 Task: Create a due date automation trigger when advanced on, on the wednesday before a card is due add fields without custom field "Resume" set to a number lower or equal to 1 and lower than 10 at 11:00 AM.
Action: Mouse moved to (1130, 352)
Screenshot: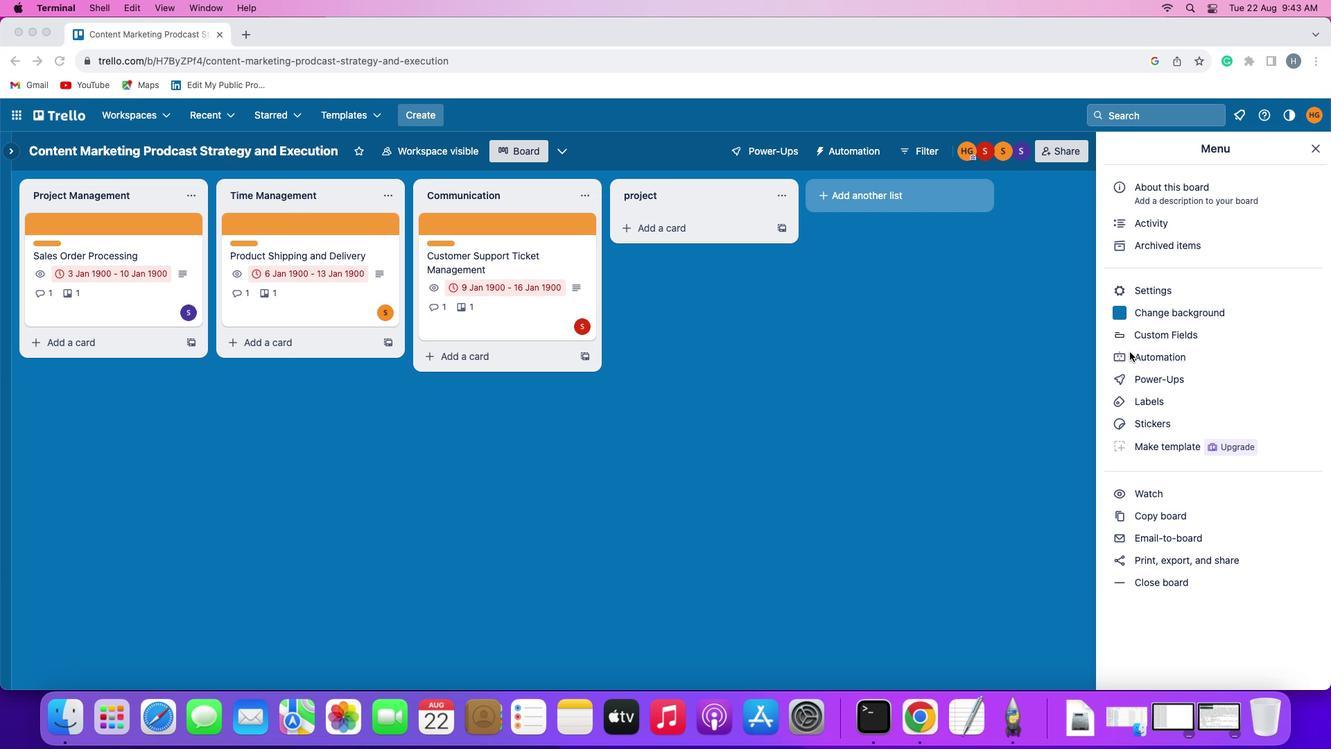 
Action: Mouse pressed left at (1130, 352)
Screenshot: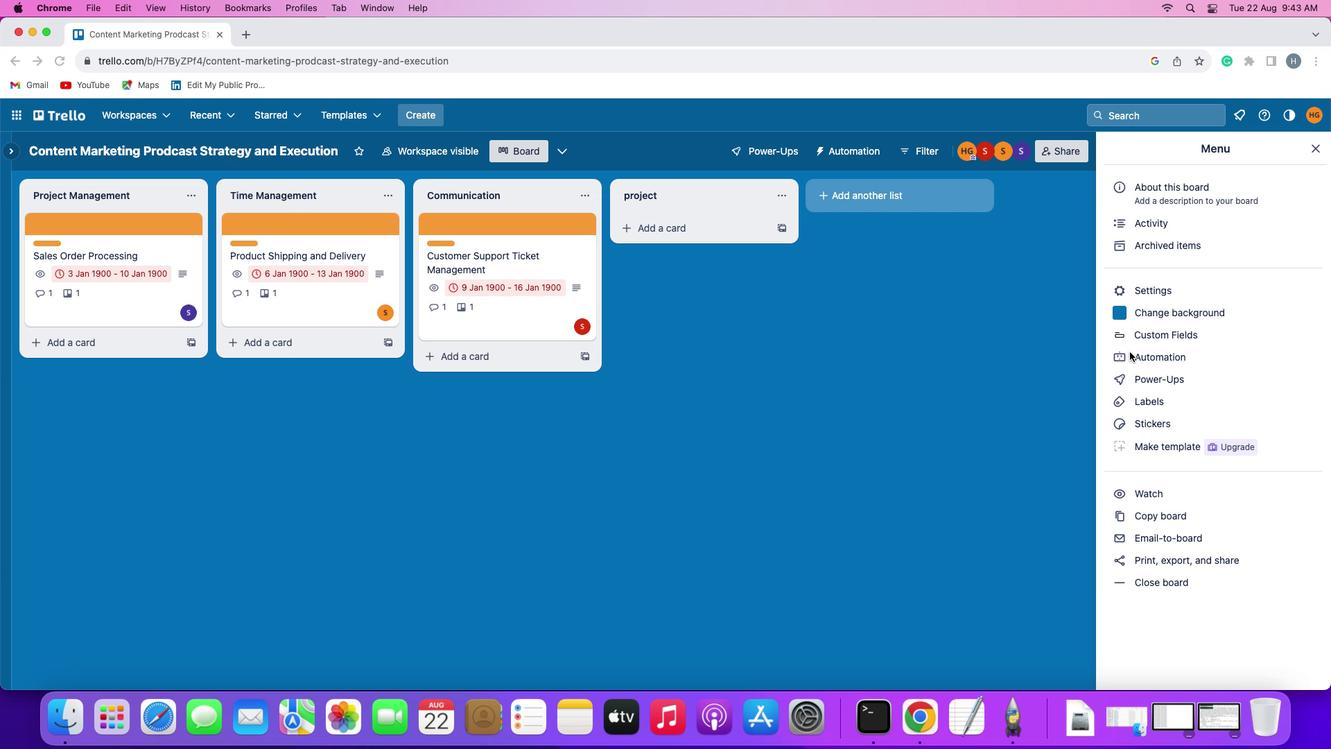 
Action: Mouse pressed left at (1130, 352)
Screenshot: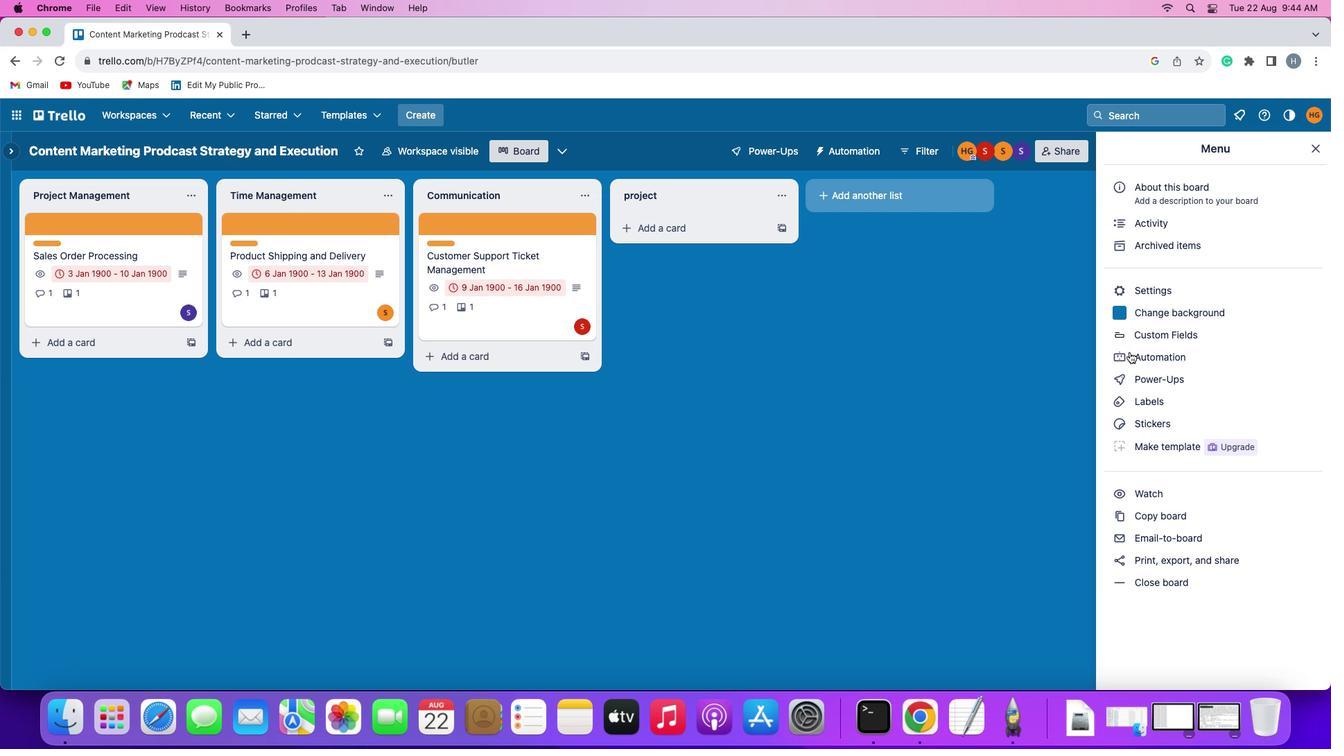 
Action: Mouse moved to (104, 328)
Screenshot: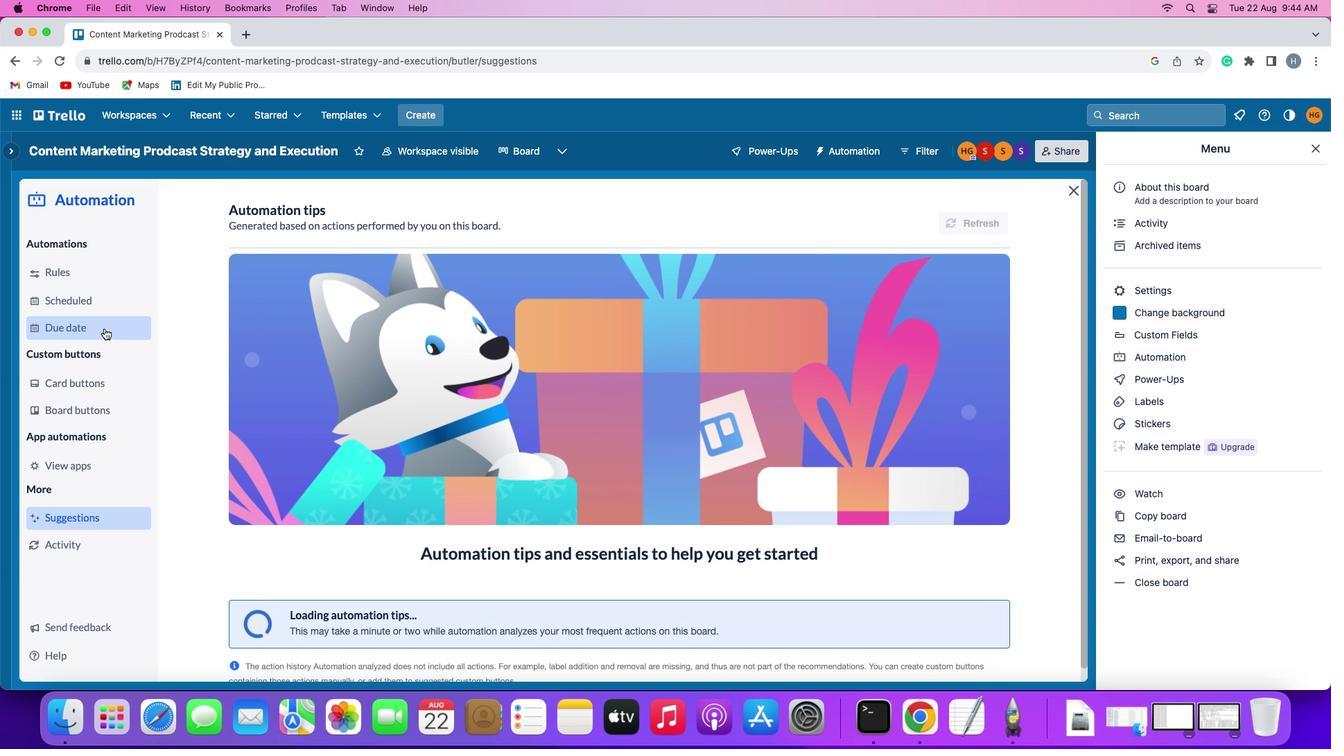 
Action: Mouse pressed left at (104, 328)
Screenshot: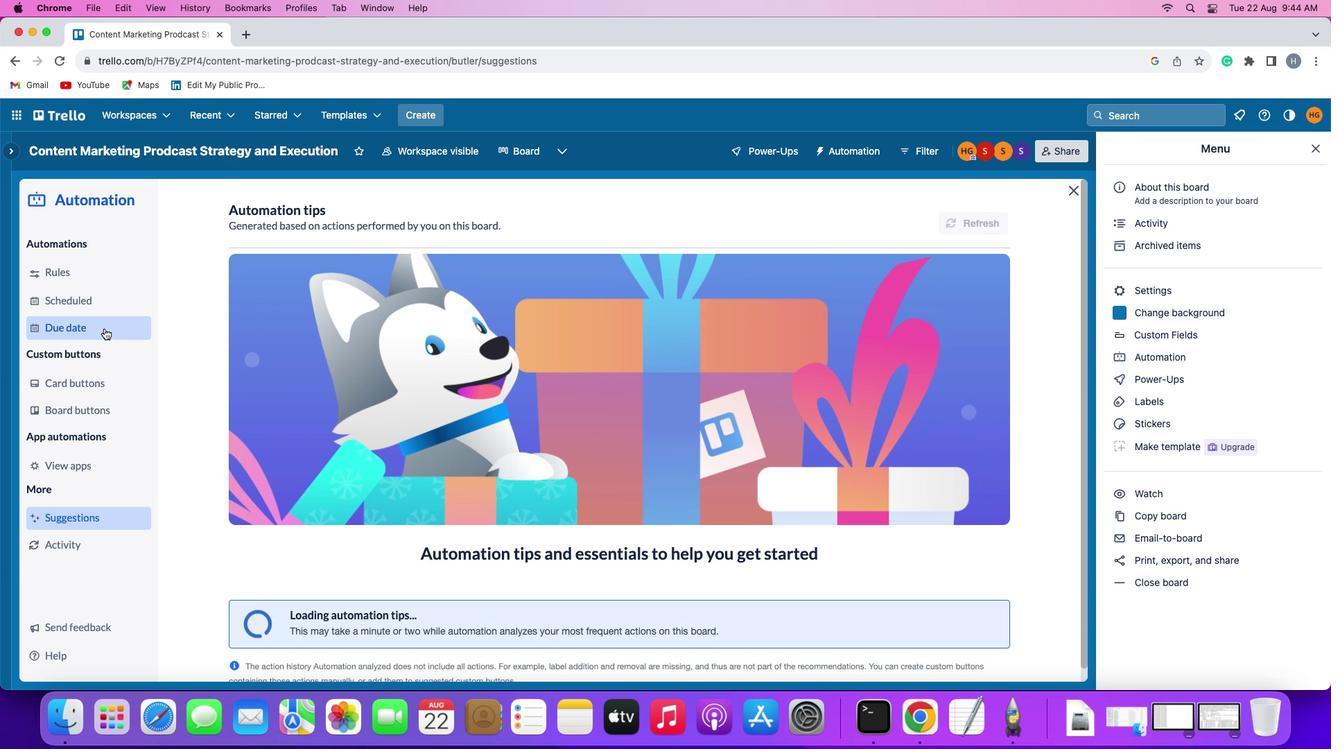 
Action: Mouse moved to (924, 212)
Screenshot: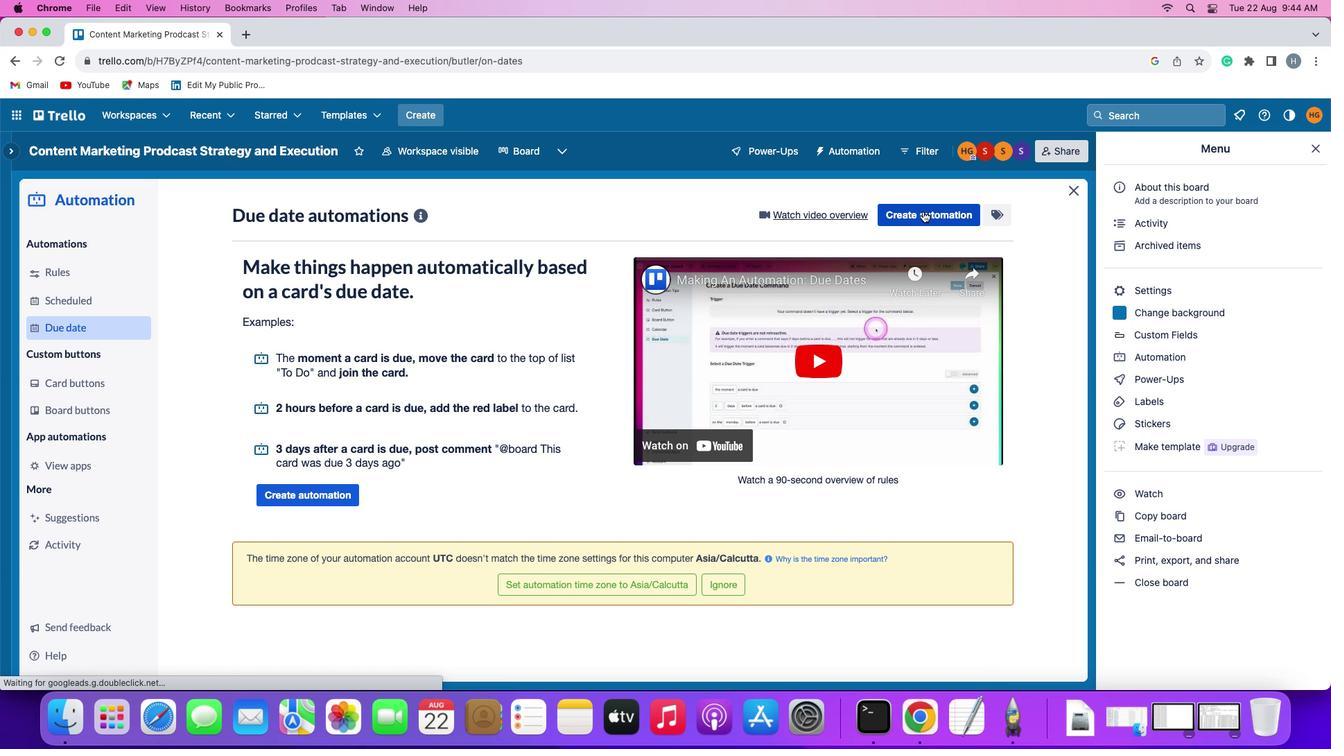 
Action: Mouse pressed left at (924, 212)
Screenshot: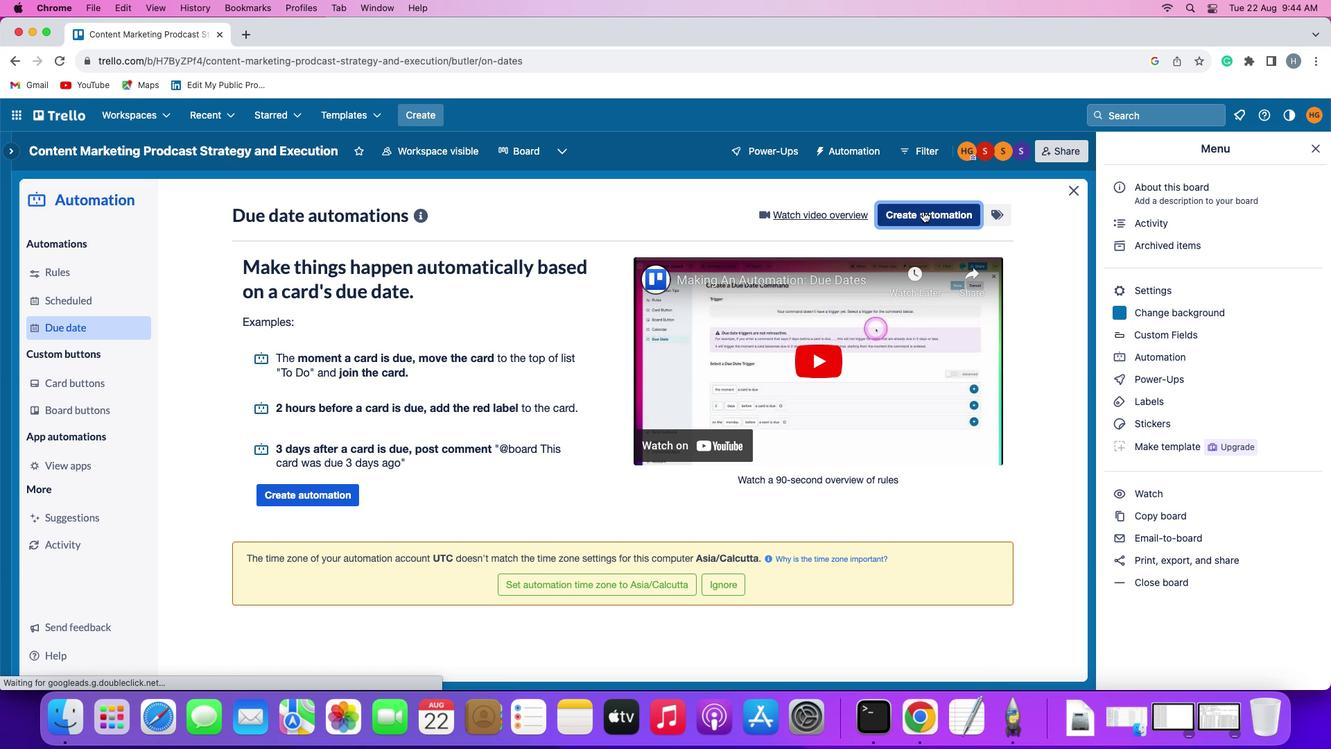 
Action: Mouse moved to (277, 345)
Screenshot: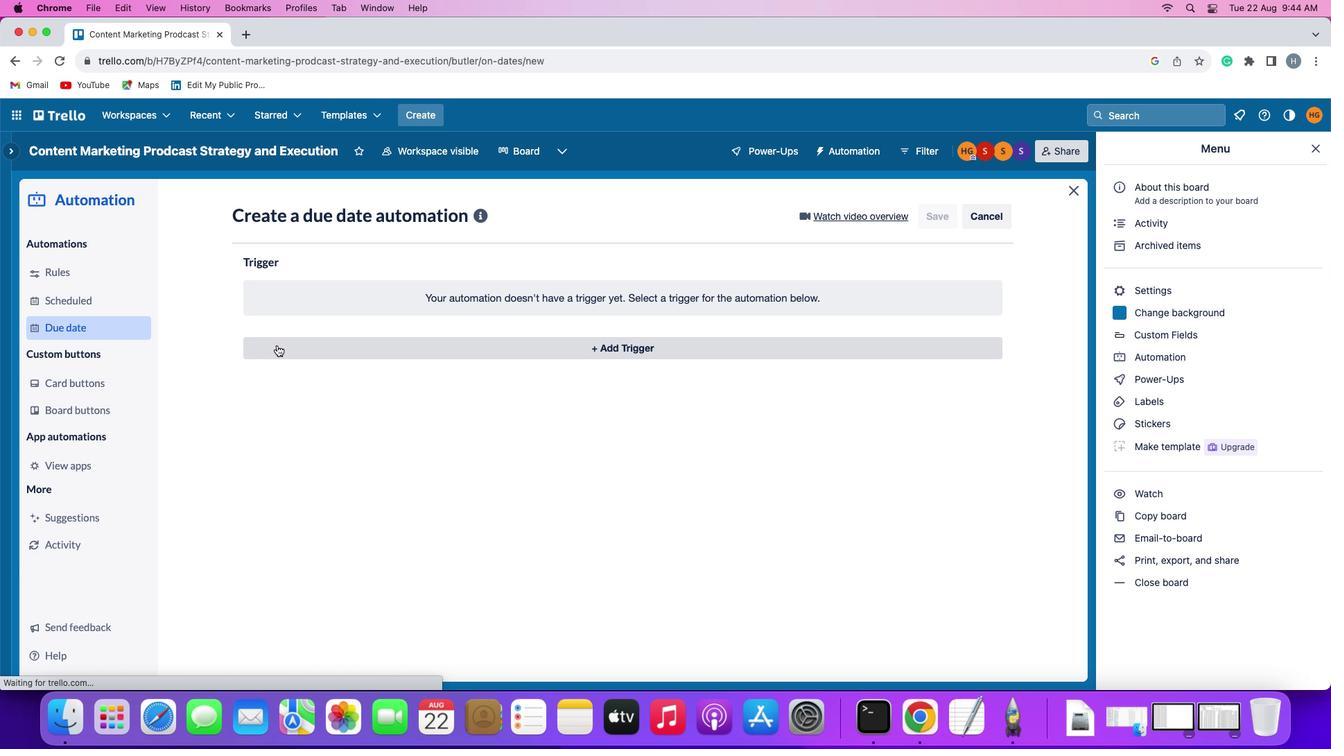 
Action: Mouse pressed left at (277, 345)
Screenshot: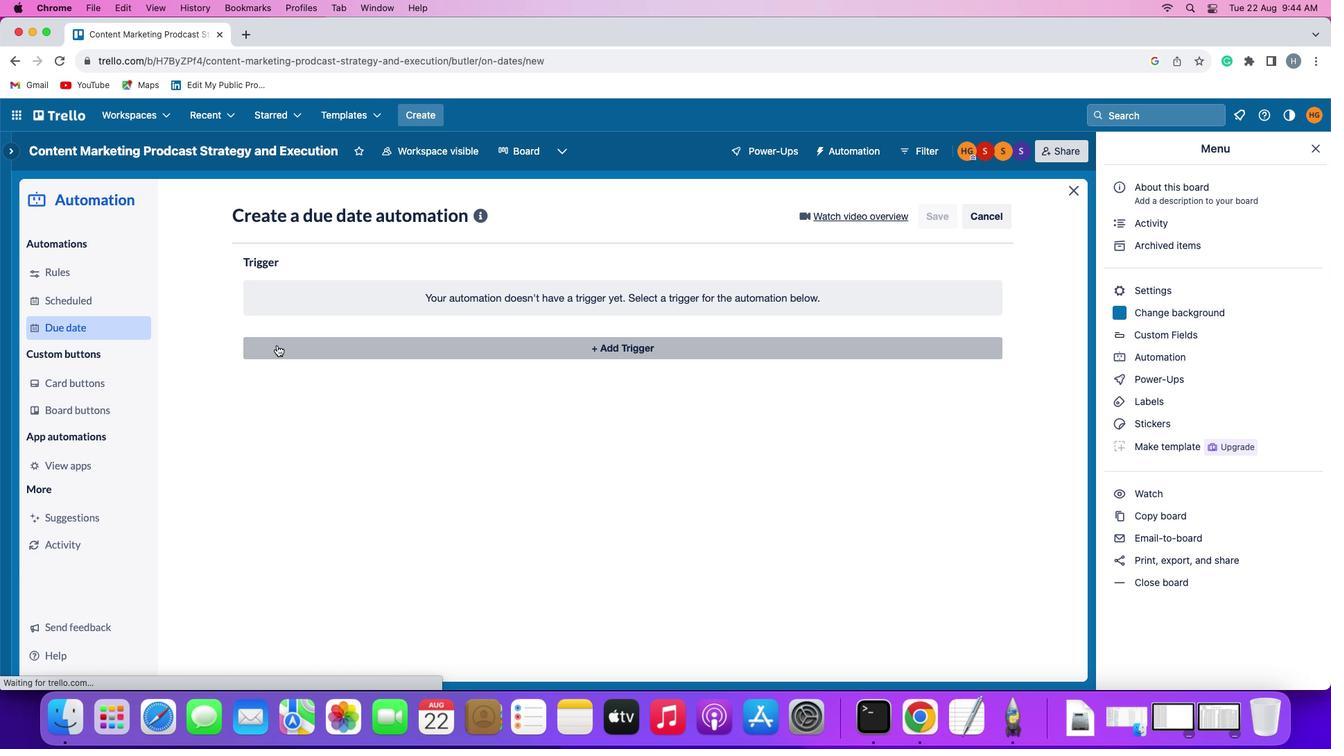 
Action: Mouse moved to (297, 593)
Screenshot: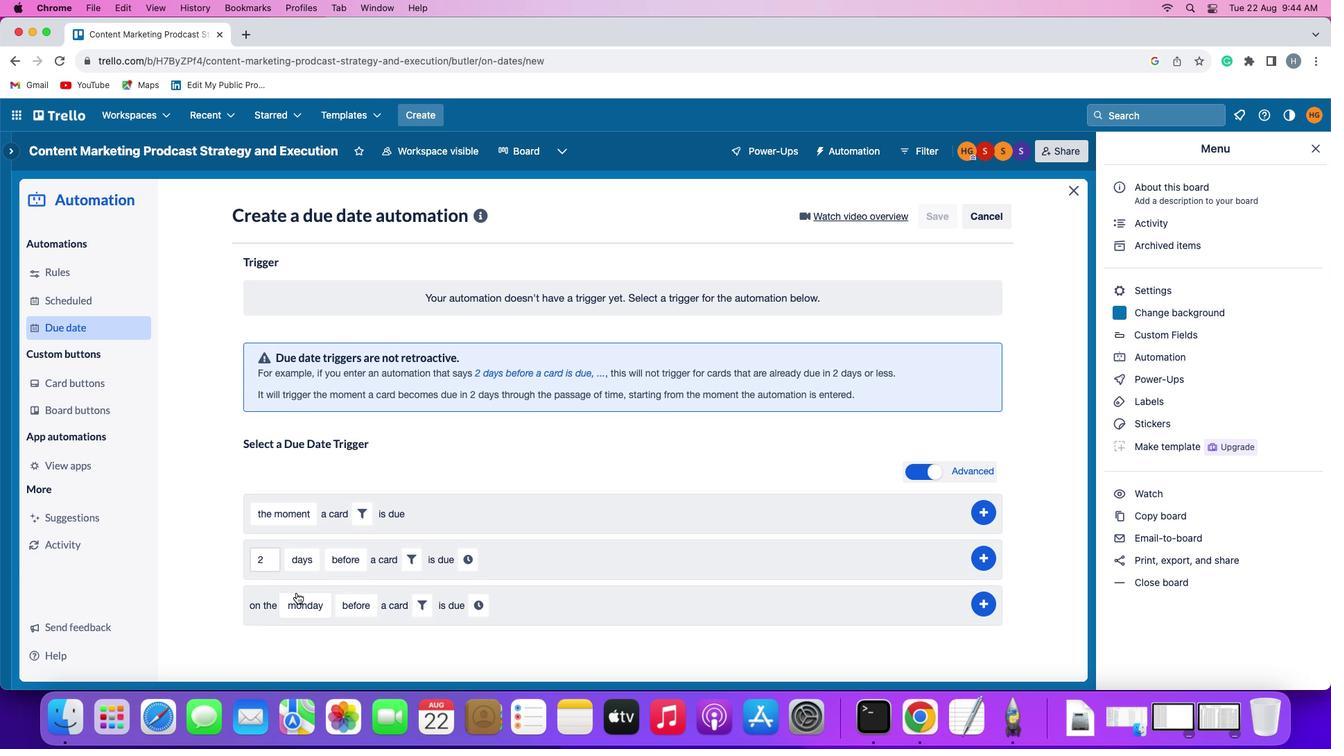 
Action: Mouse pressed left at (297, 593)
Screenshot: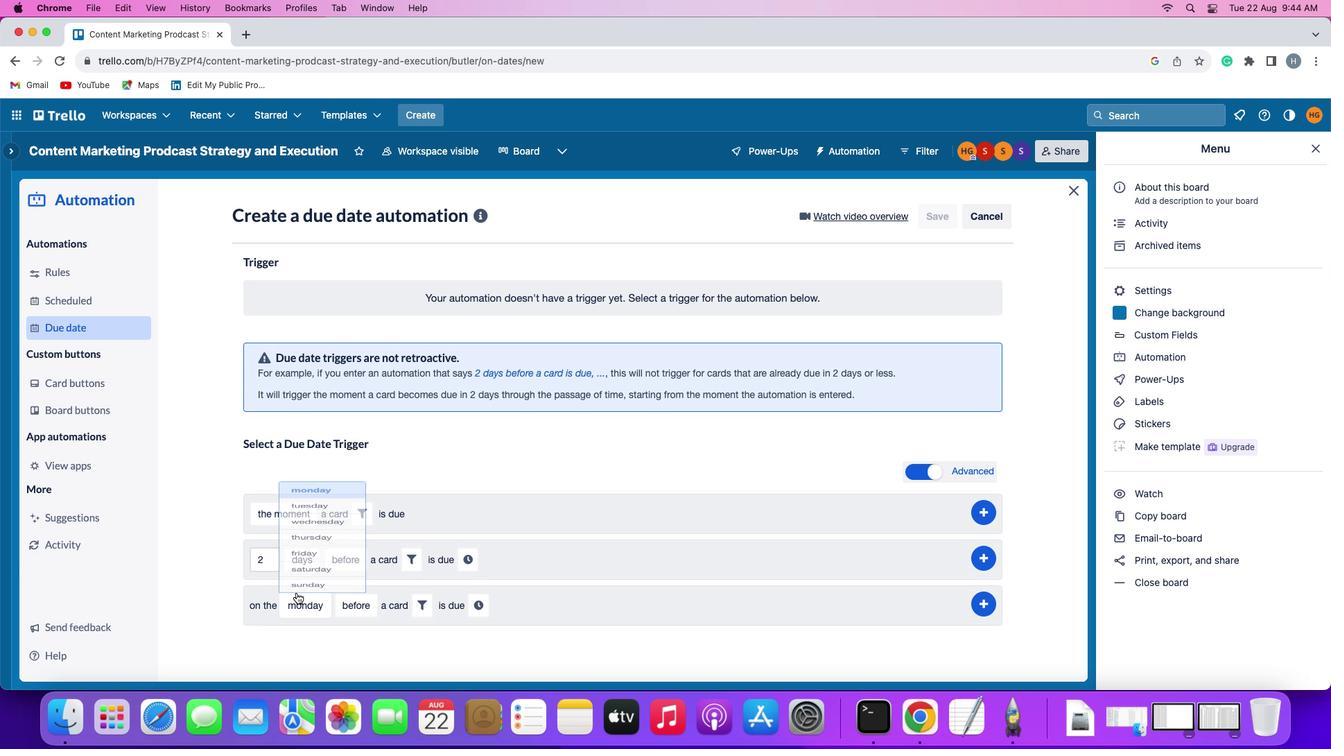 
Action: Mouse moved to (326, 466)
Screenshot: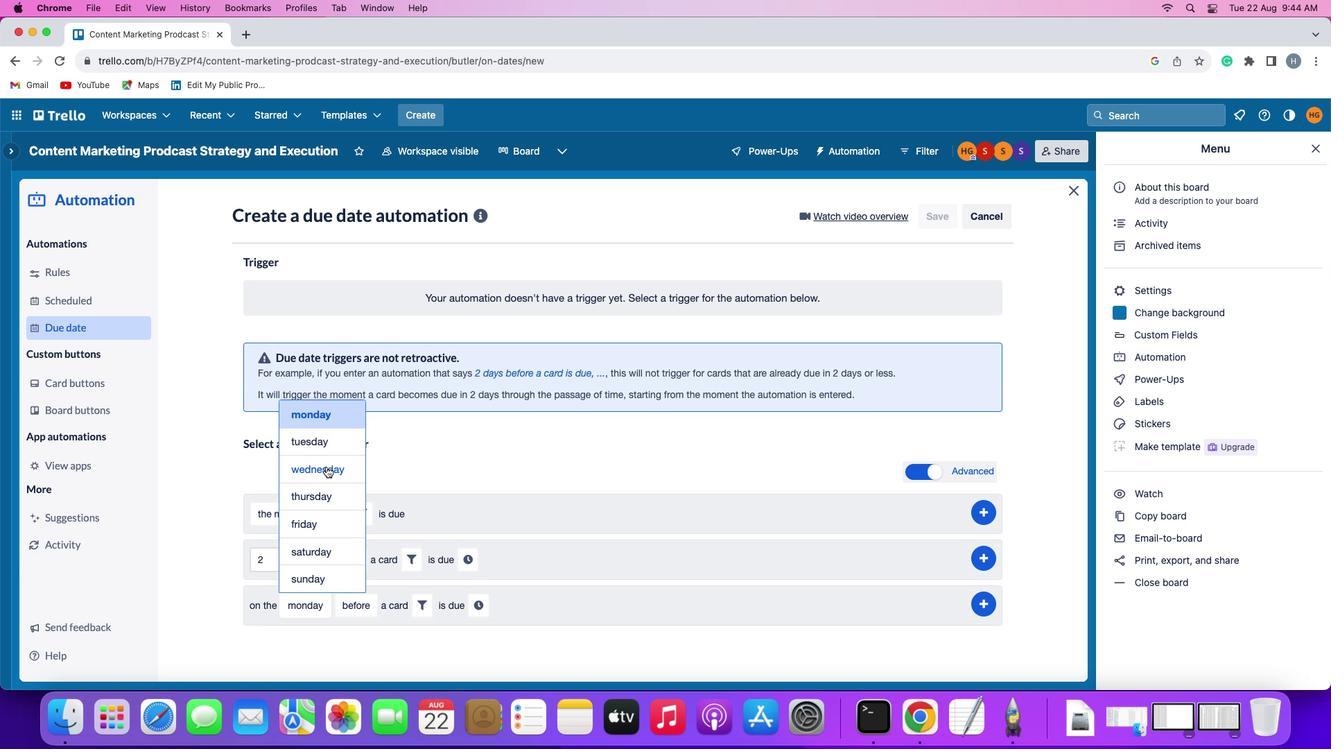 
Action: Mouse pressed left at (326, 466)
Screenshot: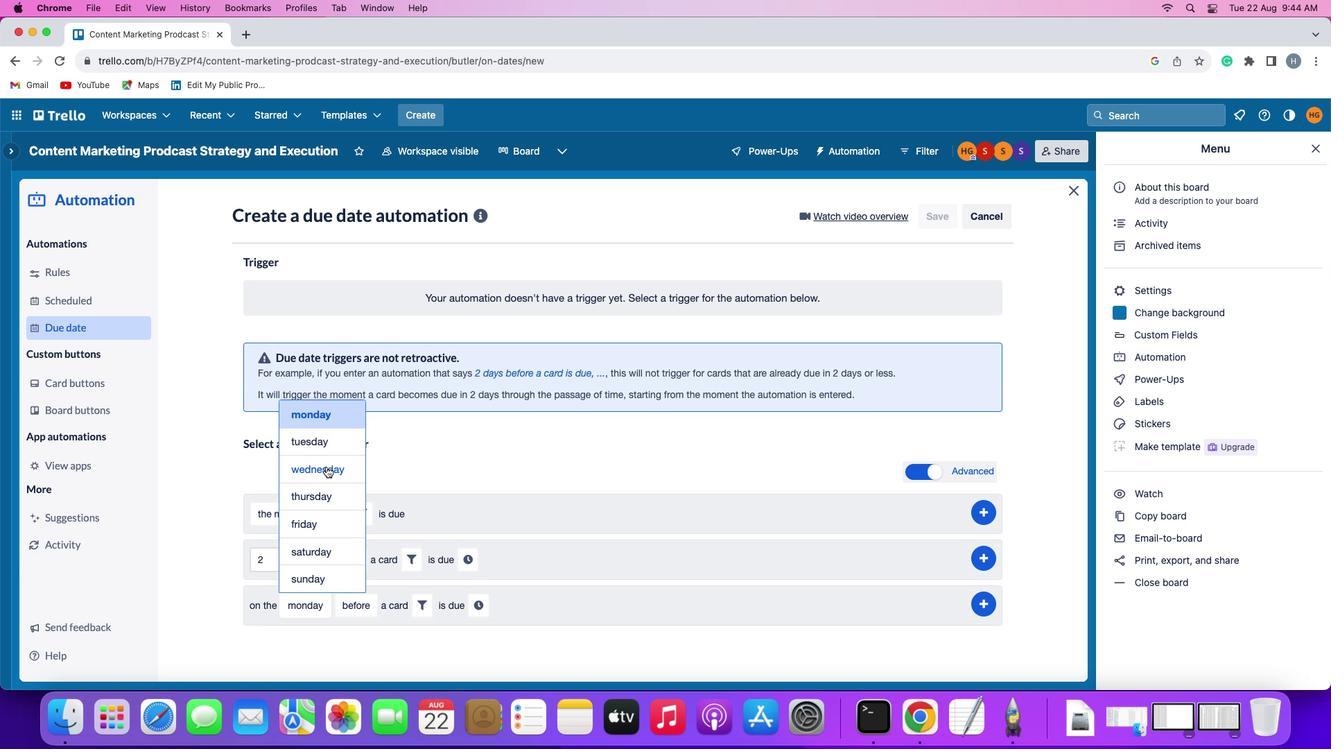 
Action: Mouse moved to (446, 606)
Screenshot: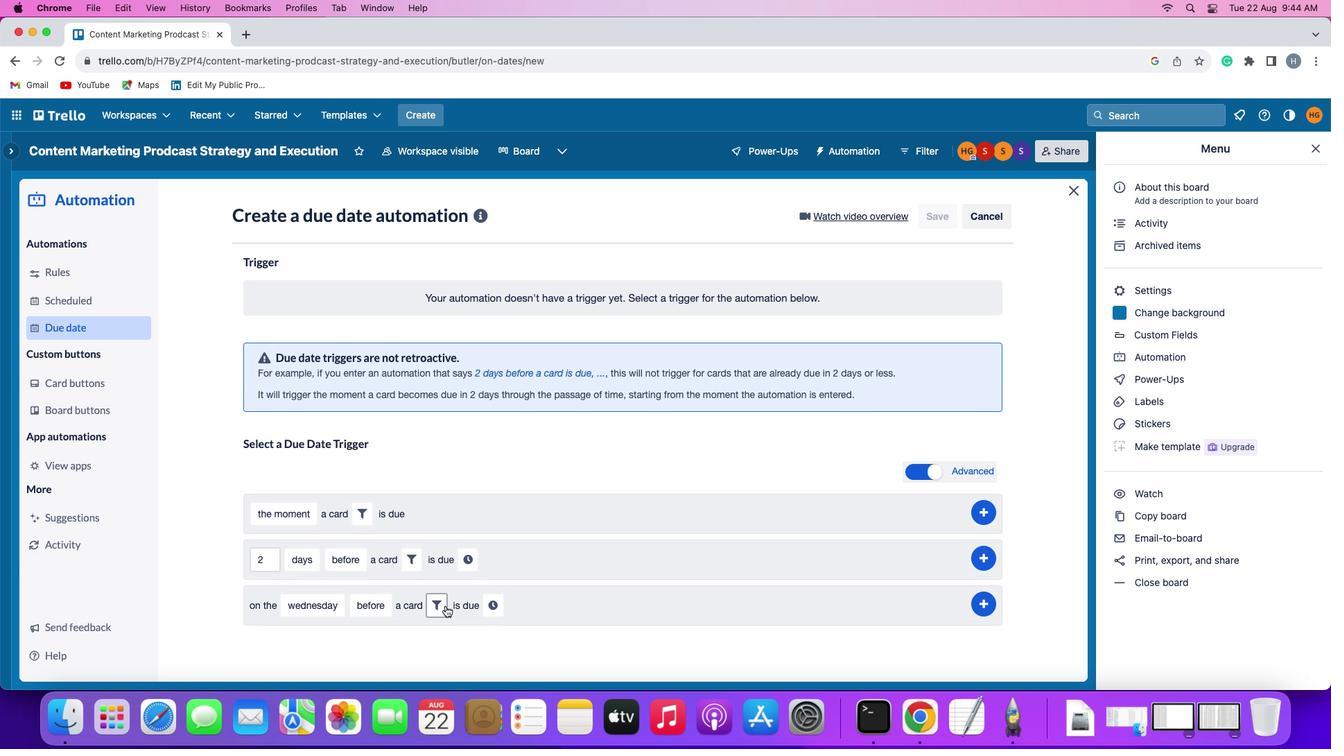
Action: Mouse pressed left at (446, 606)
Screenshot: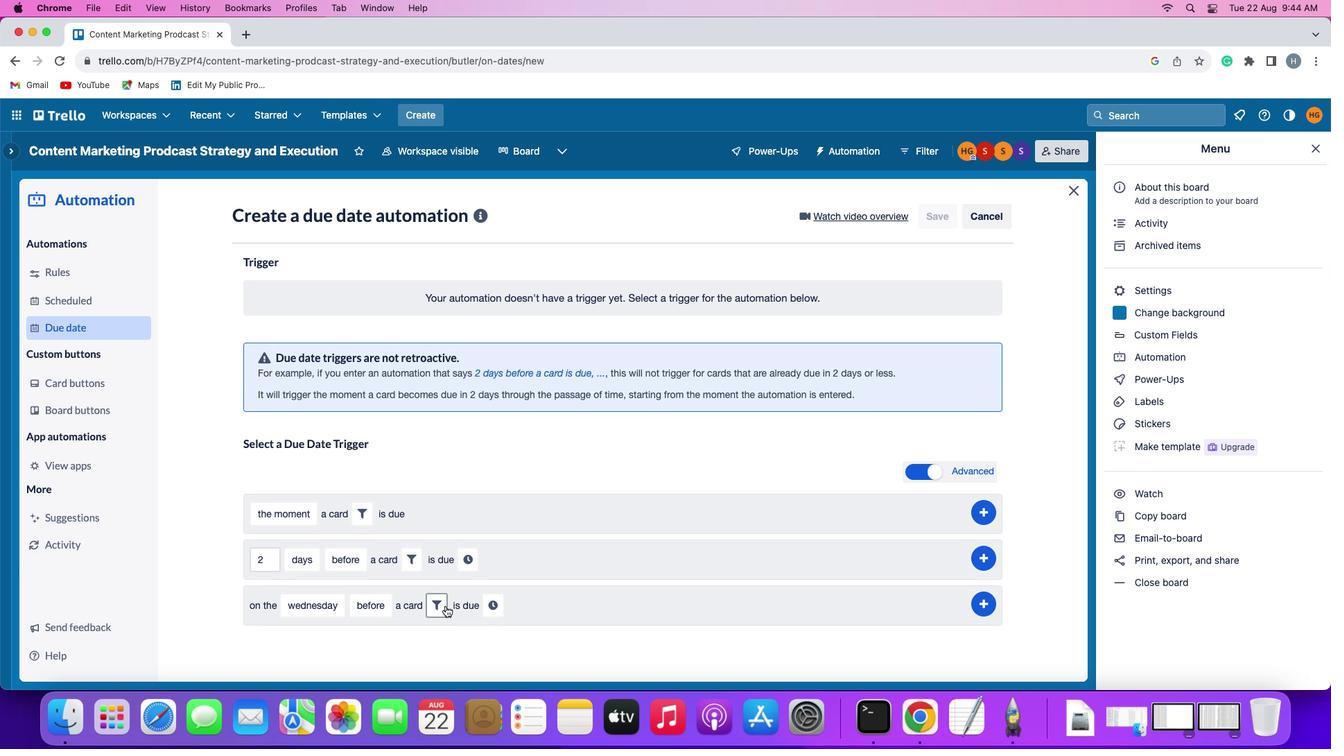 
Action: Mouse moved to (414, 629)
Screenshot: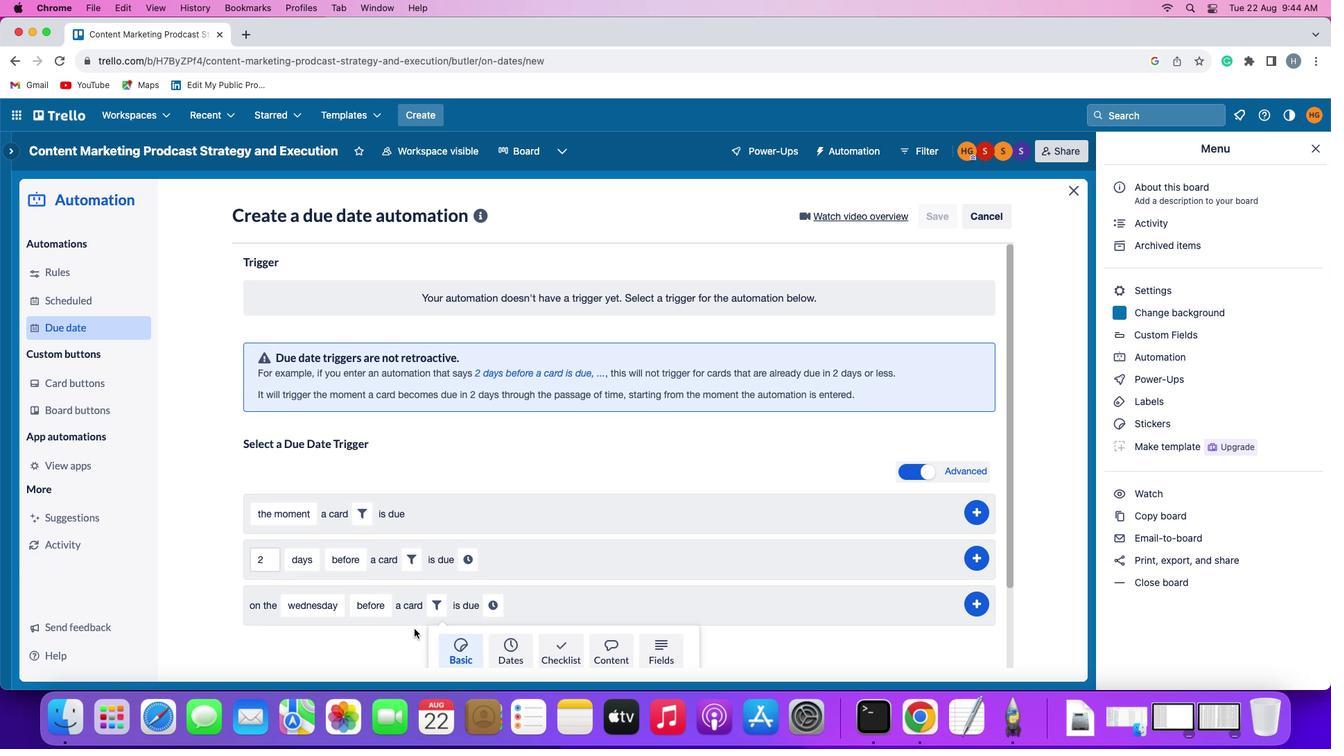 
Action: Mouse scrolled (414, 629) with delta (0, 0)
Screenshot: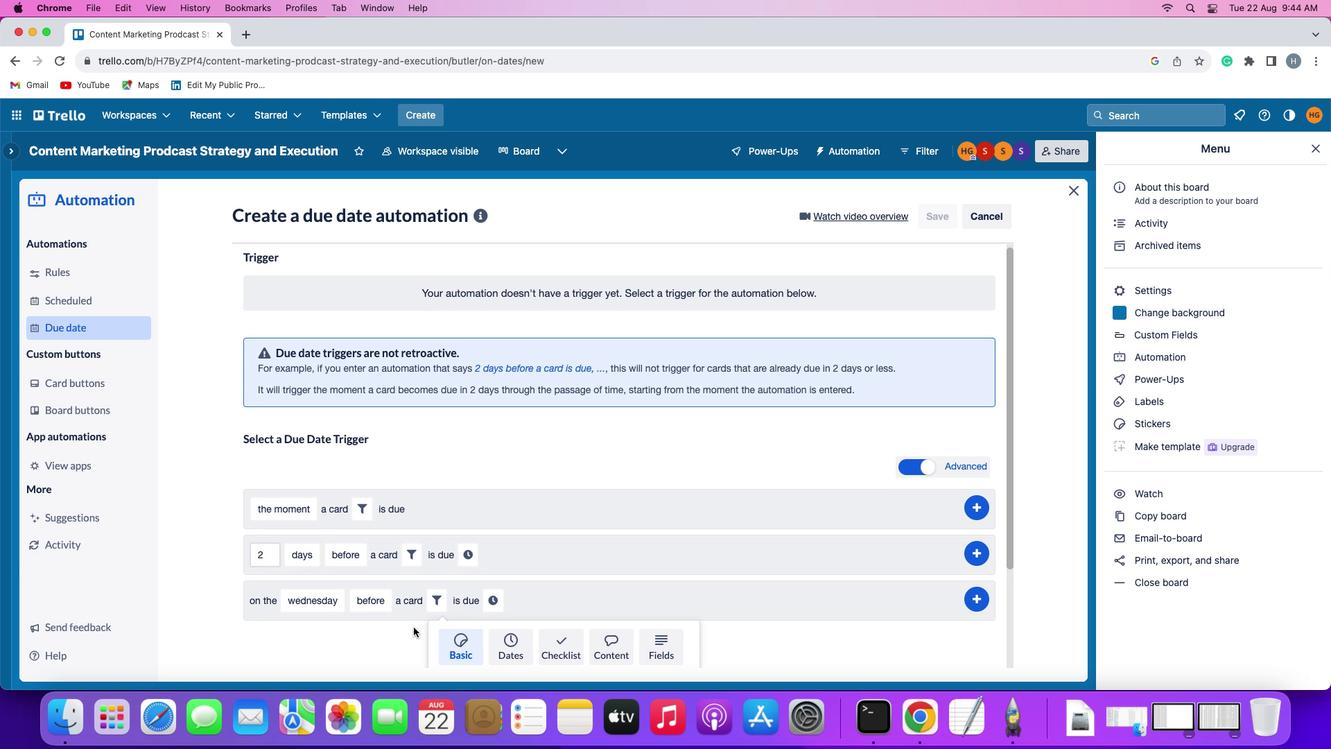 
Action: Mouse scrolled (414, 629) with delta (0, 0)
Screenshot: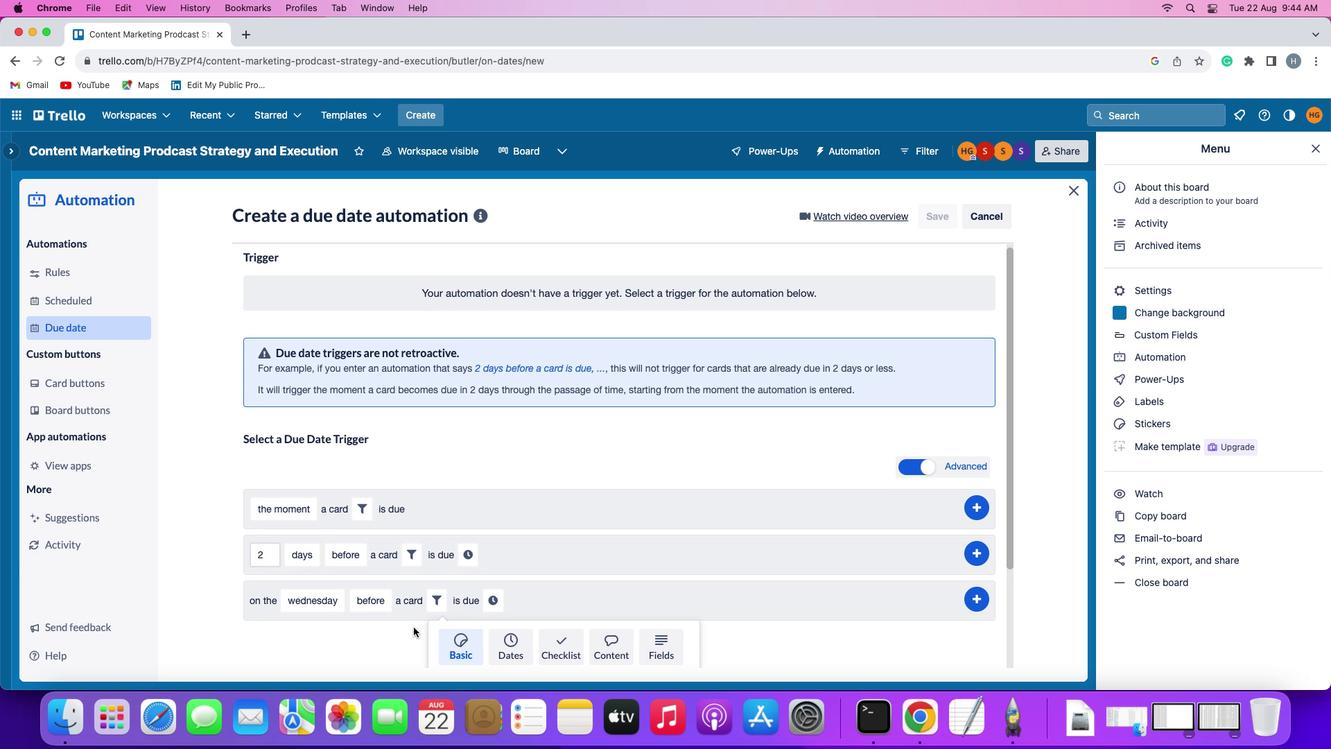
Action: Mouse scrolled (414, 629) with delta (0, -1)
Screenshot: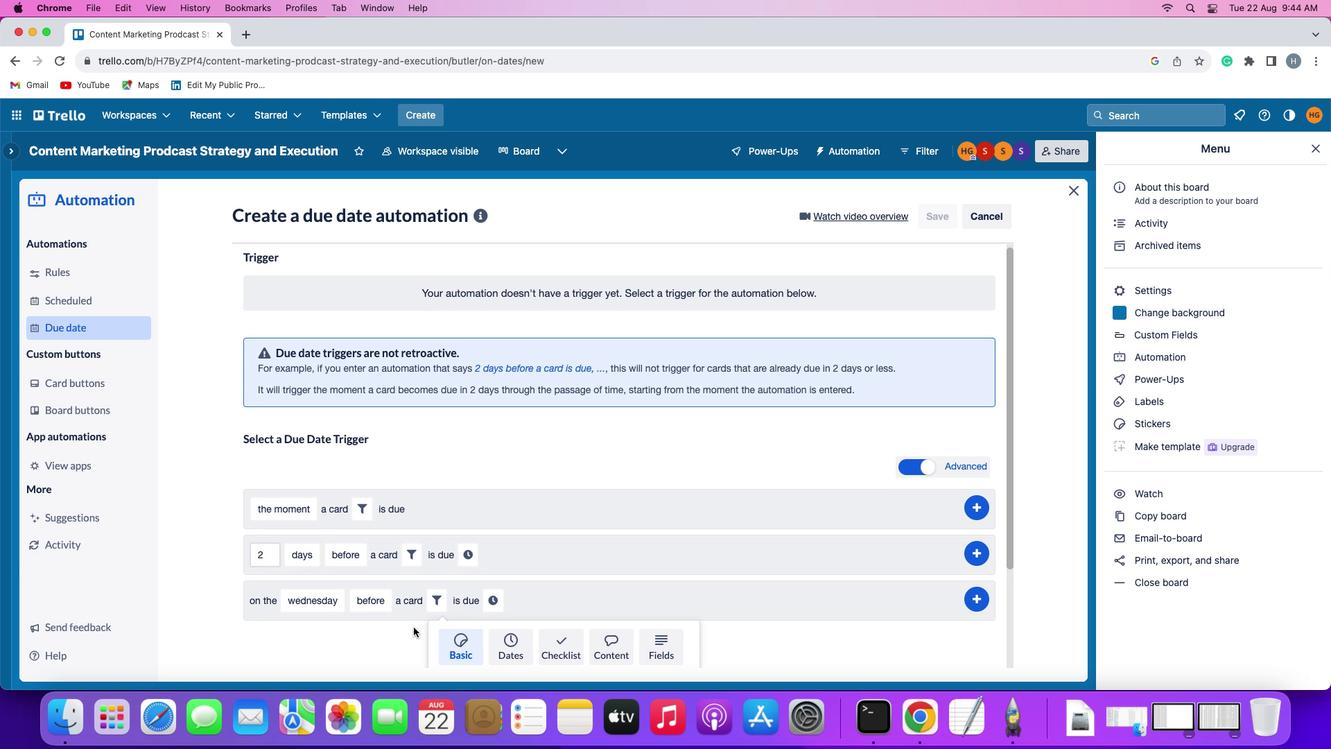 
Action: Mouse scrolled (414, 629) with delta (0, -2)
Screenshot: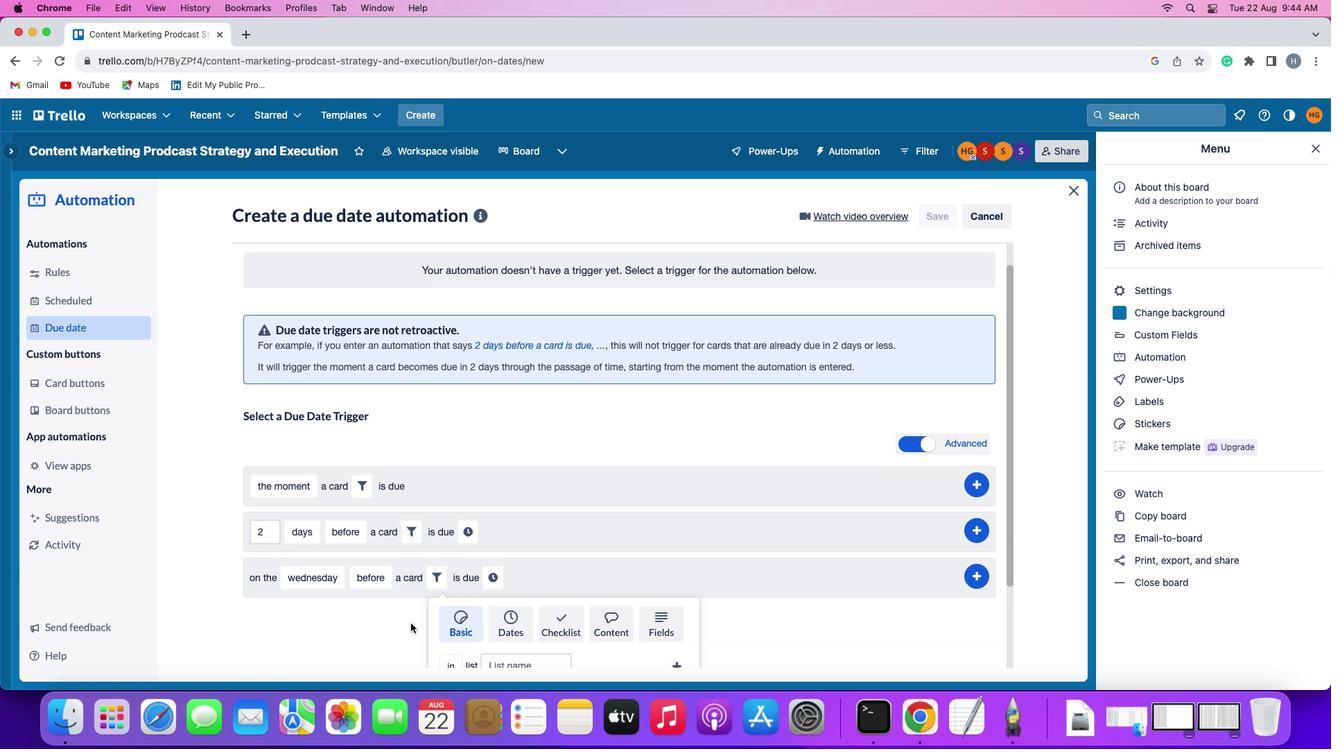 
Action: Mouse scrolled (414, 629) with delta (0, -2)
Screenshot: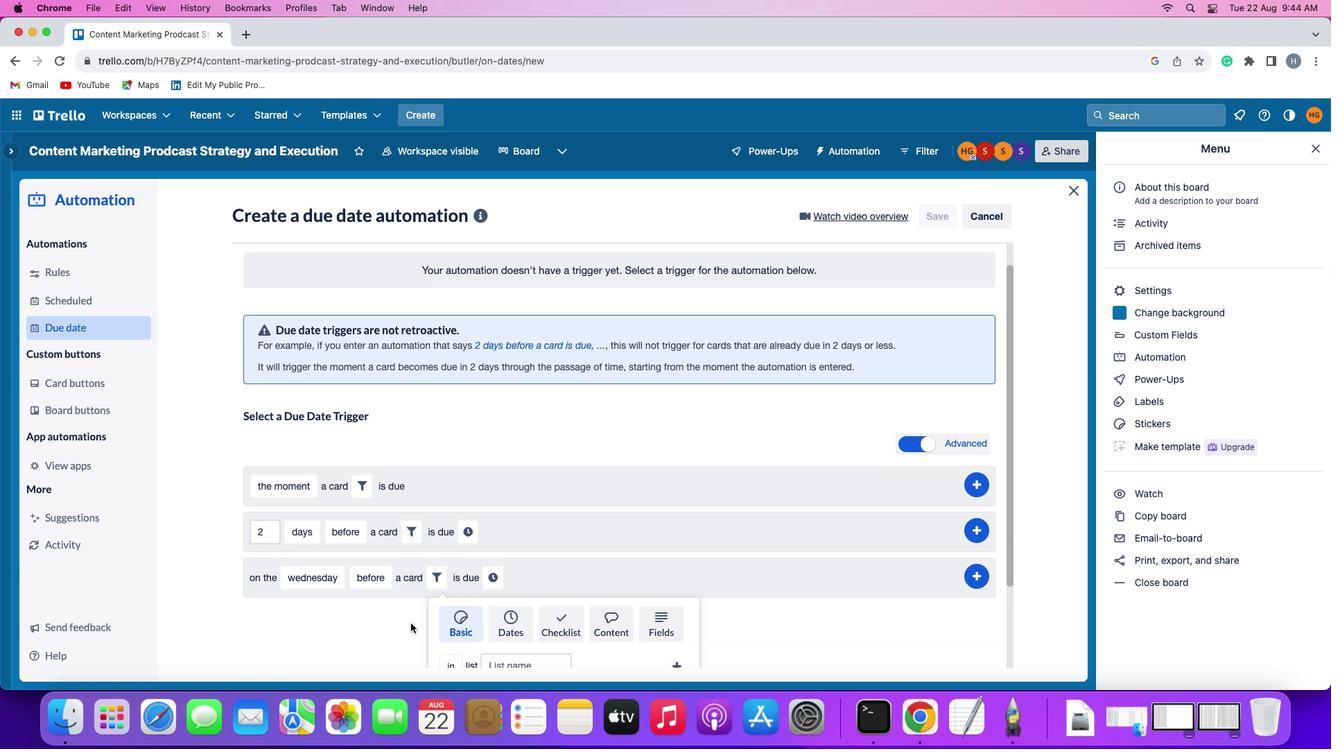 
Action: Mouse scrolled (414, 629) with delta (0, -3)
Screenshot: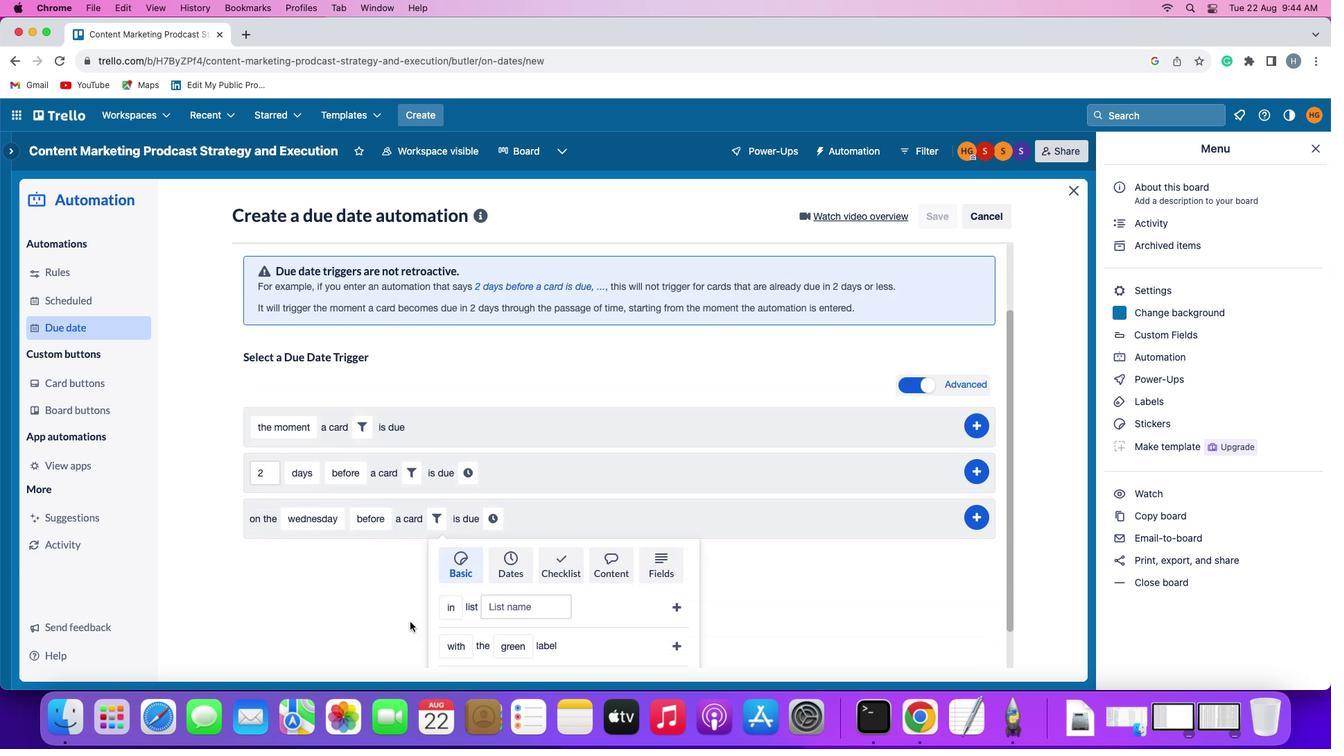 
Action: Mouse moved to (405, 613)
Screenshot: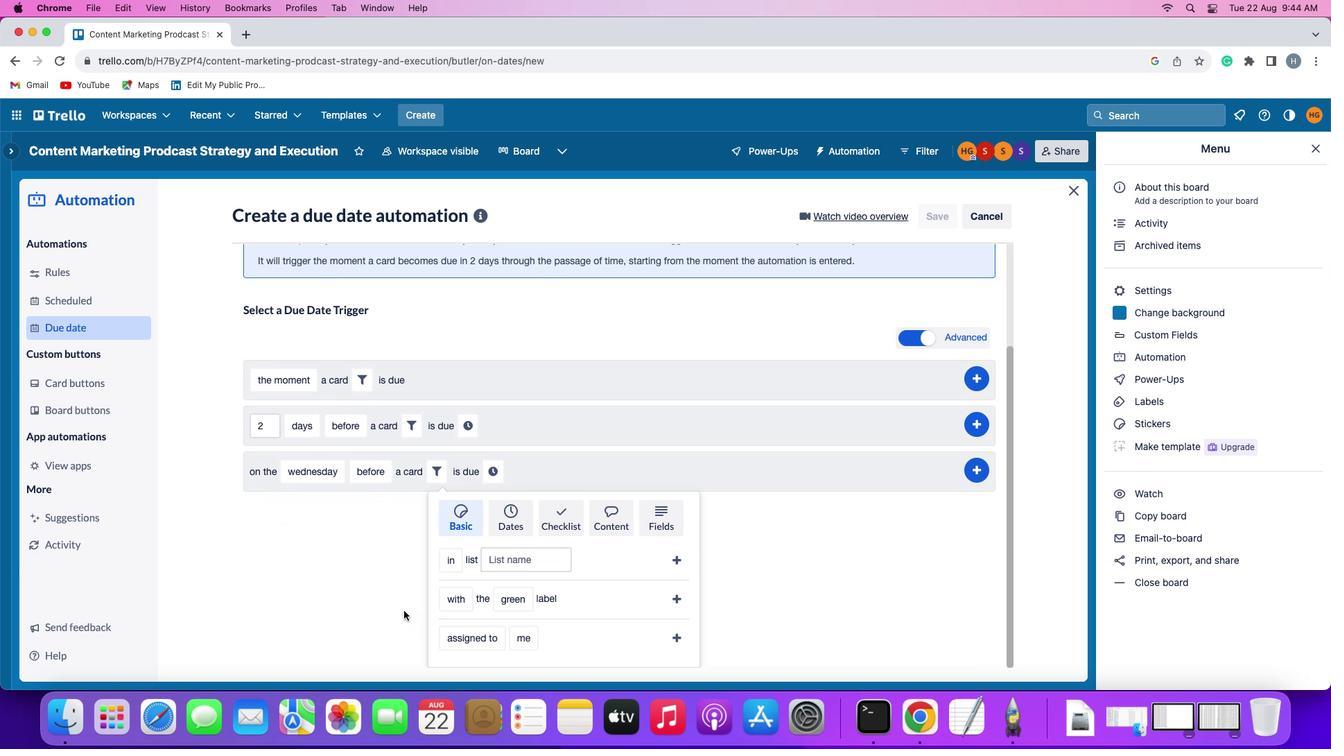 
Action: Mouse scrolled (405, 613) with delta (0, 0)
Screenshot: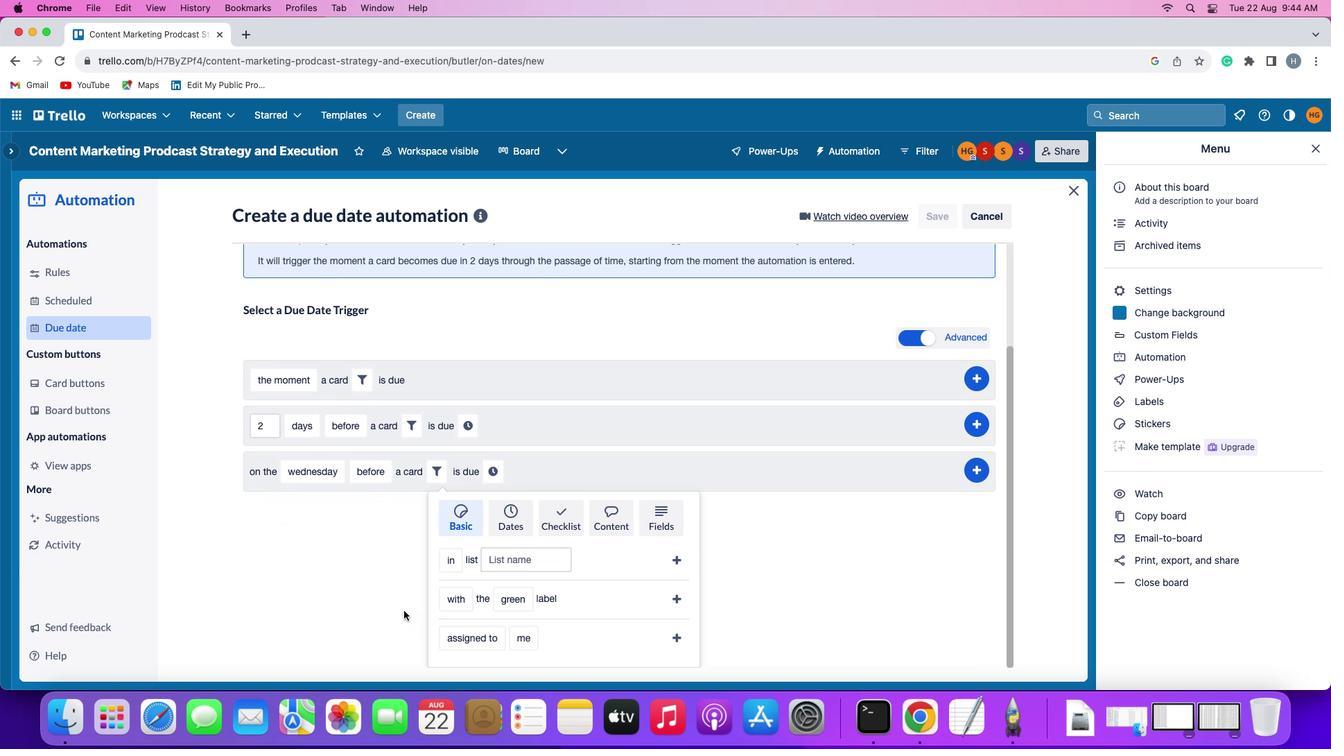 
Action: Mouse moved to (405, 613)
Screenshot: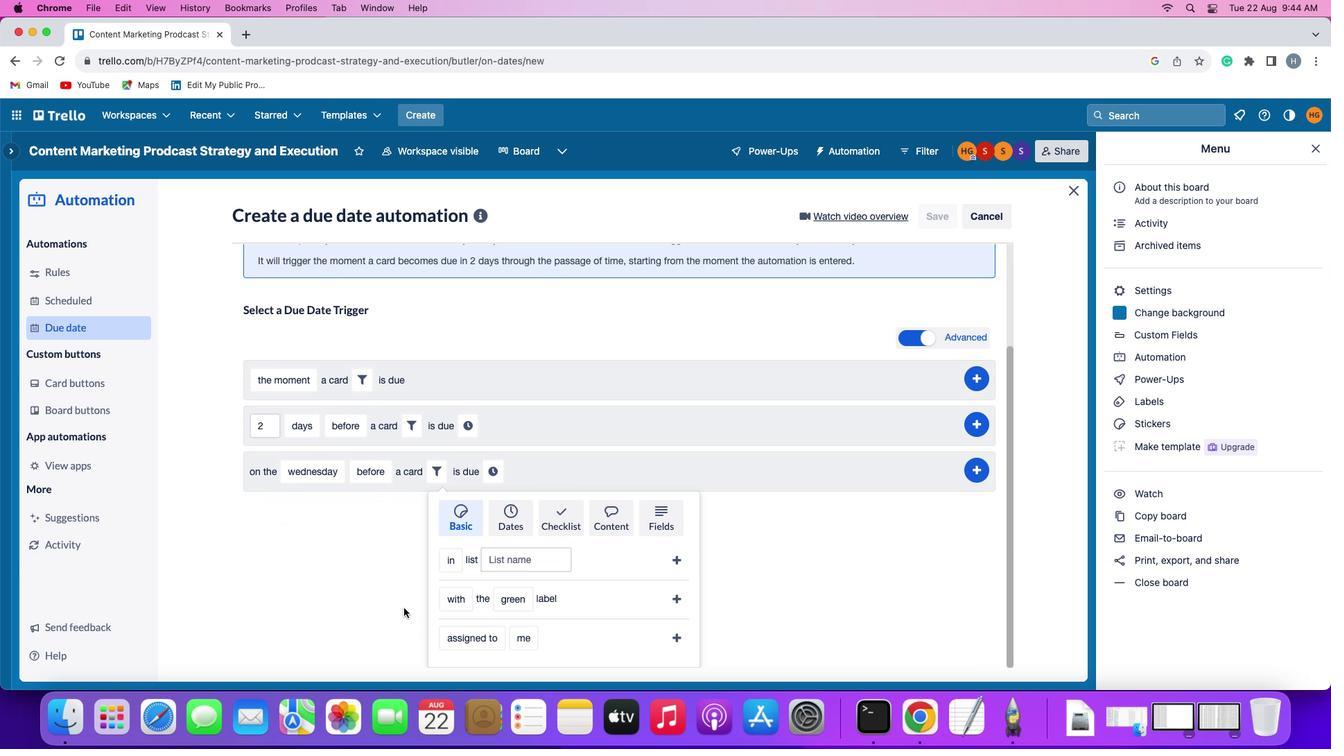 
Action: Mouse scrolled (405, 613) with delta (0, 0)
Screenshot: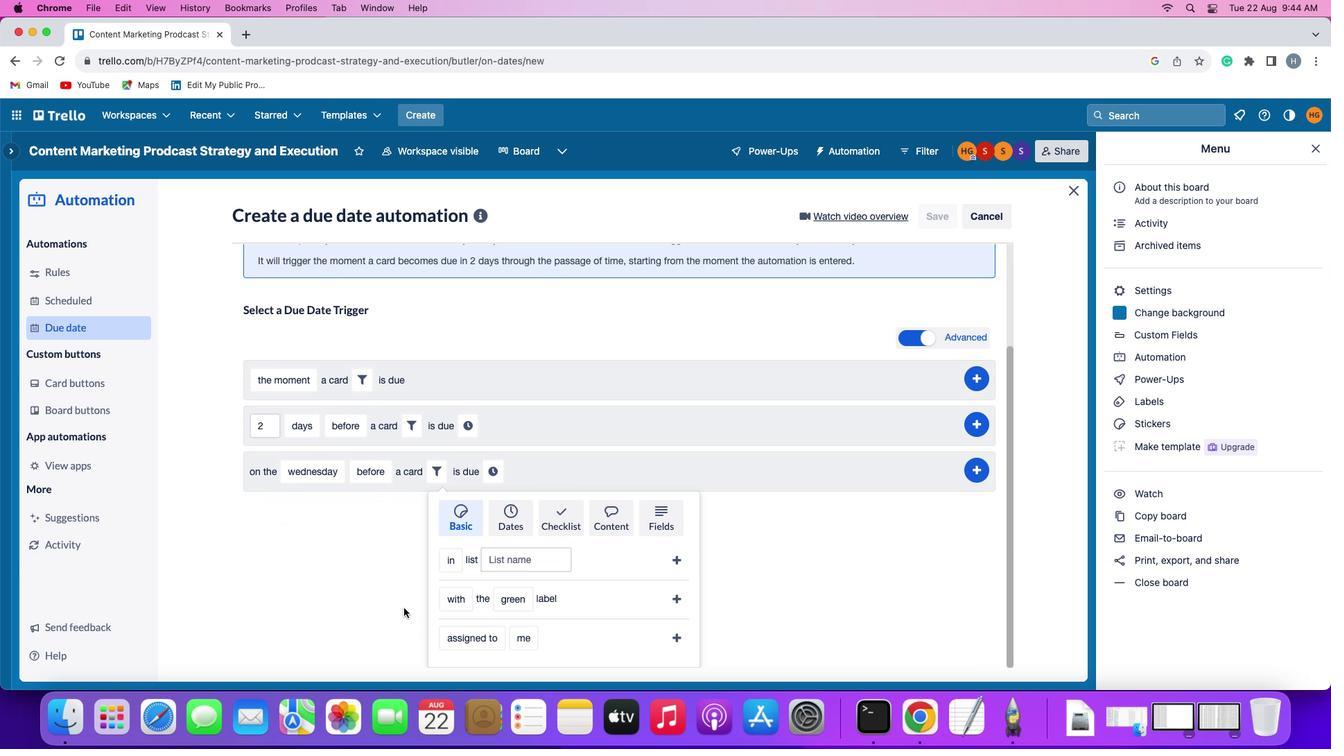 
Action: Mouse moved to (405, 611)
Screenshot: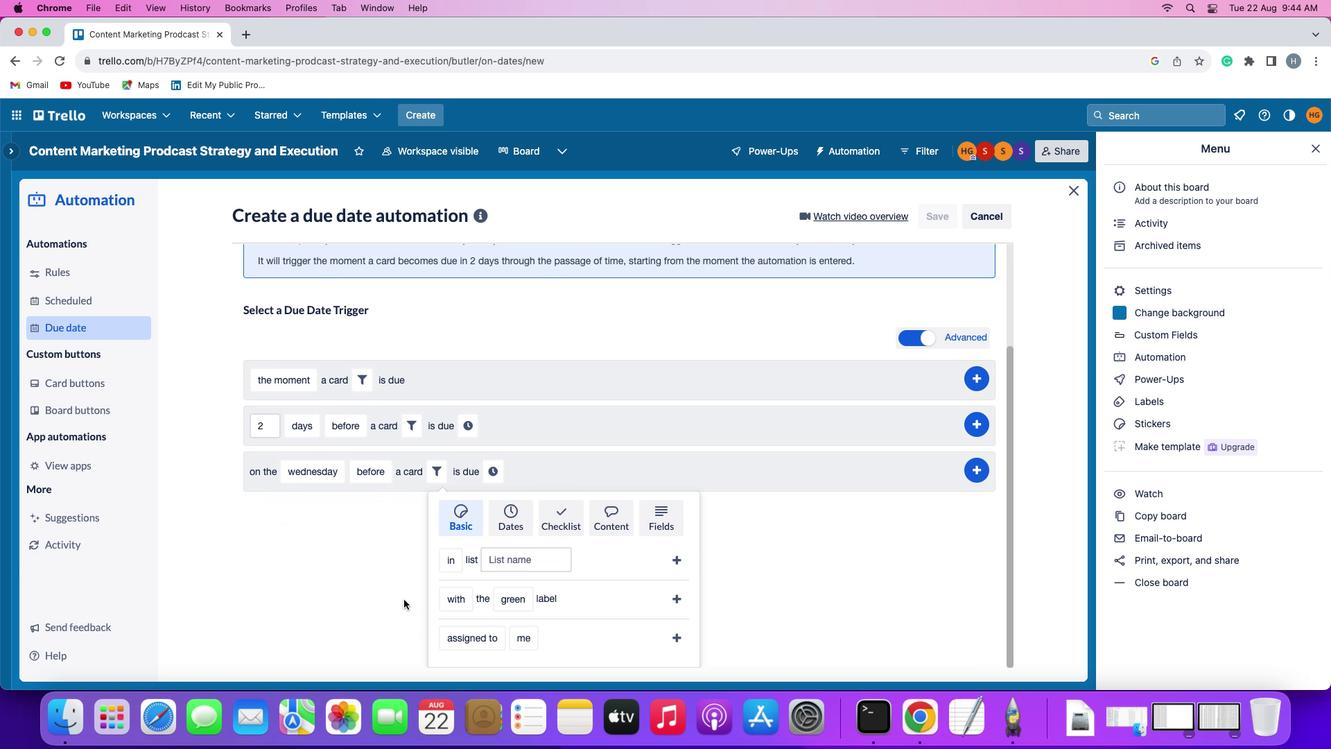 
Action: Mouse scrolled (405, 611) with delta (0, 0)
Screenshot: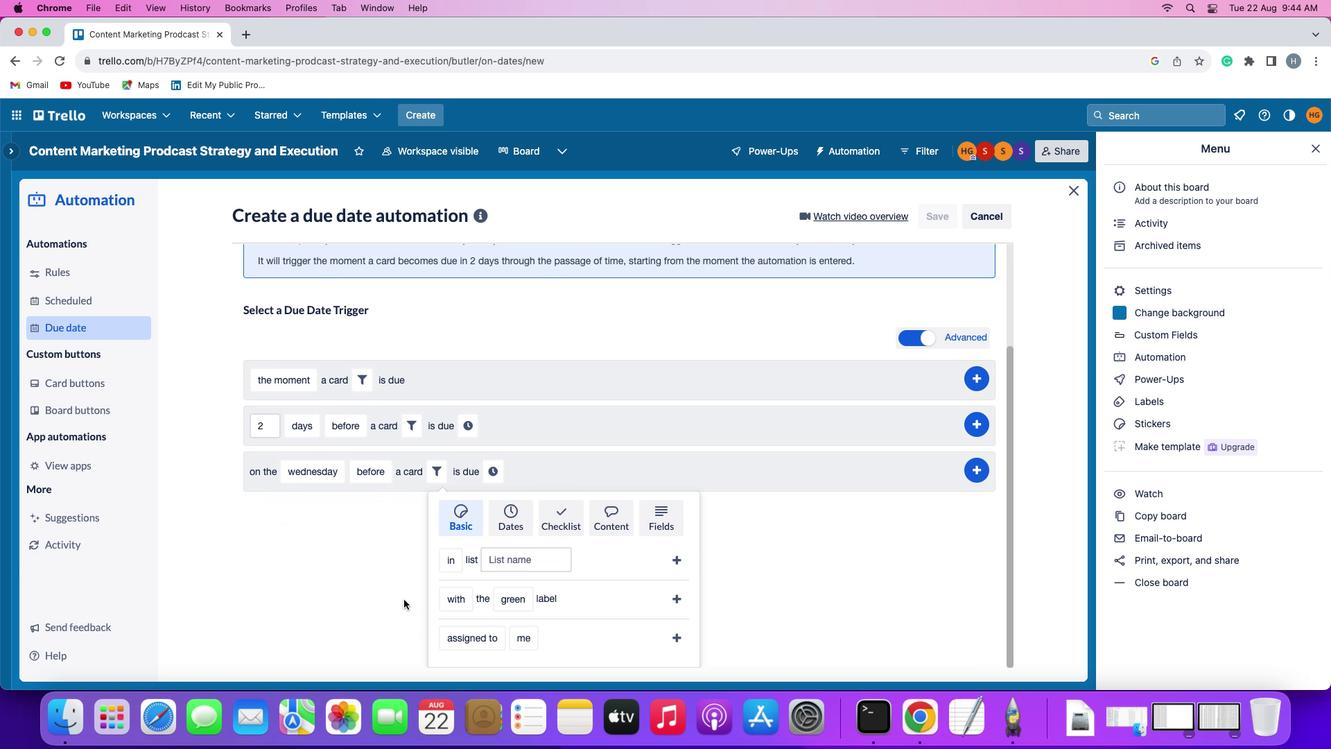 
Action: Mouse moved to (405, 610)
Screenshot: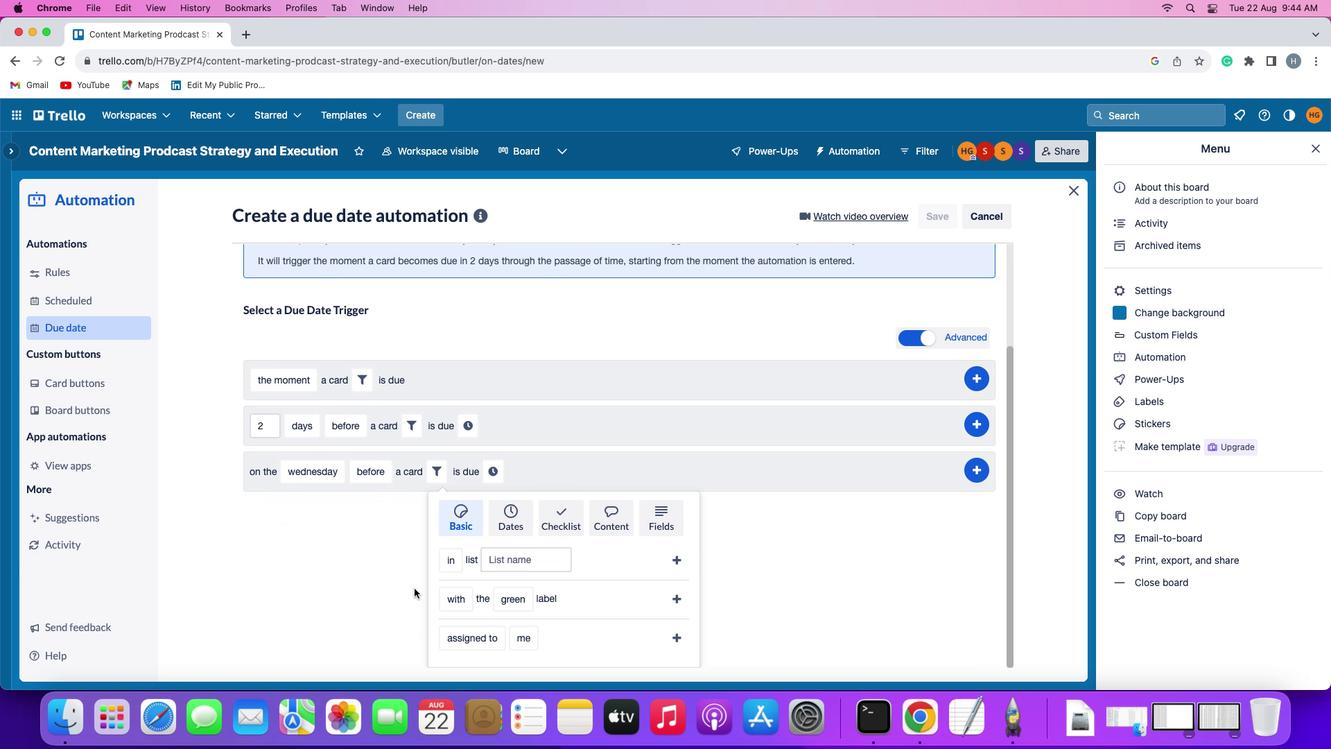 
Action: Mouse scrolled (405, 610) with delta (0, -2)
Screenshot: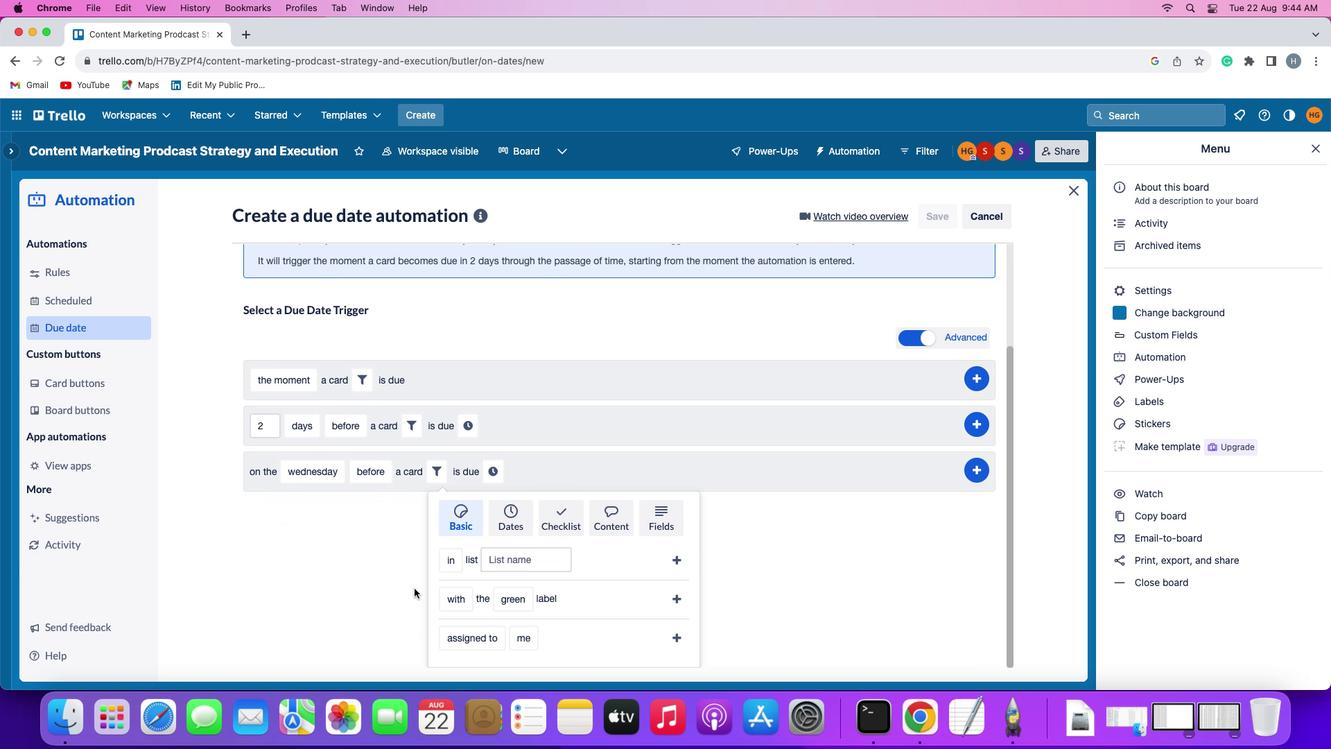 
Action: Mouse moved to (660, 518)
Screenshot: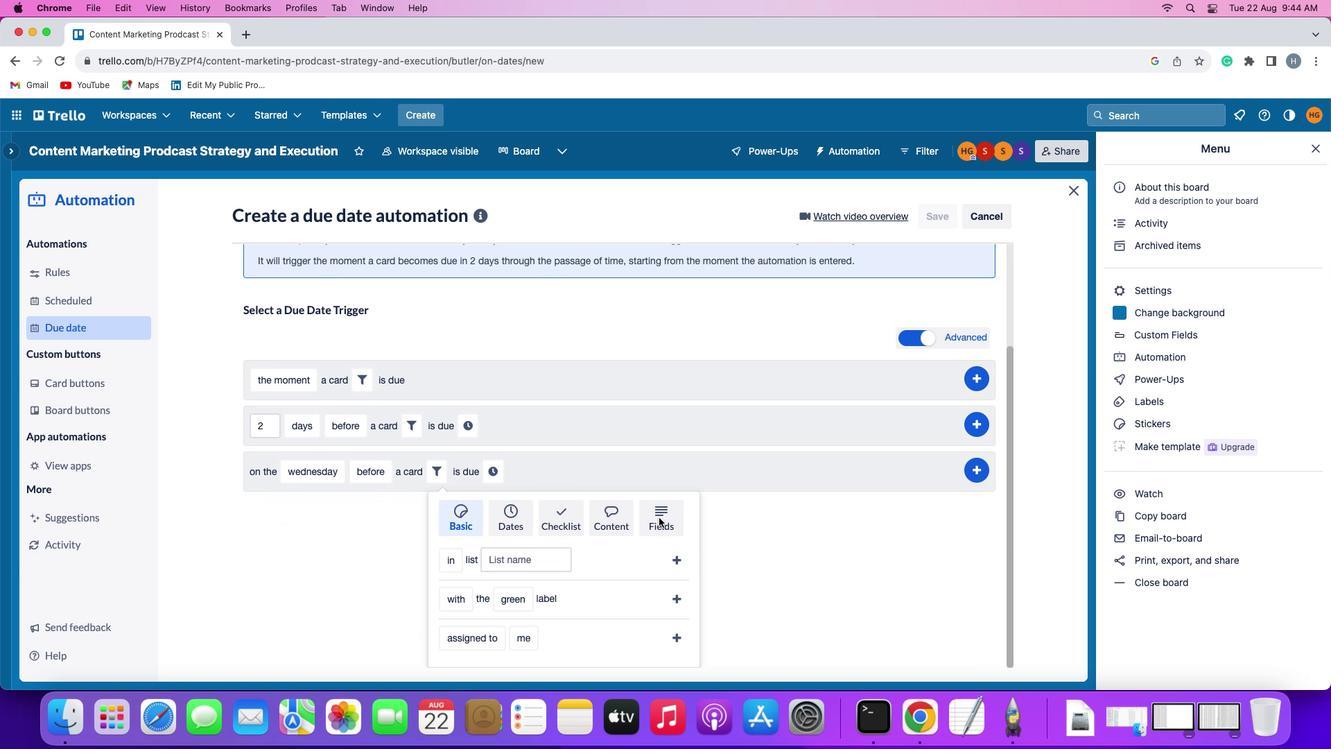 
Action: Mouse pressed left at (660, 518)
Screenshot: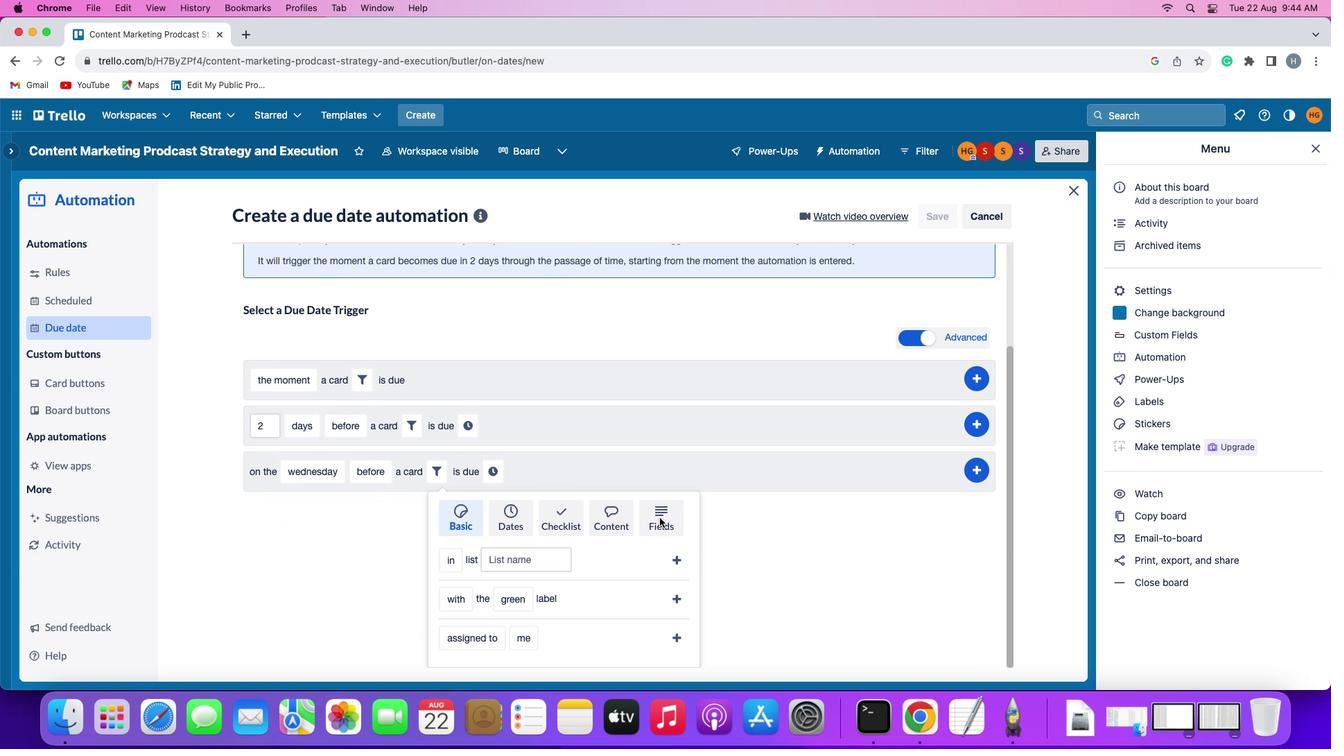 
Action: Mouse moved to (317, 591)
Screenshot: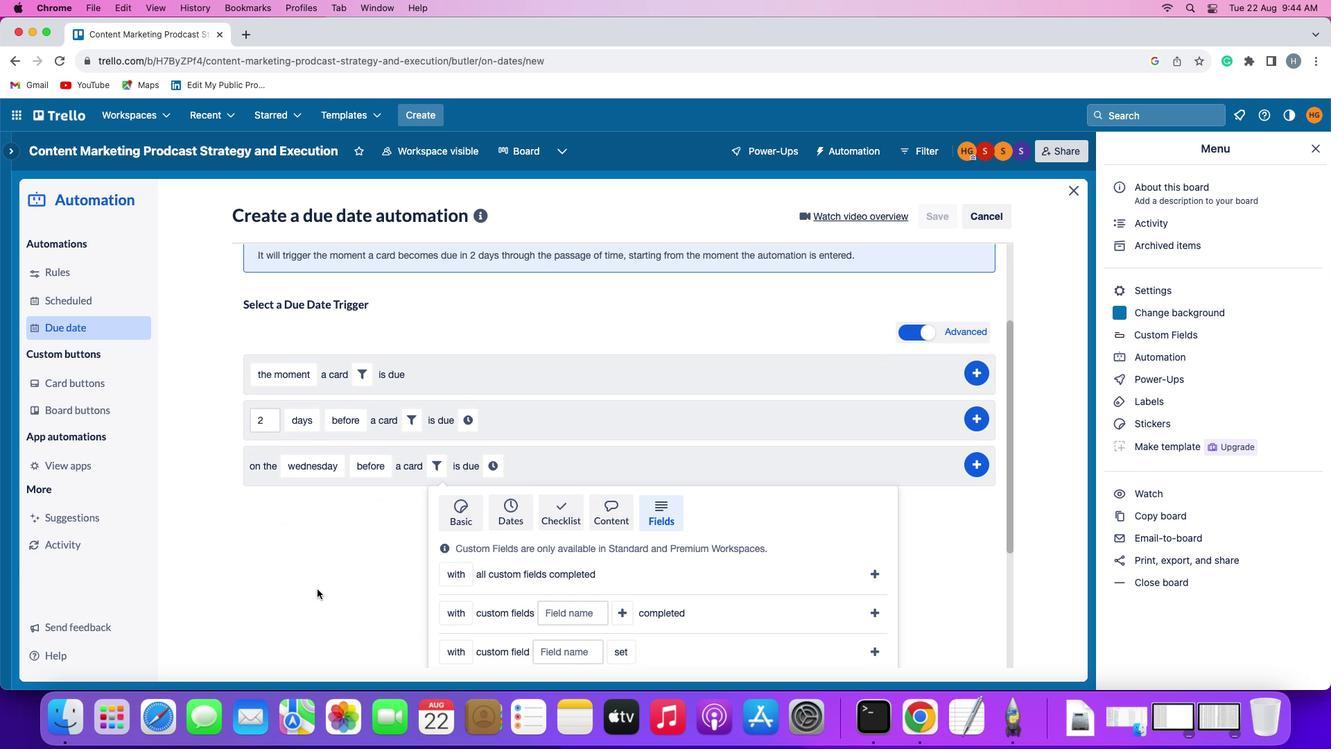 
Action: Mouse scrolled (317, 591) with delta (0, 0)
Screenshot: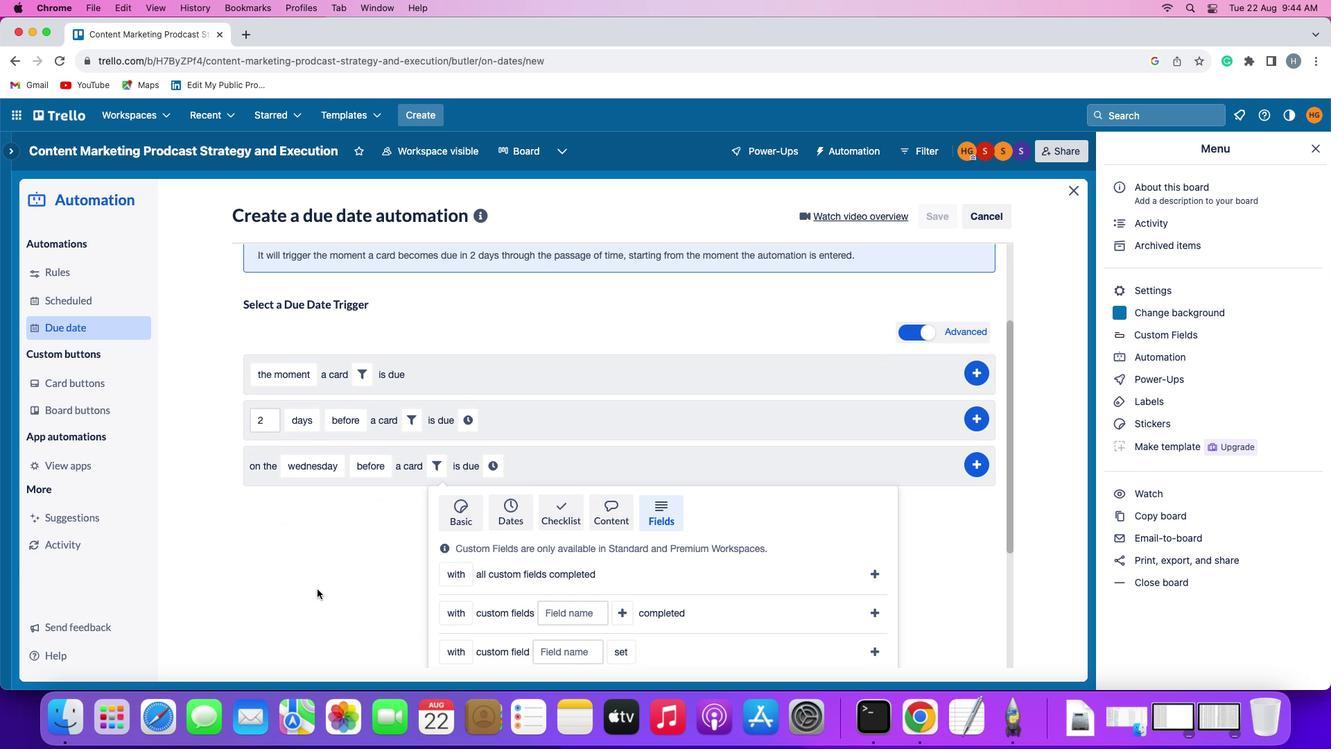 
Action: Mouse moved to (317, 591)
Screenshot: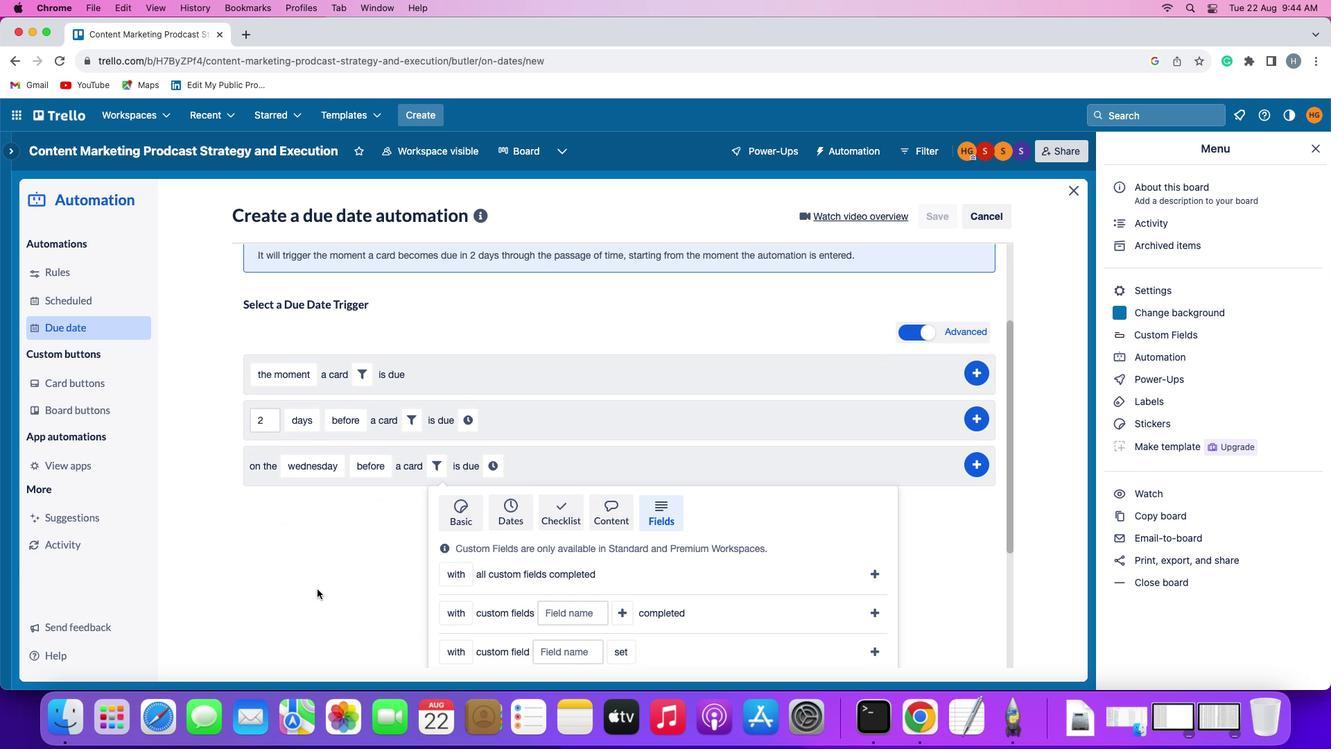 
Action: Mouse scrolled (317, 591) with delta (0, 0)
Screenshot: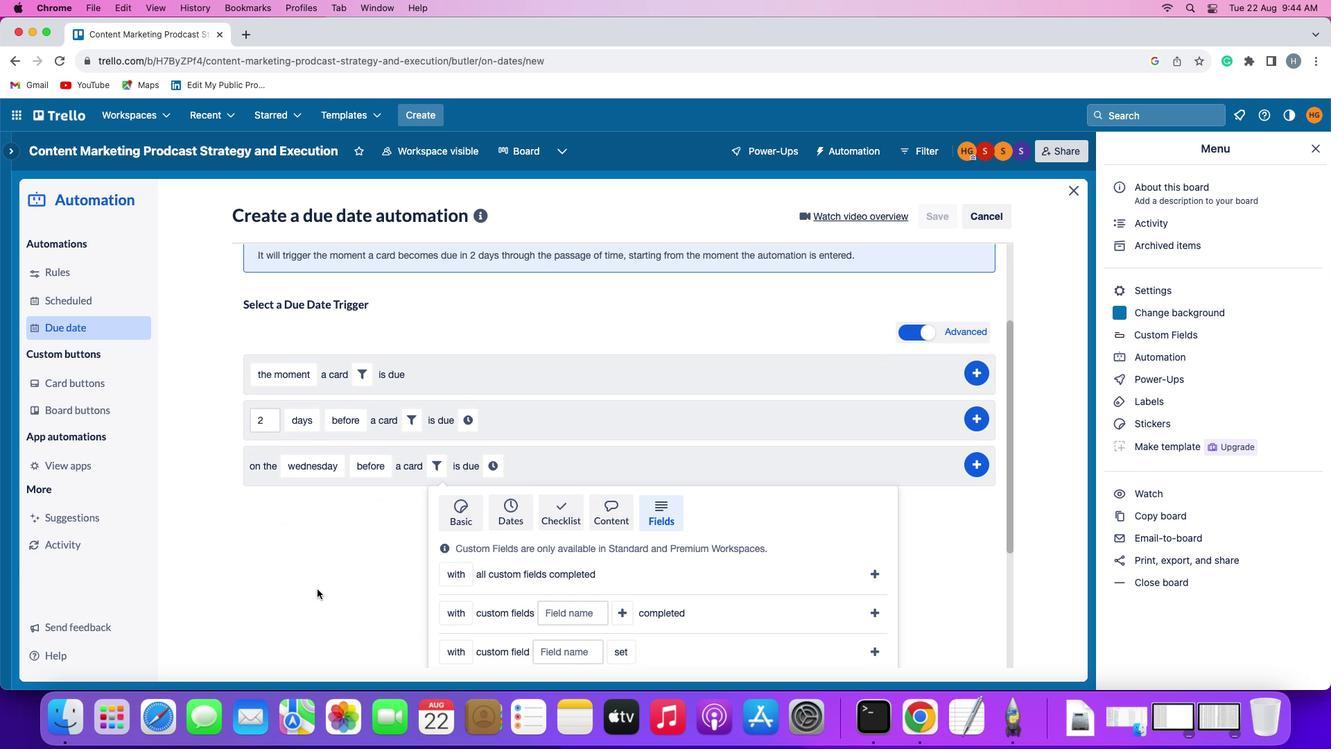 
Action: Mouse moved to (317, 591)
Screenshot: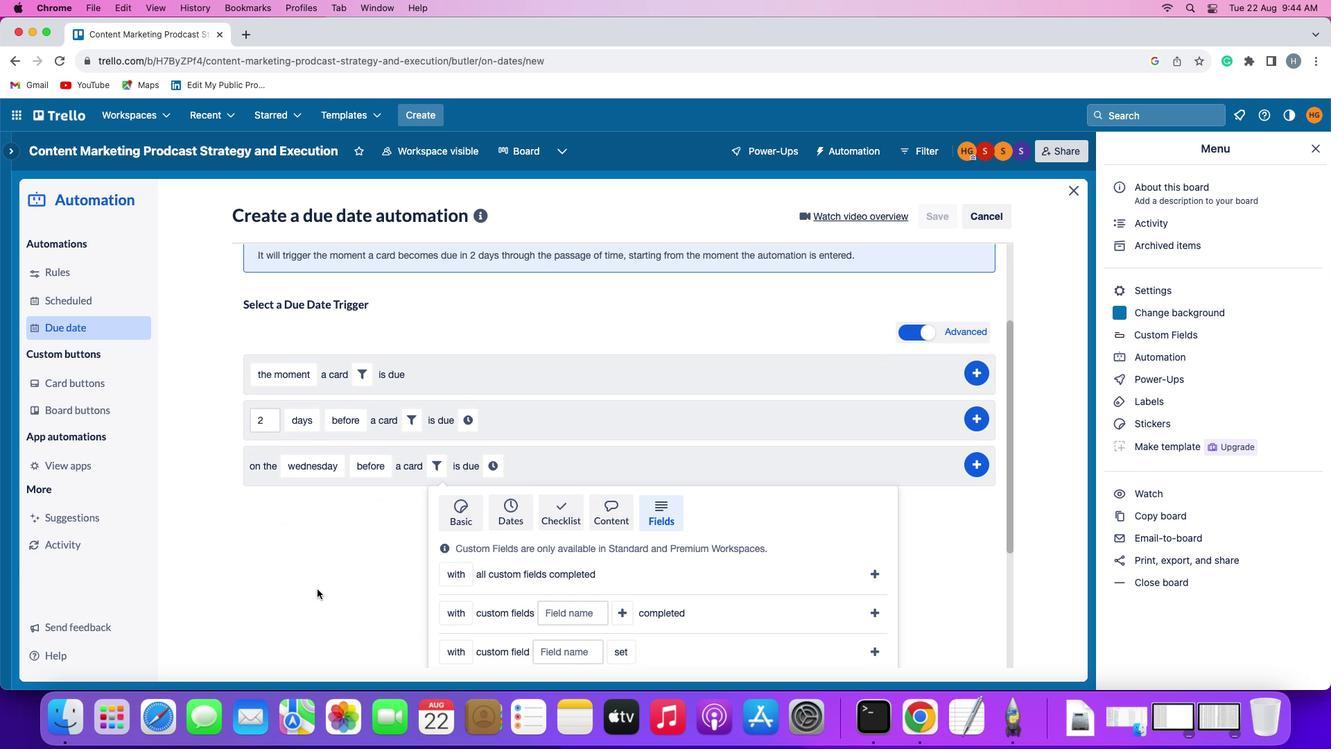 
Action: Mouse scrolled (317, 591) with delta (0, -1)
Screenshot: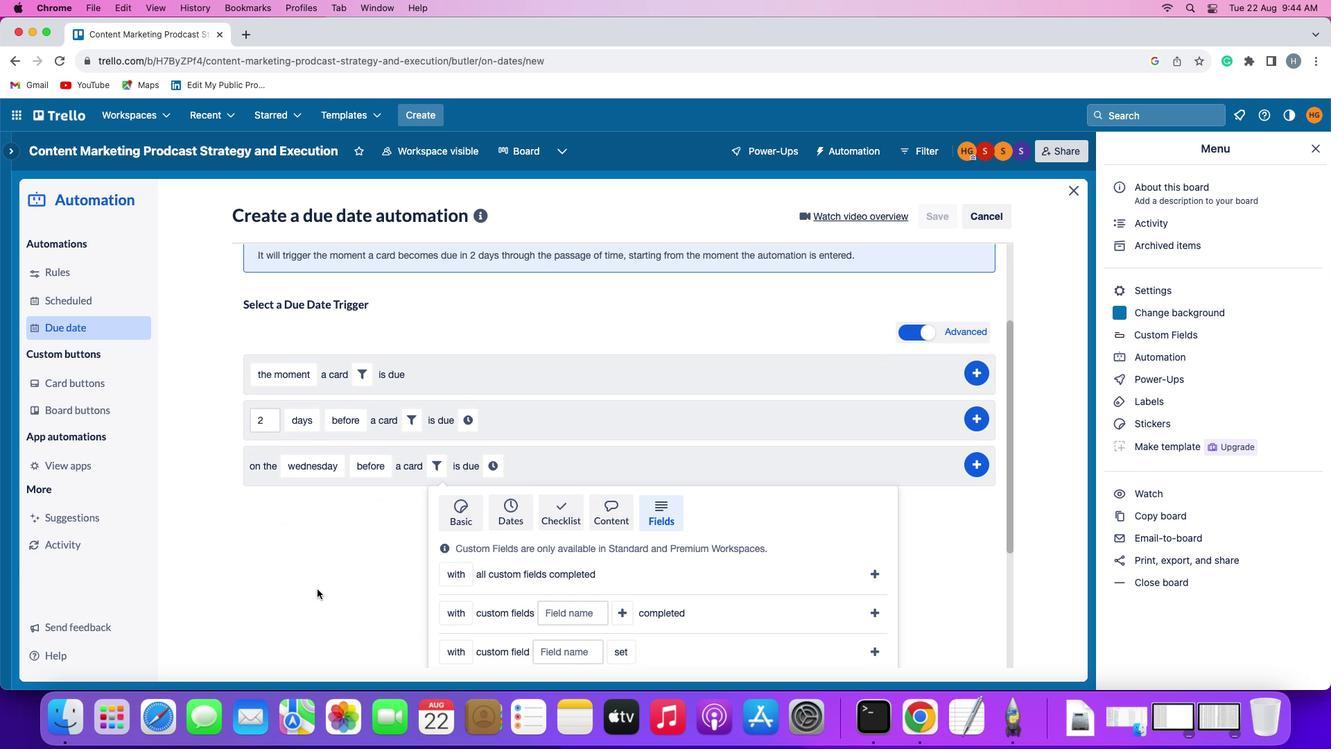 
Action: Mouse moved to (317, 591)
Screenshot: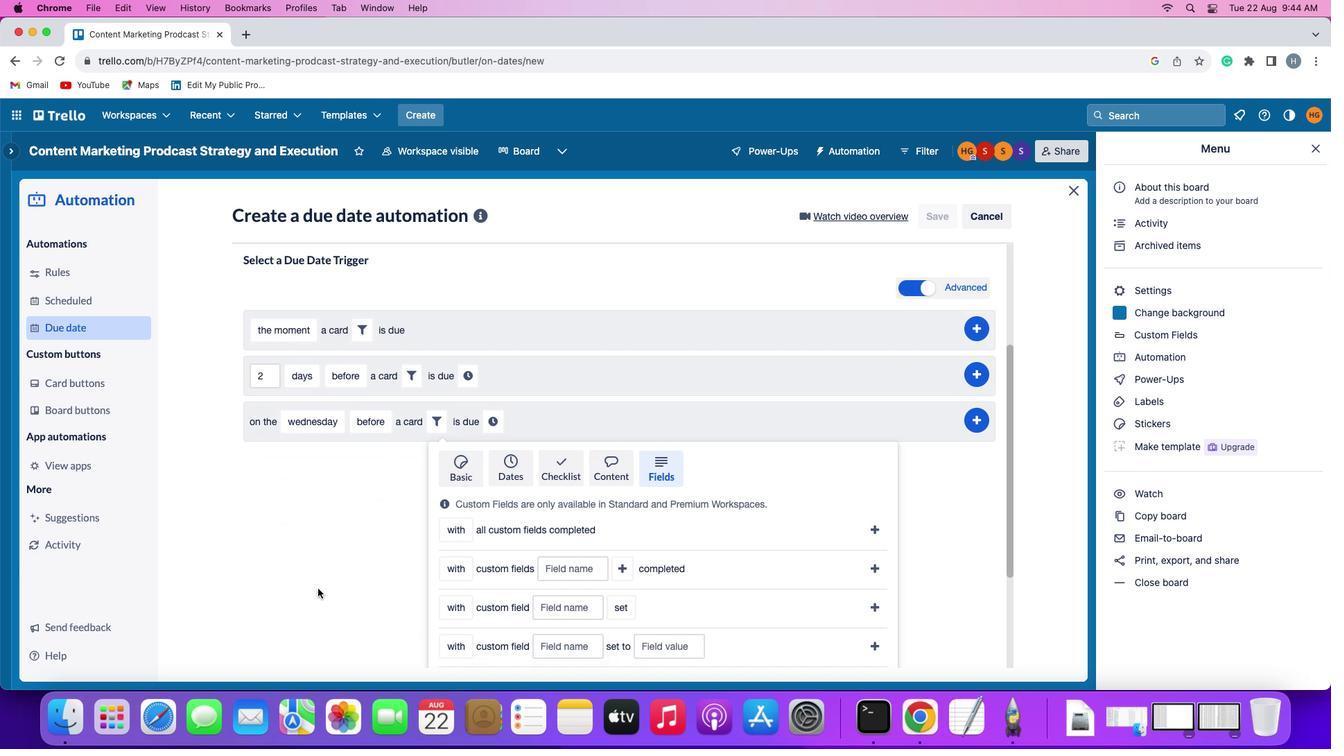 
Action: Mouse scrolled (317, 591) with delta (0, -2)
Screenshot: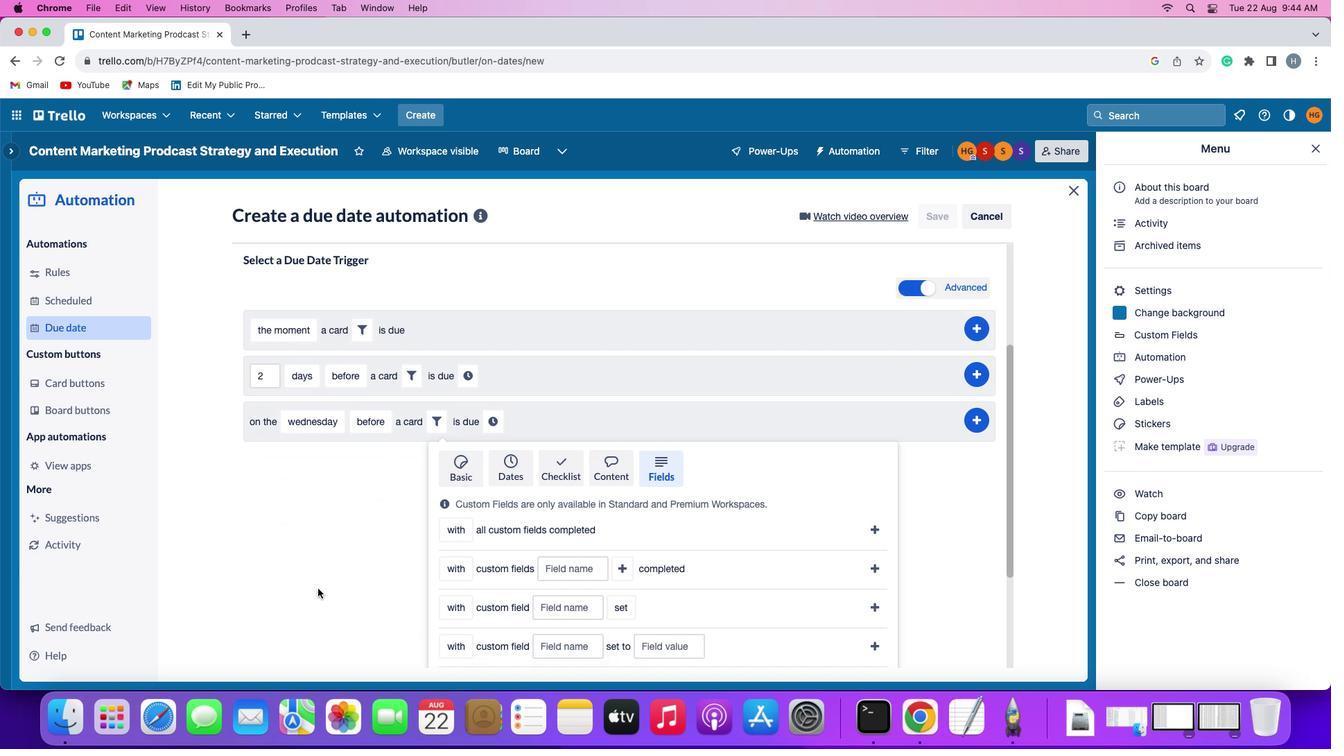 
Action: Mouse moved to (317, 590)
Screenshot: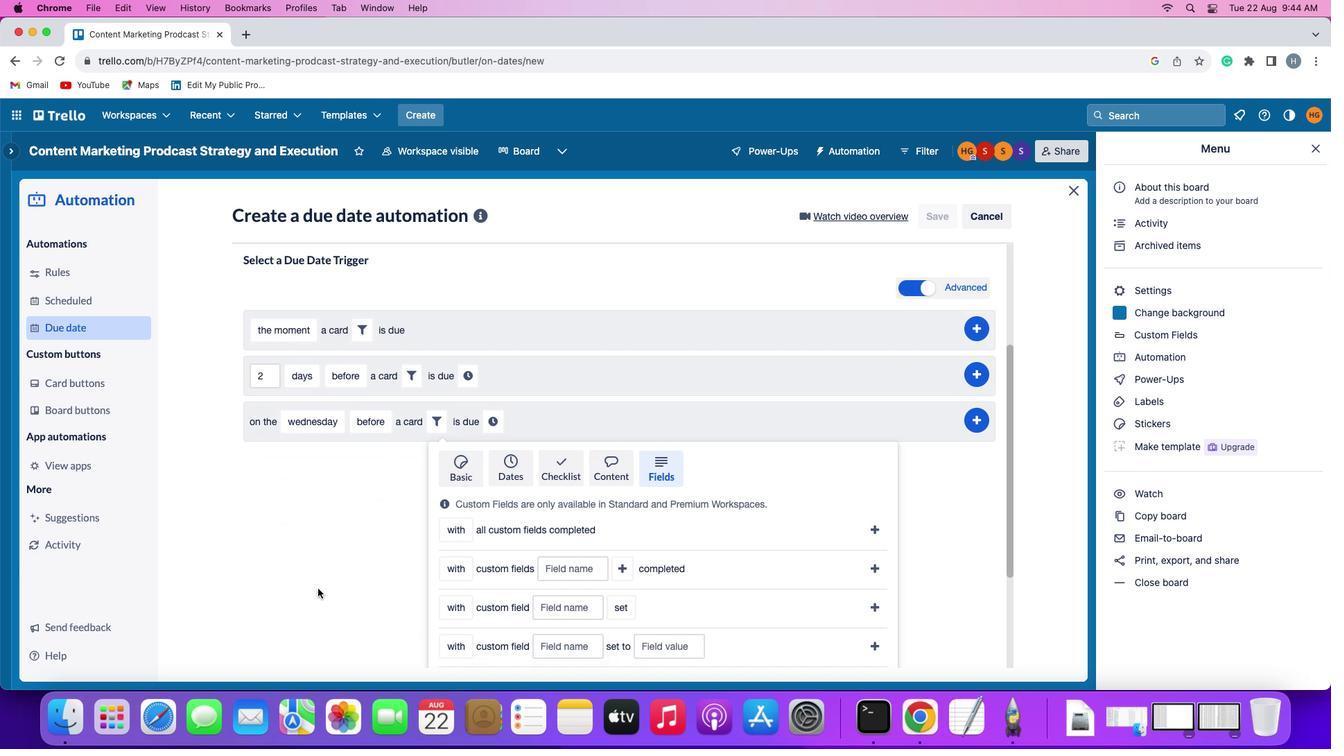 
Action: Mouse scrolled (317, 590) with delta (0, -2)
Screenshot: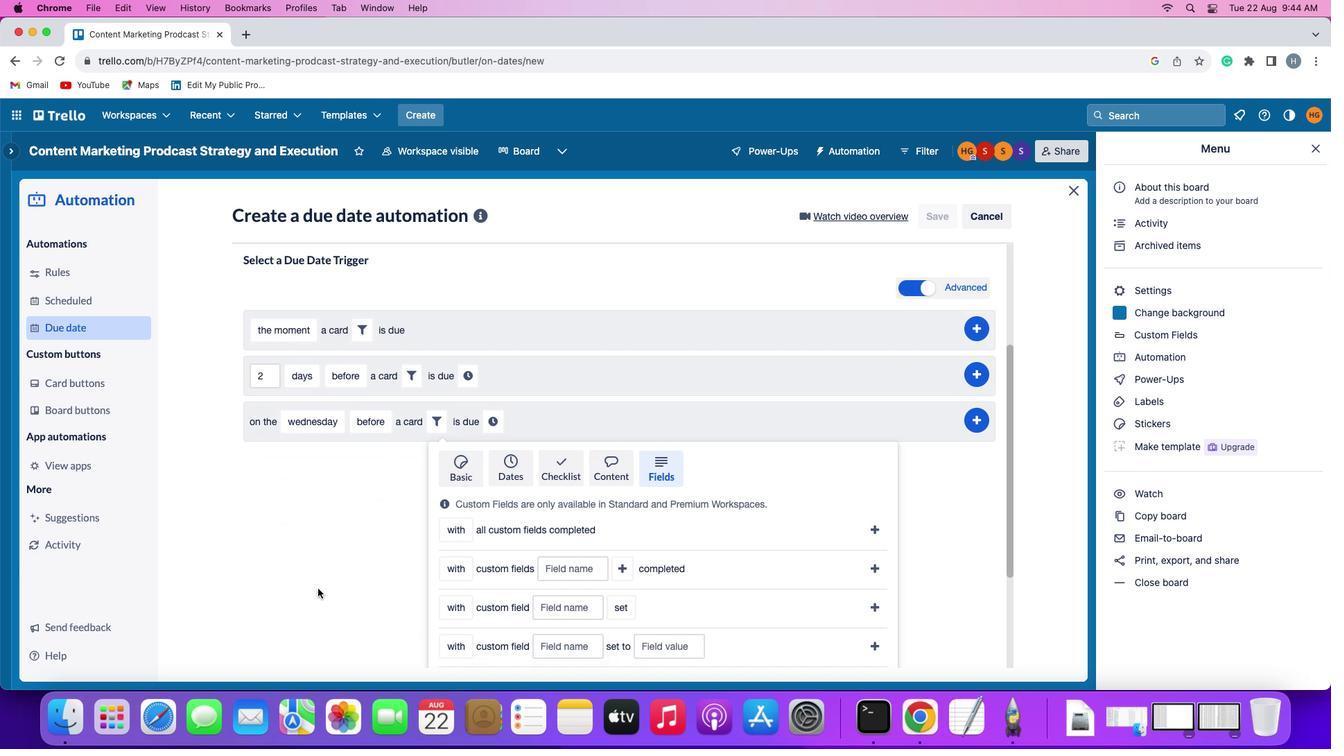 
Action: Mouse moved to (318, 589)
Screenshot: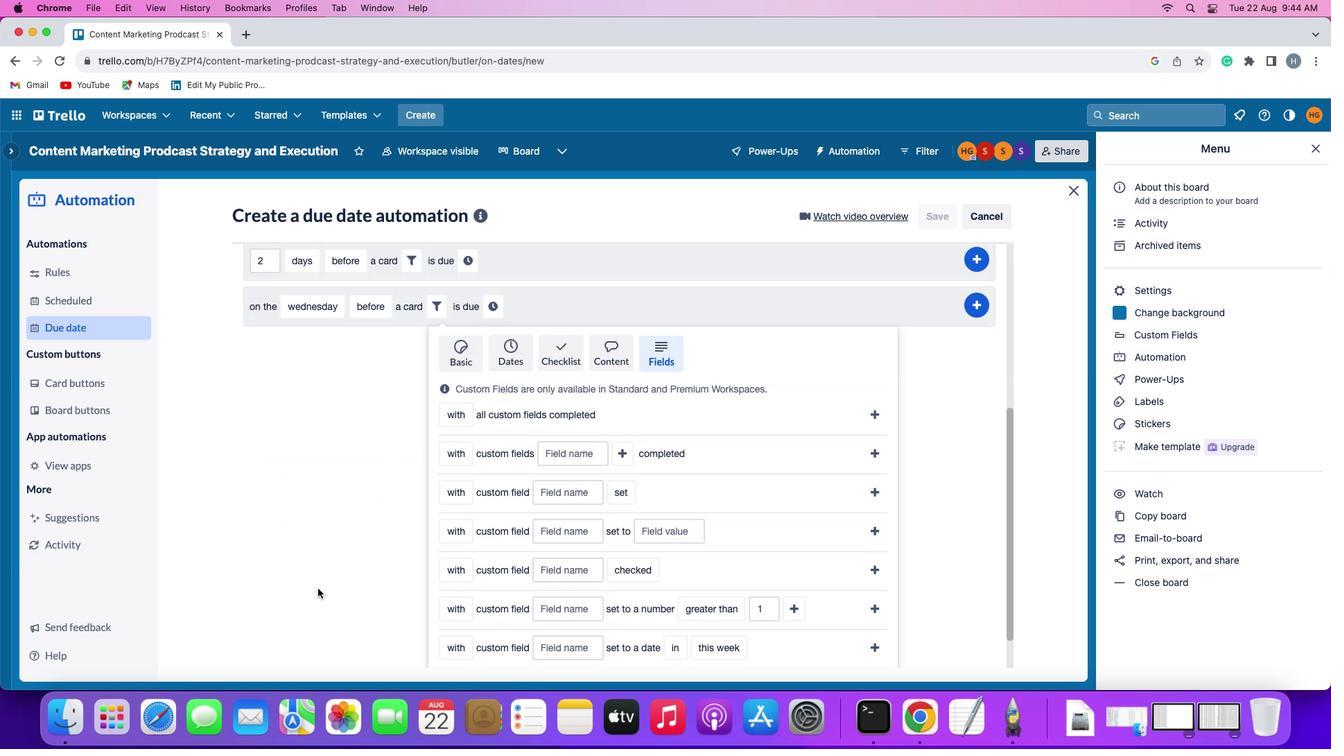 
Action: Mouse scrolled (318, 589) with delta (0, -3)
Screenshot: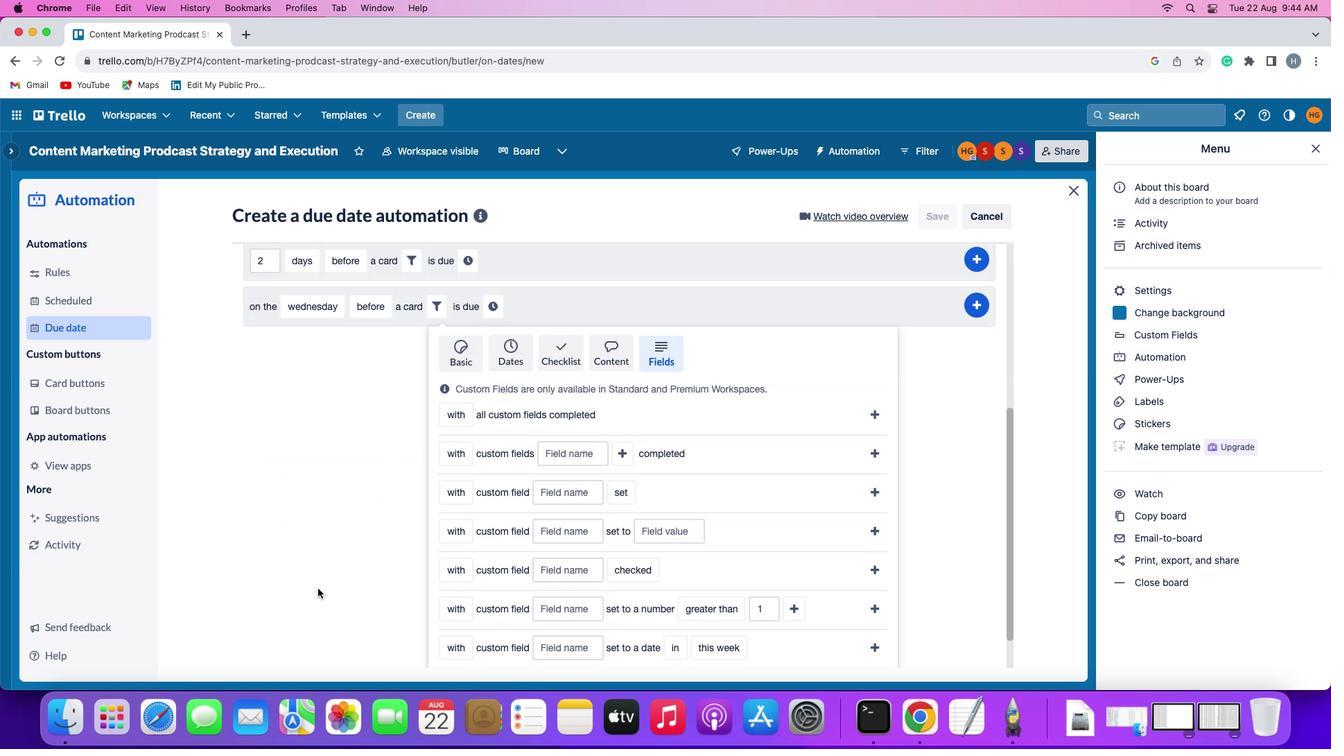 
Action: Mouse moved to (342, 581)
Screenshot: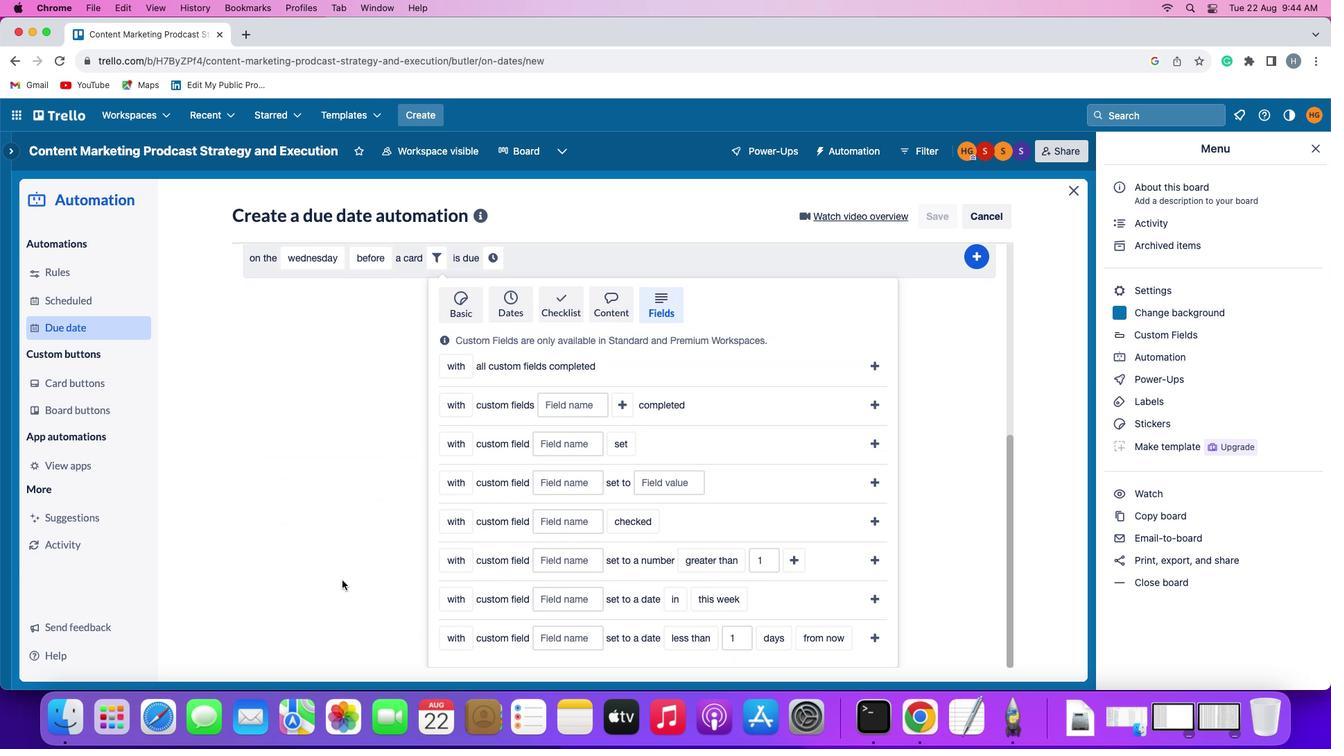 
Action: Mouse scrolled (342, 581) with delta (0, 0)
Screenshot: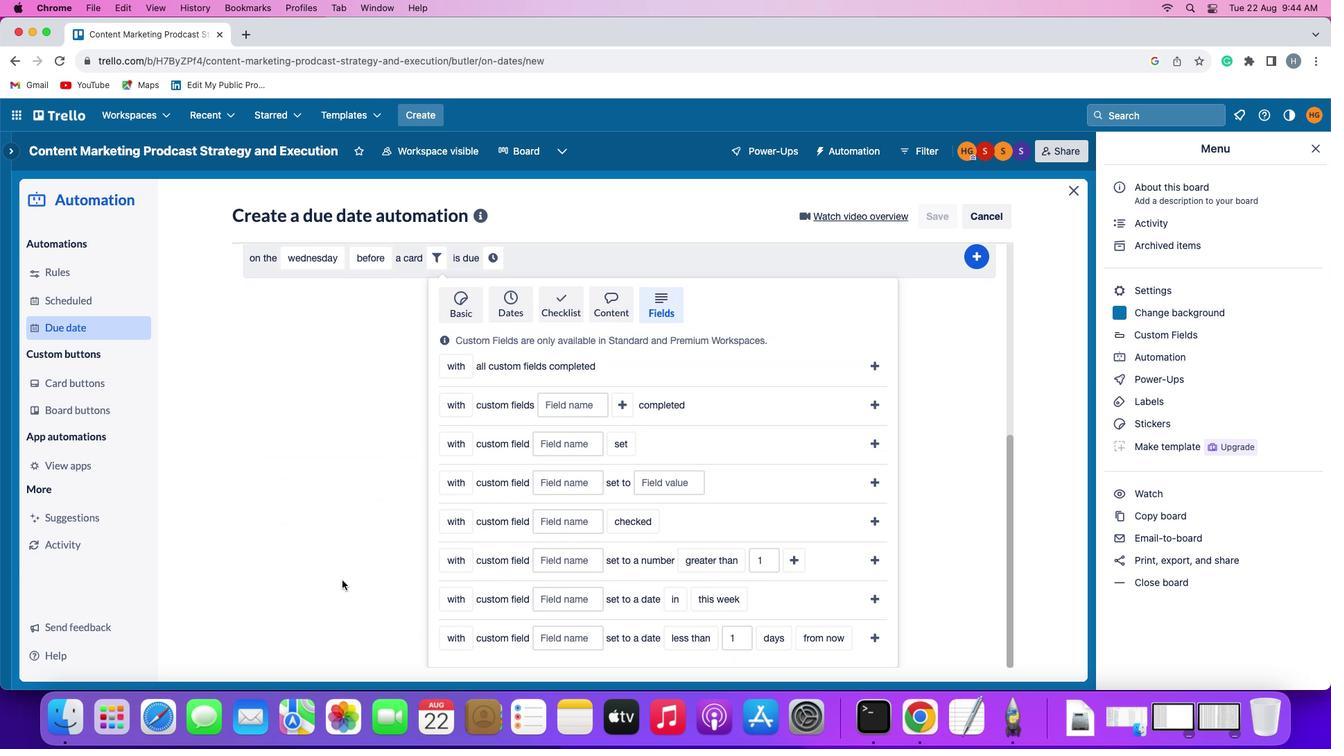 
Action: Mouse scrolled (342, 581) with delta (0, 0)
Screenshot: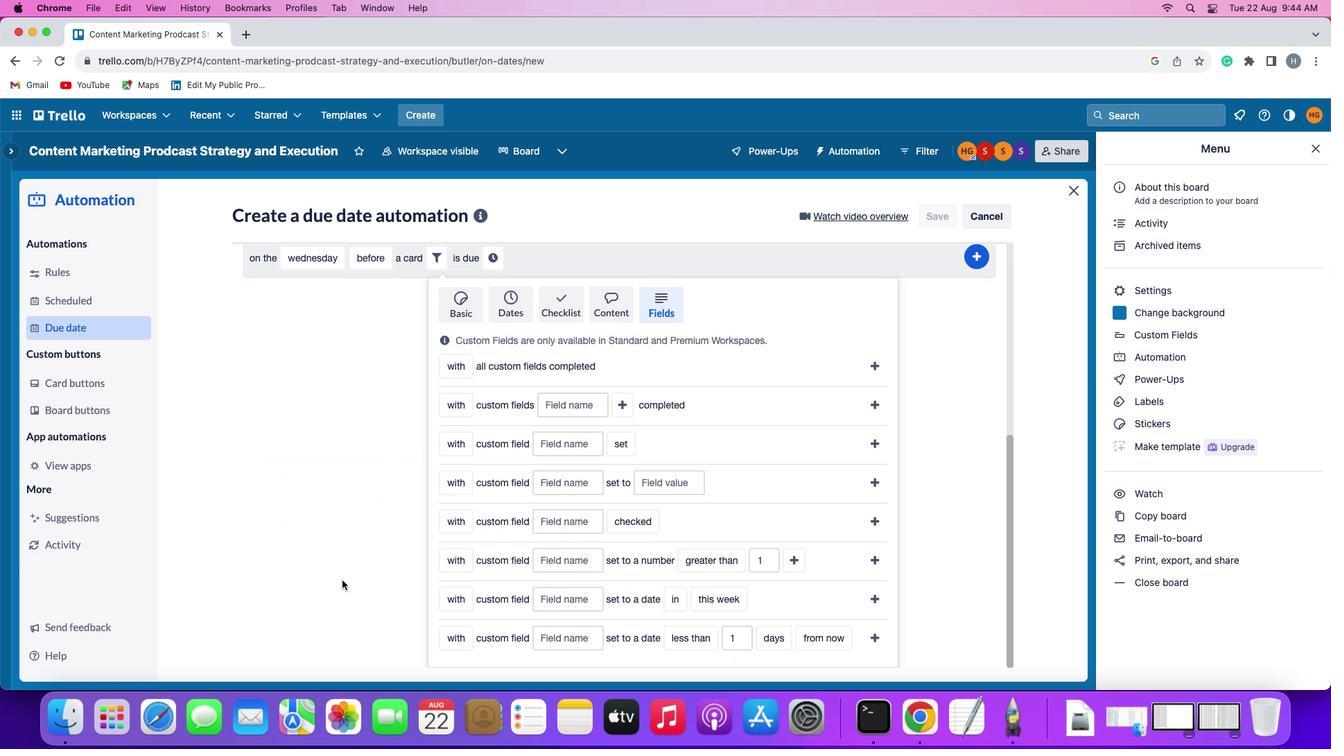 
Action: Mouse scrolled (342, 581) with delta (0, -1)
Screenshot: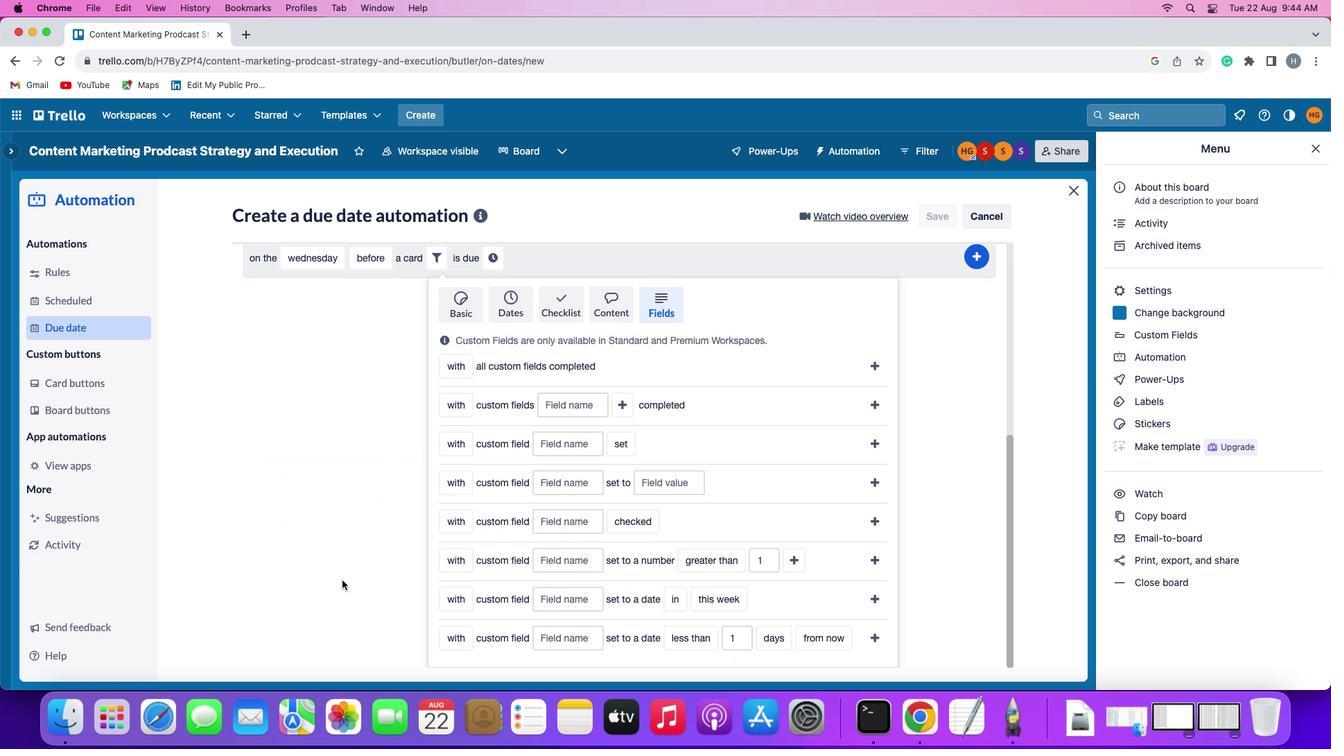 
Action: Mouse scrolled (342, 581) with delta (0, -2)
Screenshot: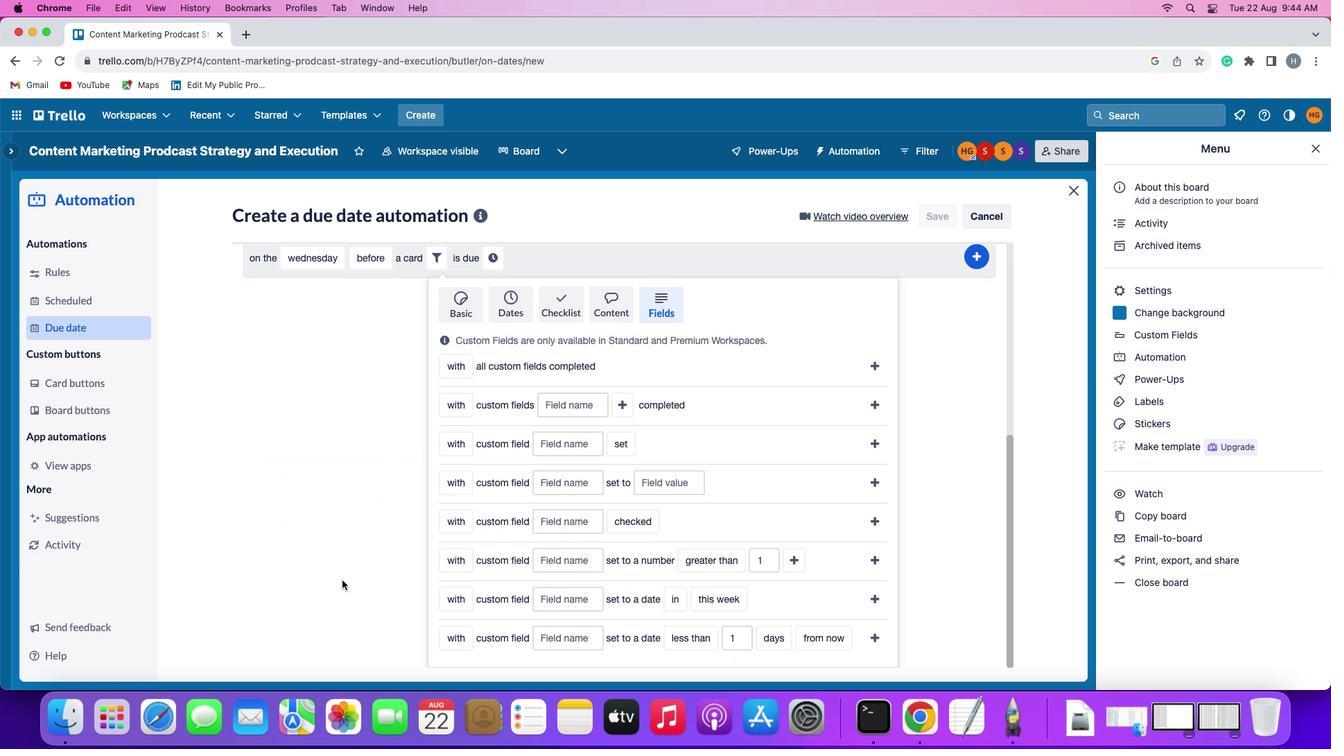 
Action: Mouse scrolled (342, 581) with delta (0, -2)
Screenshot: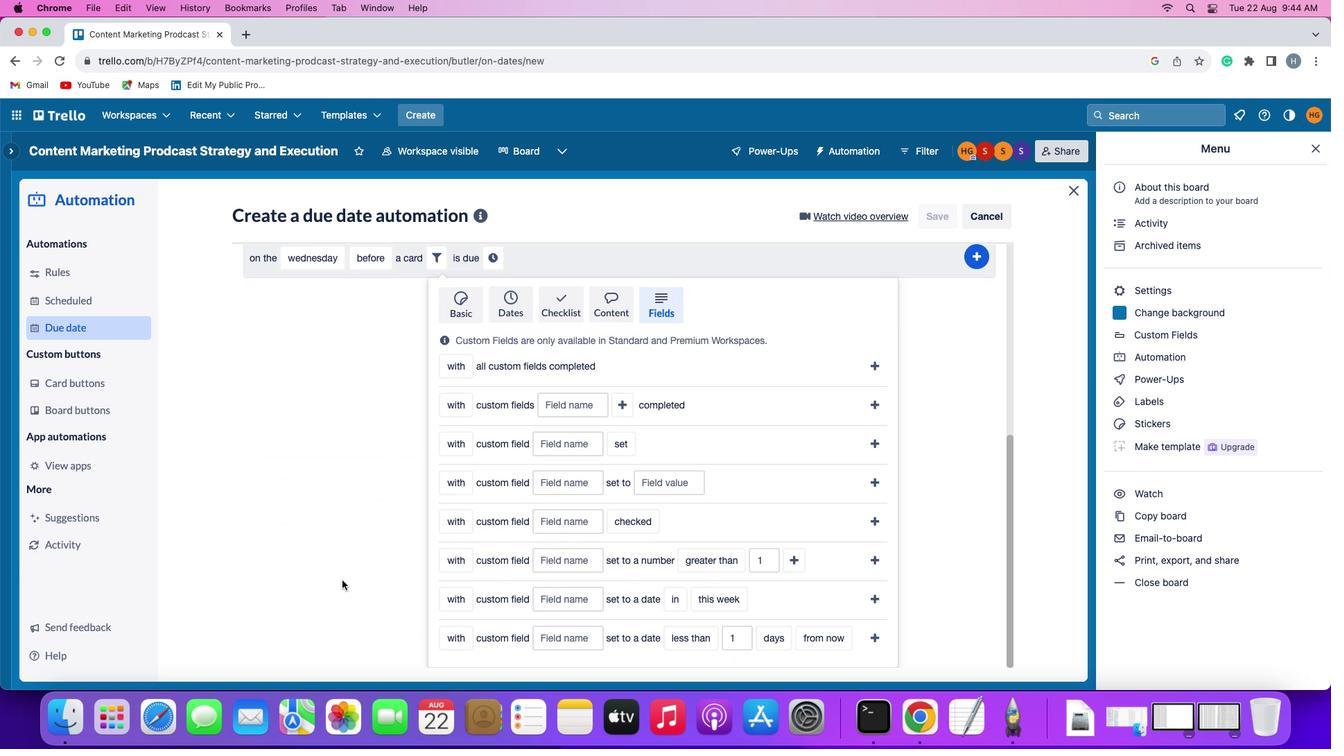 
Action: Mouse moved to (449, 556)
Screenshot: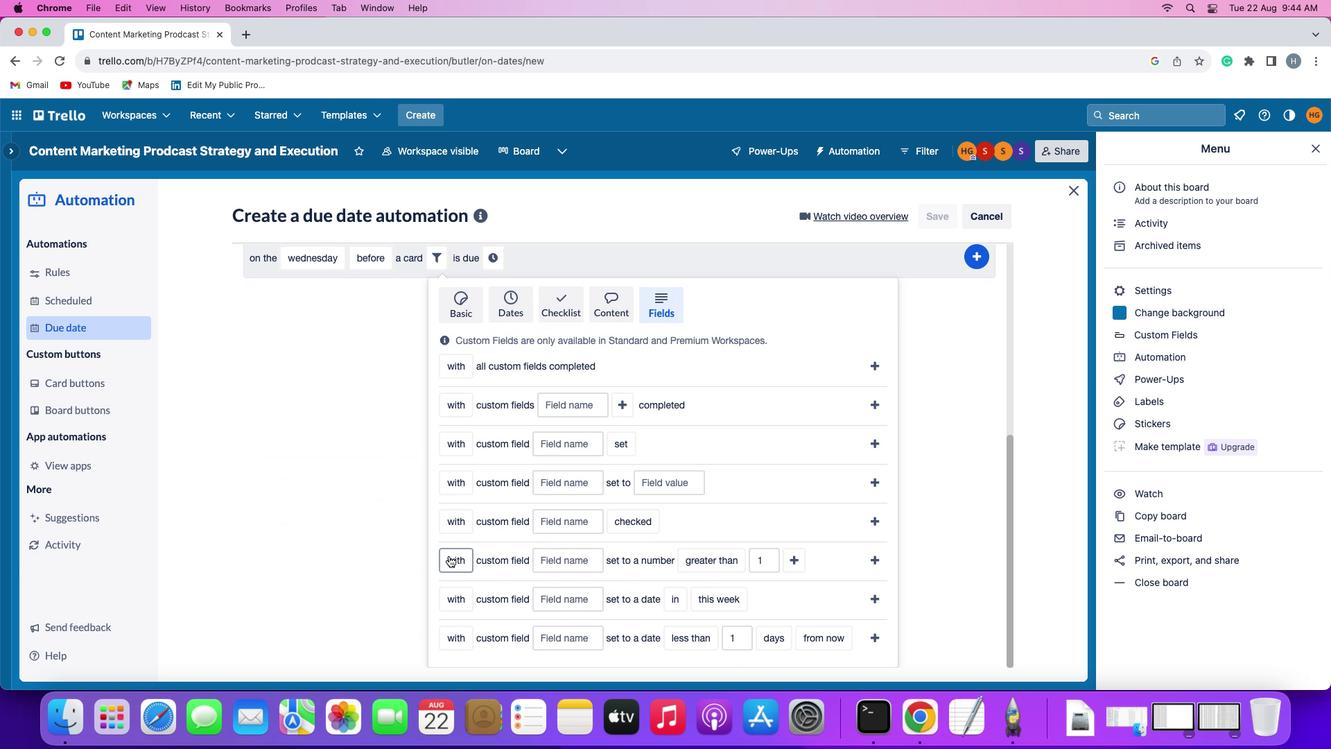 
Action: Mouse pressed left at (449, 556)
Screenshot: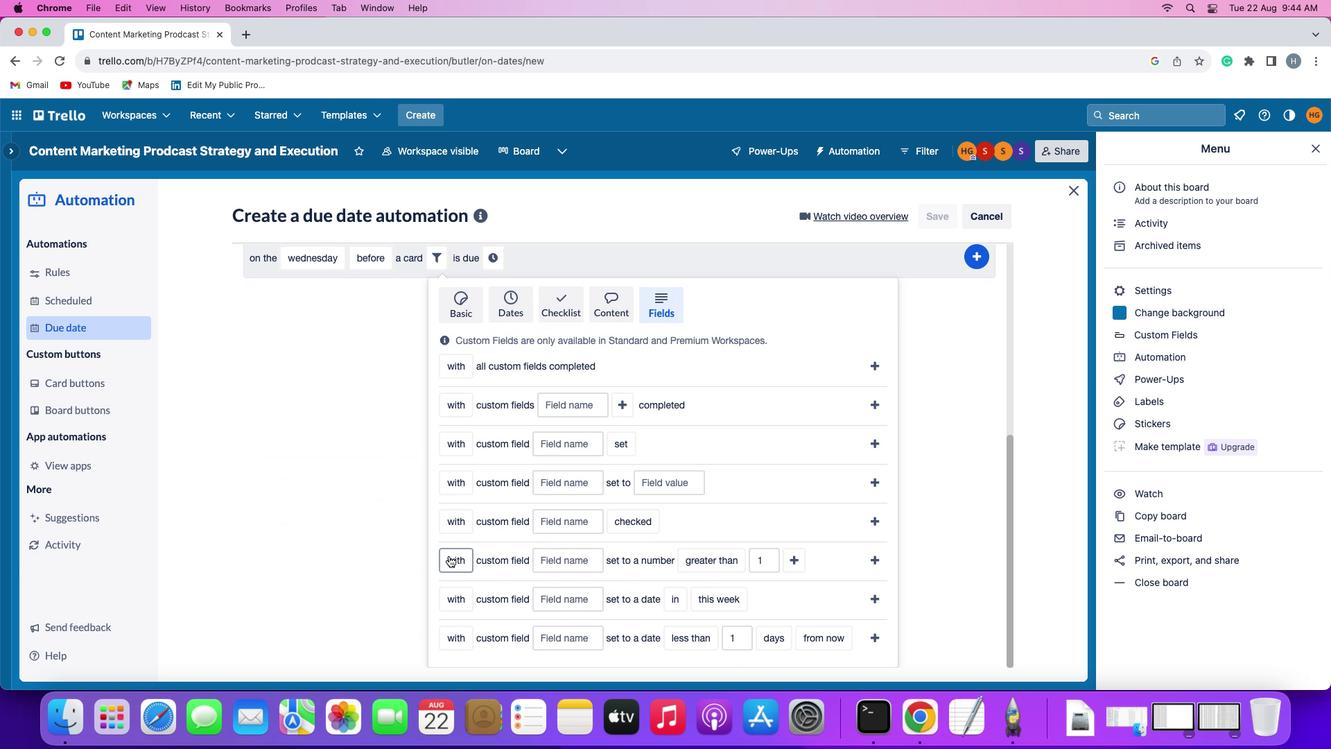 
Action: Mouse moved to (476, 613)
Screenshot: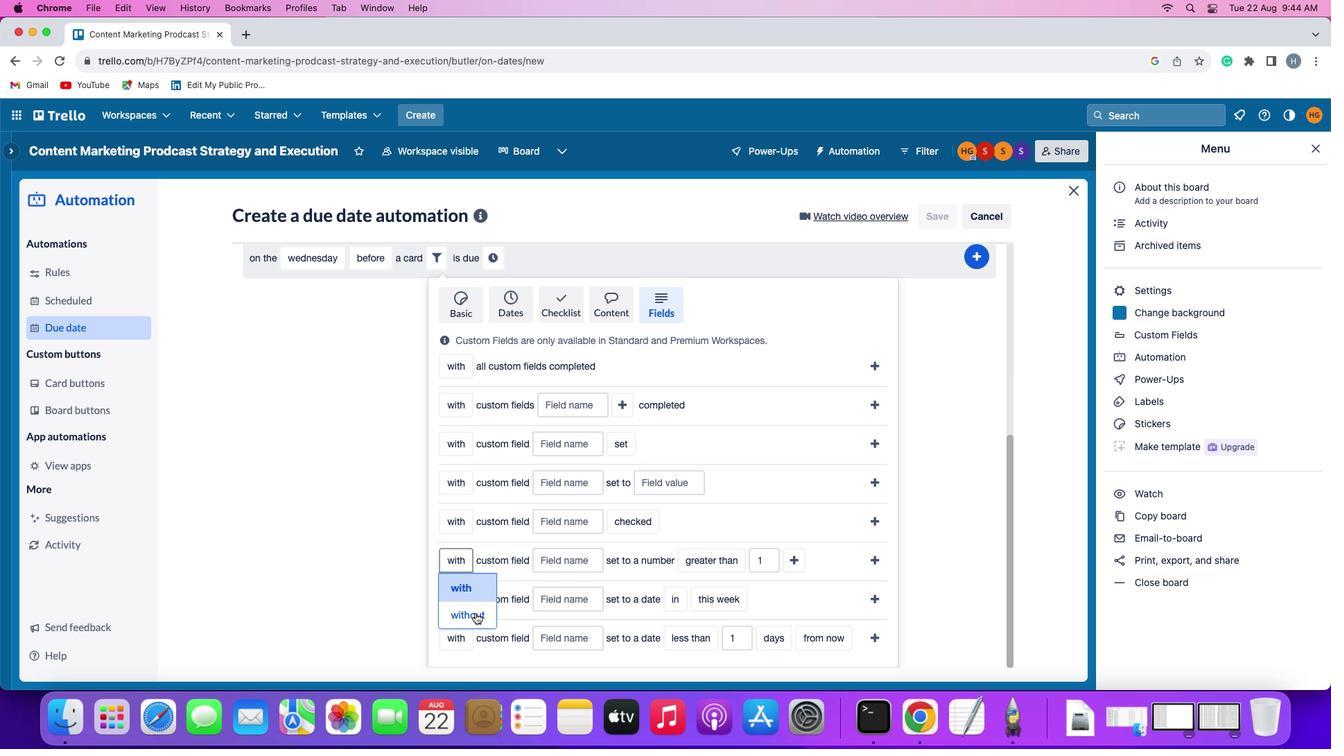 
Action: Mouse pressed left at (476, 613)
Screenshot: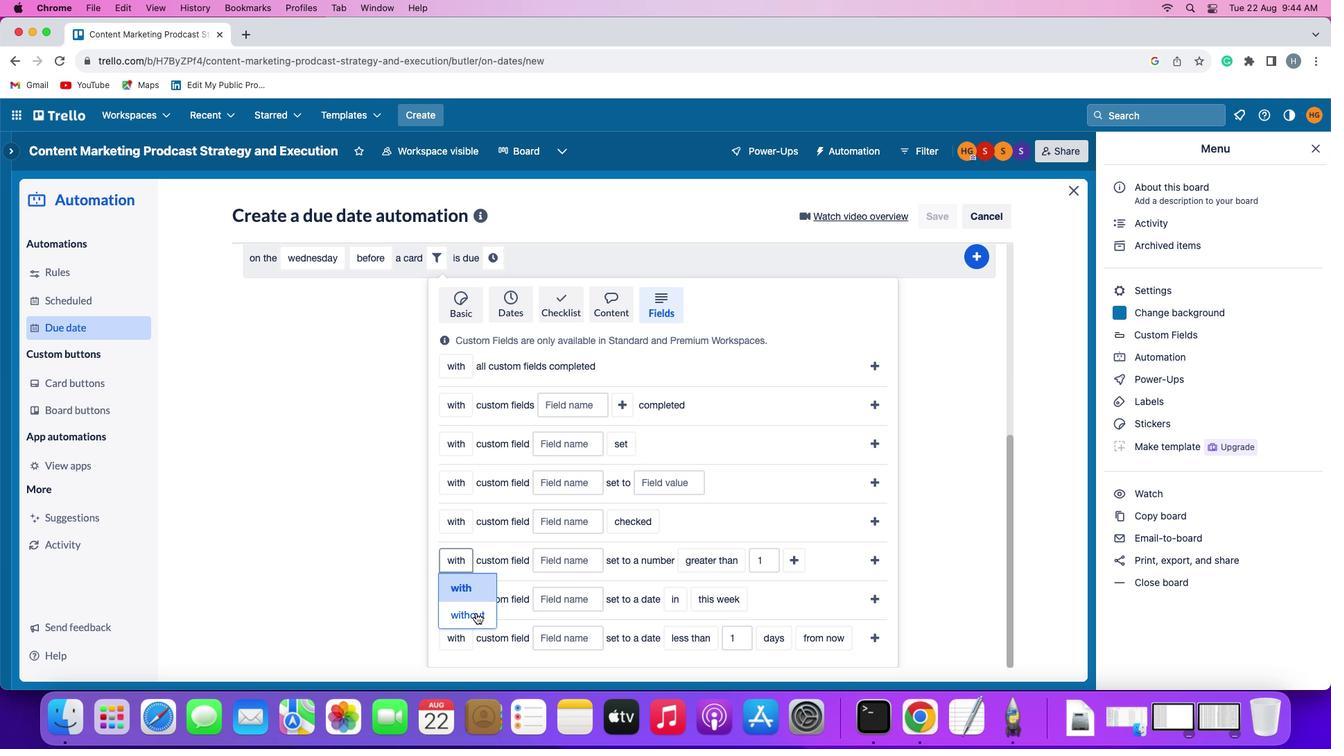 
Action: Mouse moved to (587, 570)
Screenshot: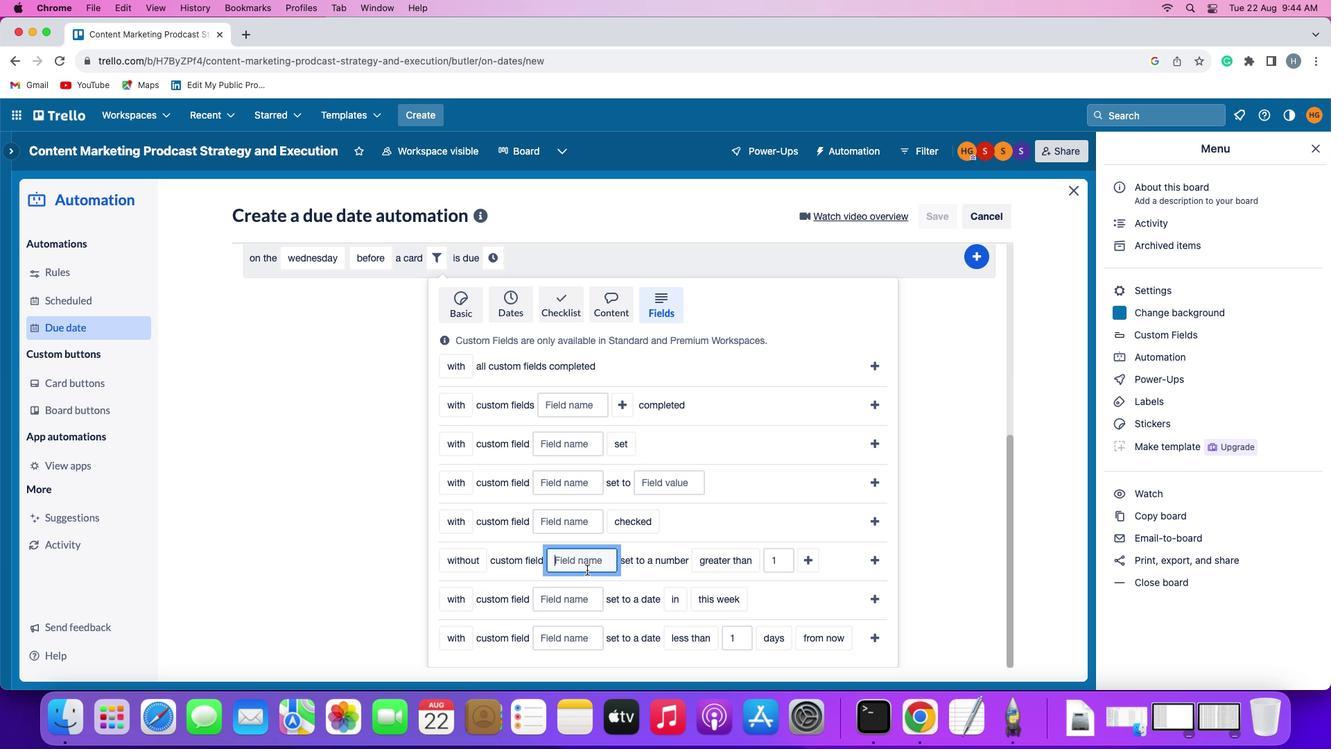 
Action: Mouse pressed left at (587, 570)
Screenshot: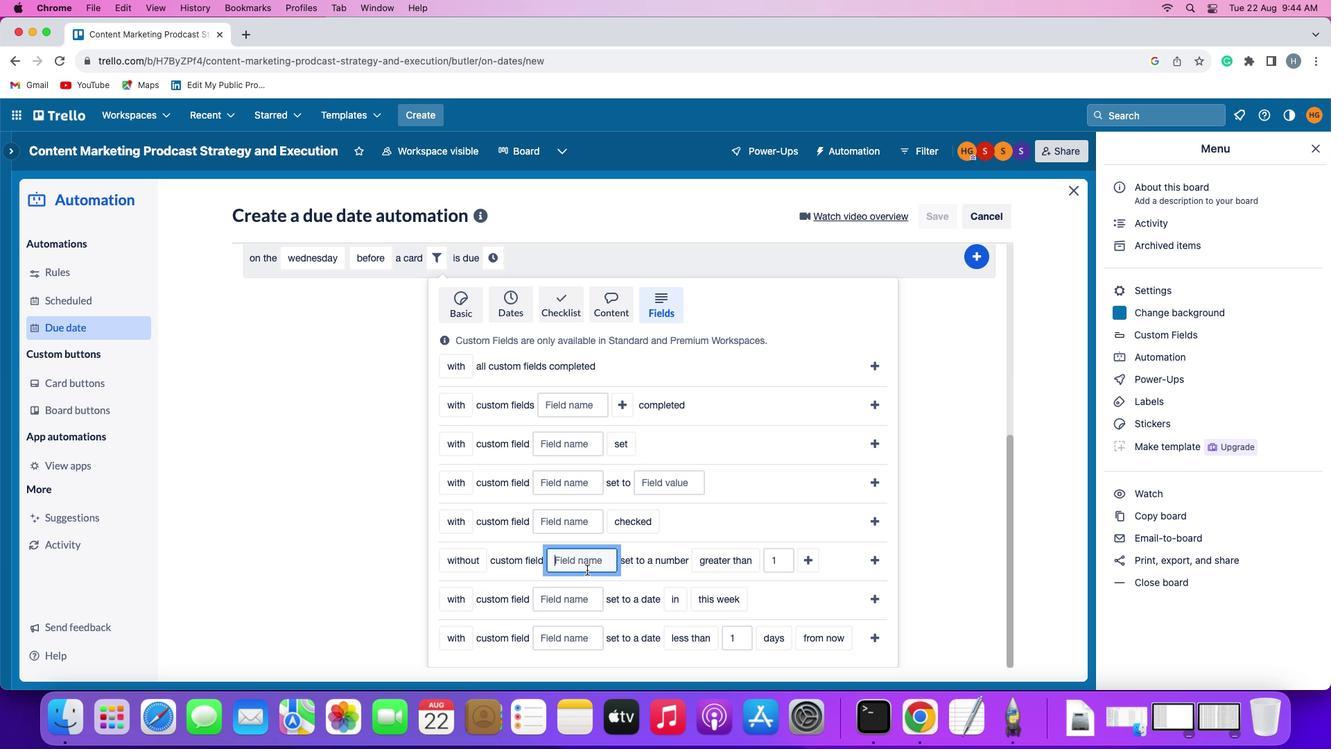 
Action: Key pressed Key.shift'R''e''s''u''m''e'
Screenshot: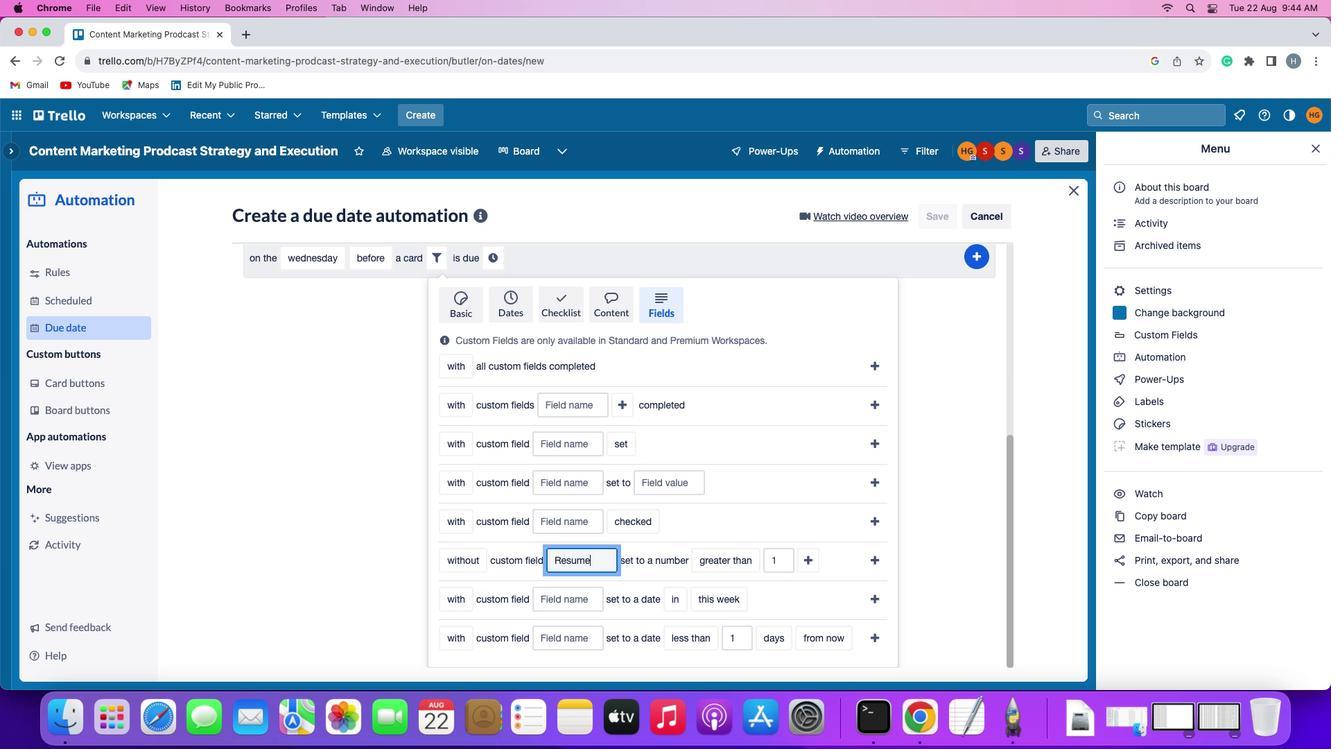 
Action: Mouse moved to (741, 559)
Screenshot: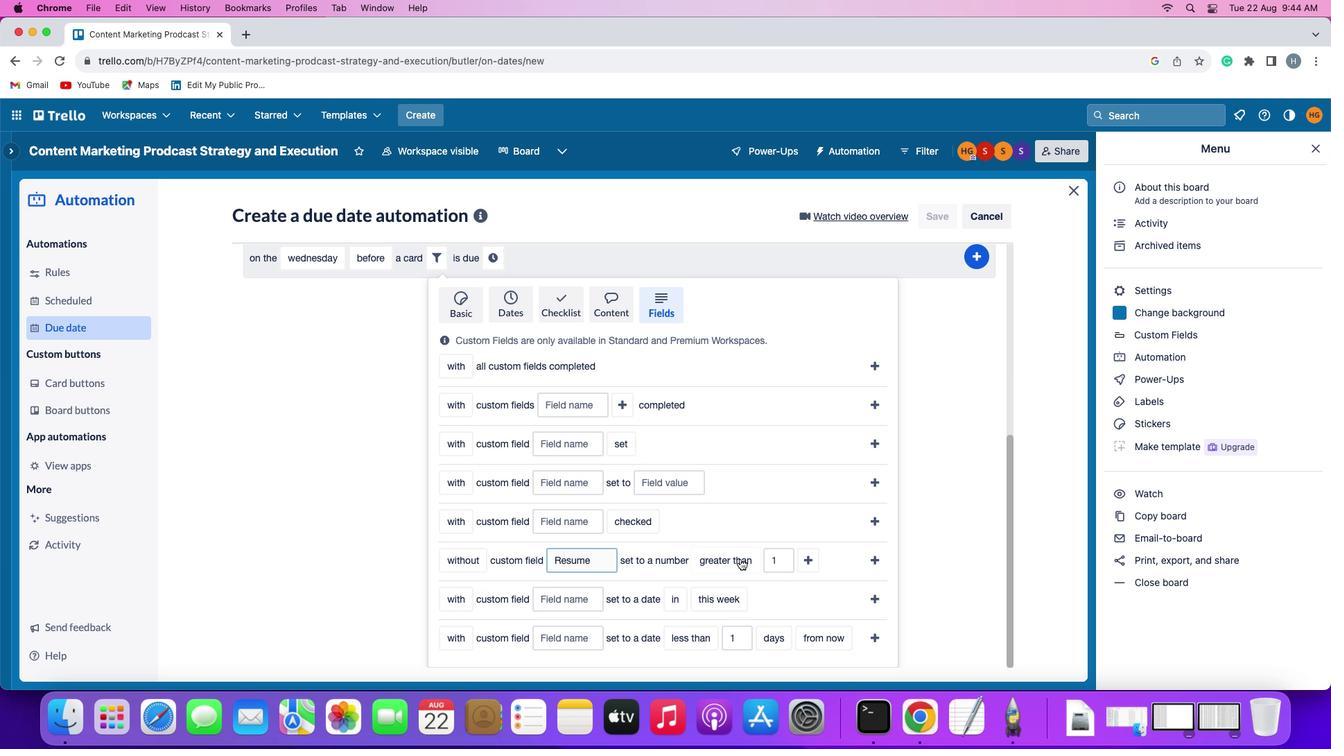 
Action: Mouse pressed left at (741, 559)
Screenshot: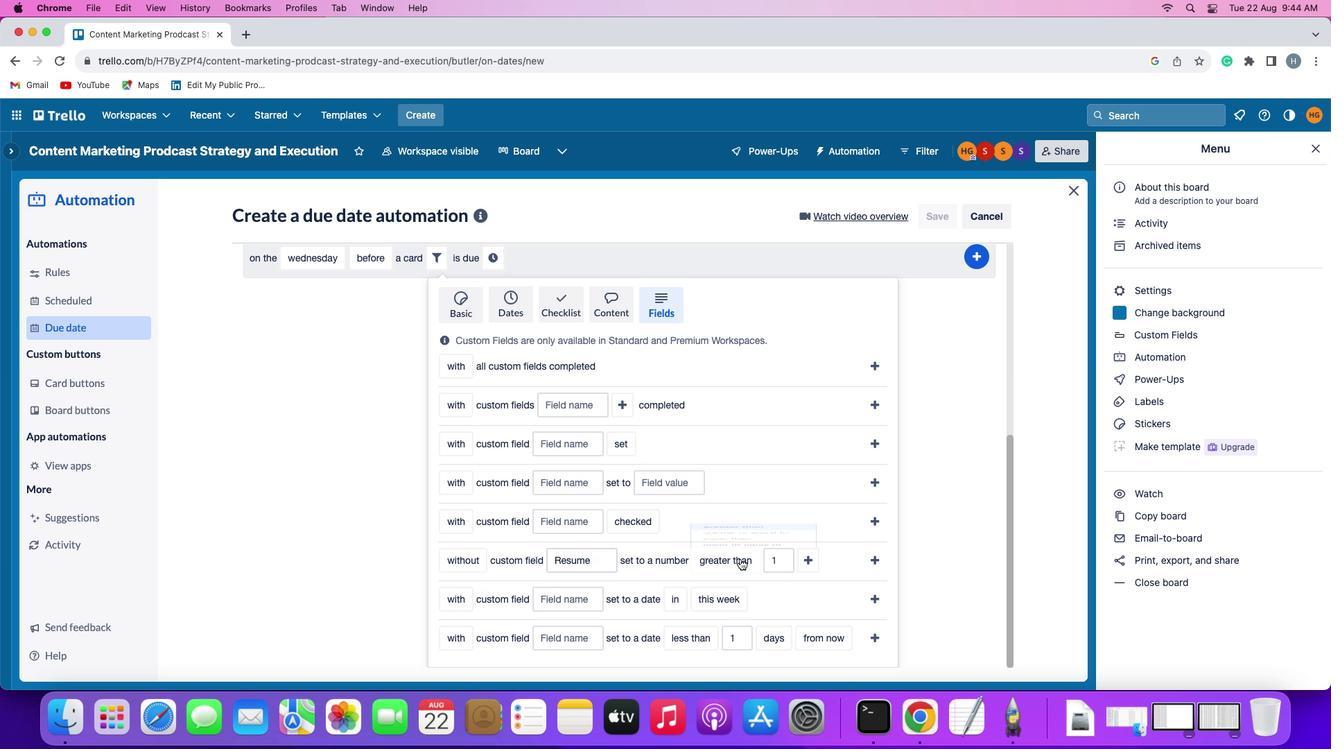 
Action: Mouse moved to (736, 533)
Screenshot: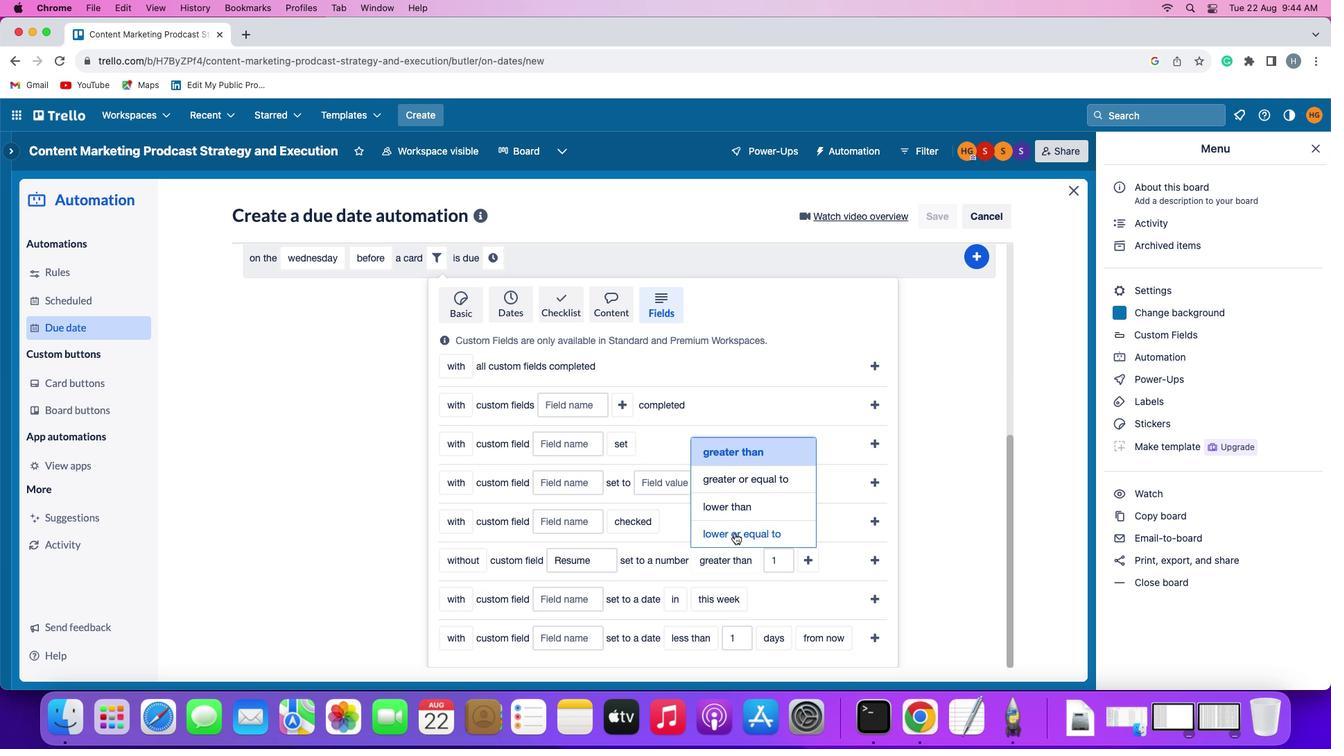 
Action: Mouse pressed left at (736, 533)
Screenshot: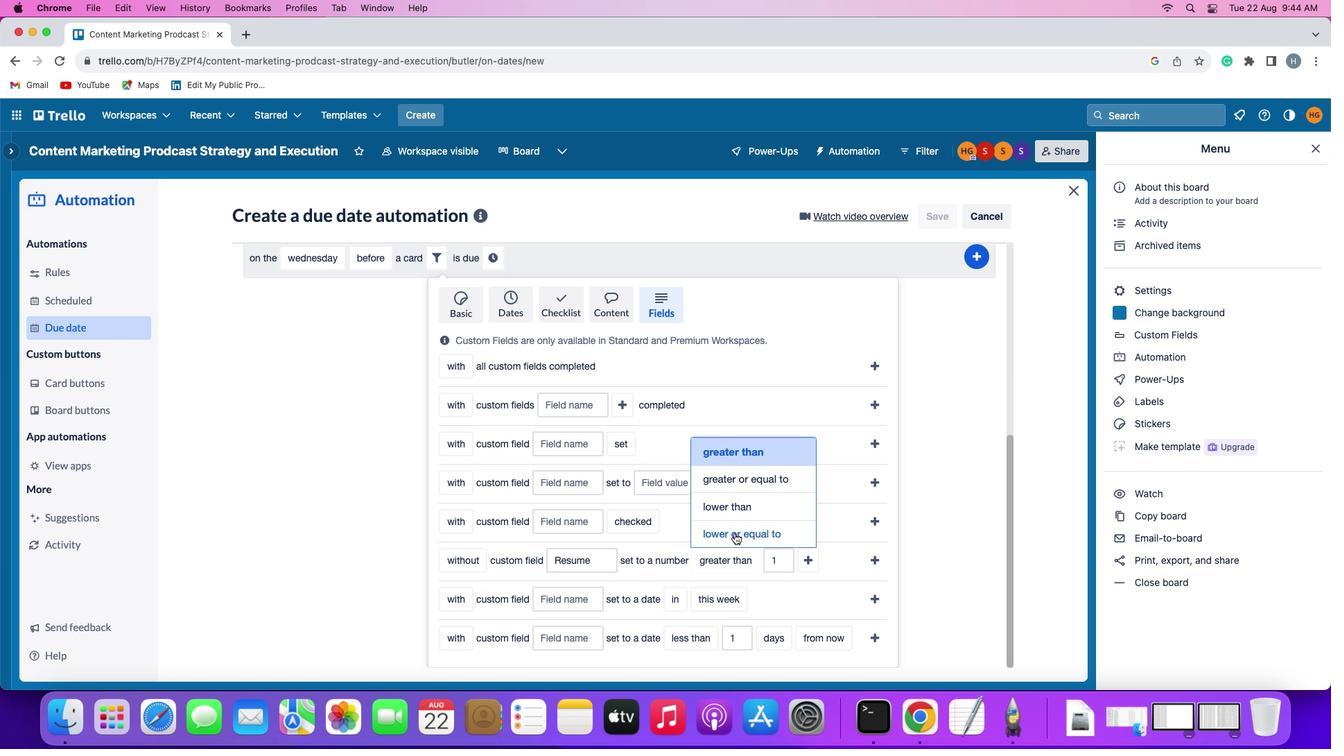
Action: Mouse moved to (829, 560)
Screenshot: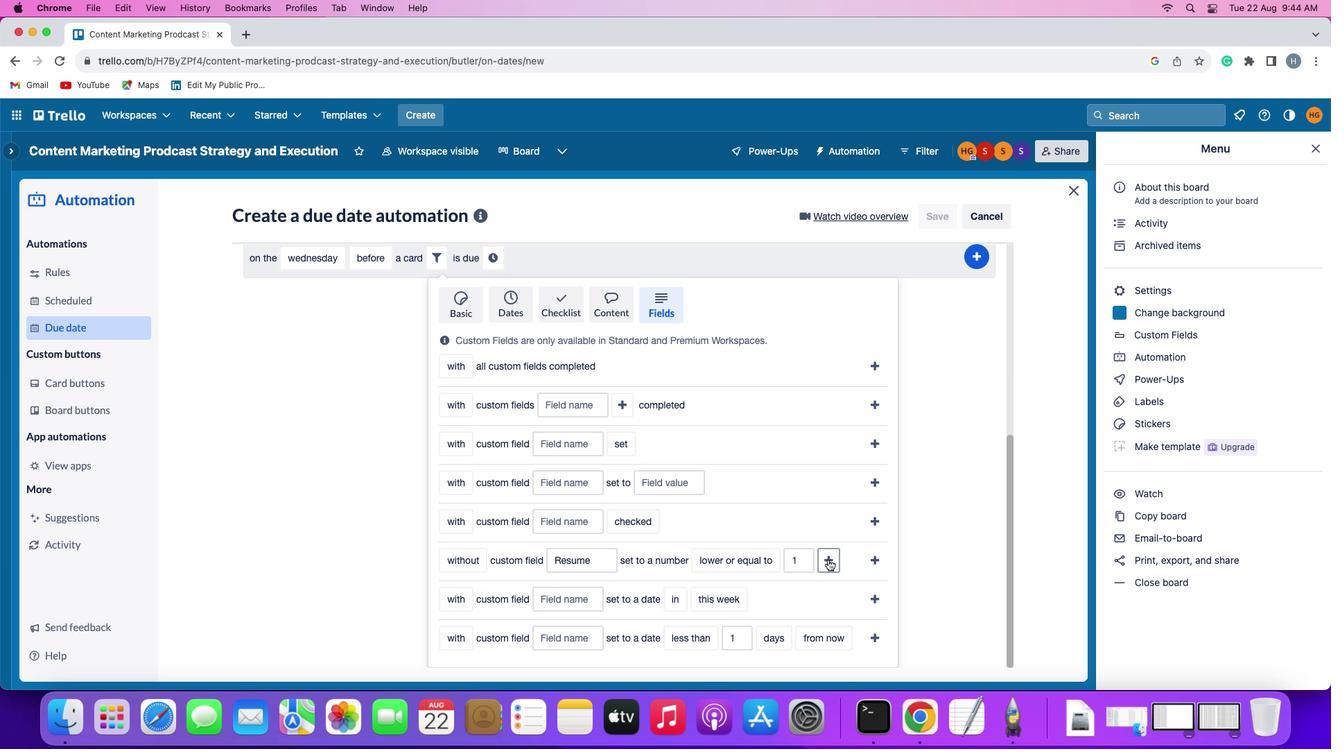 
Action: Mouse pressed left at (829, 560)
Screenshot: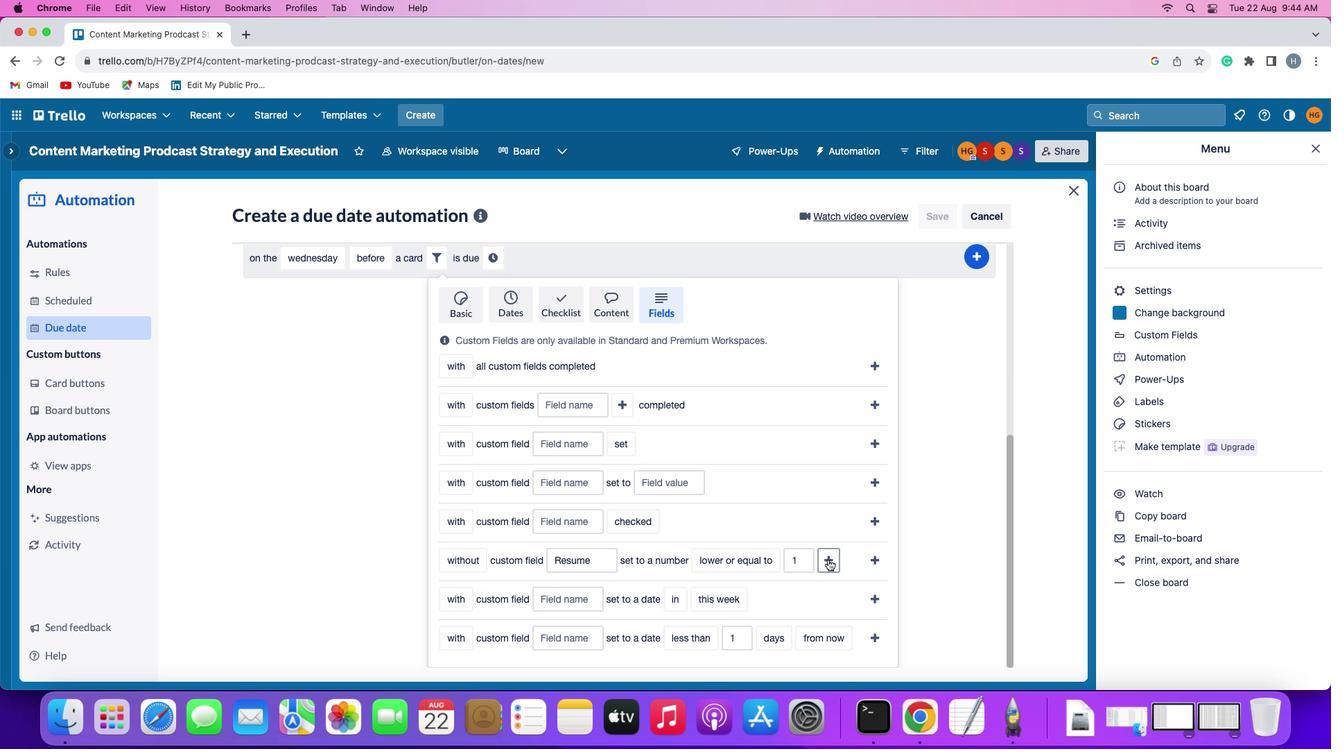 
Action: Mouse moved to (483, 588)
Screenshot: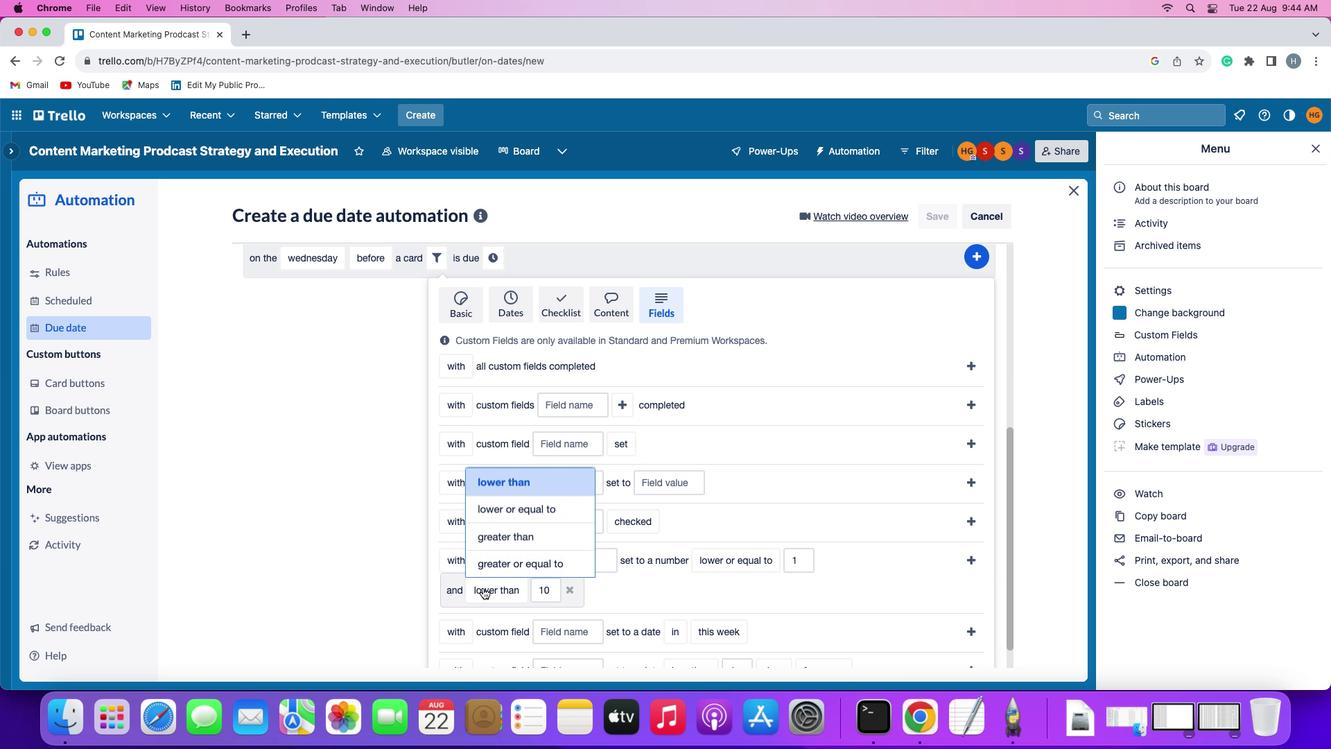 
Action: Mouse pressed left at (483, 588)
Screenshot: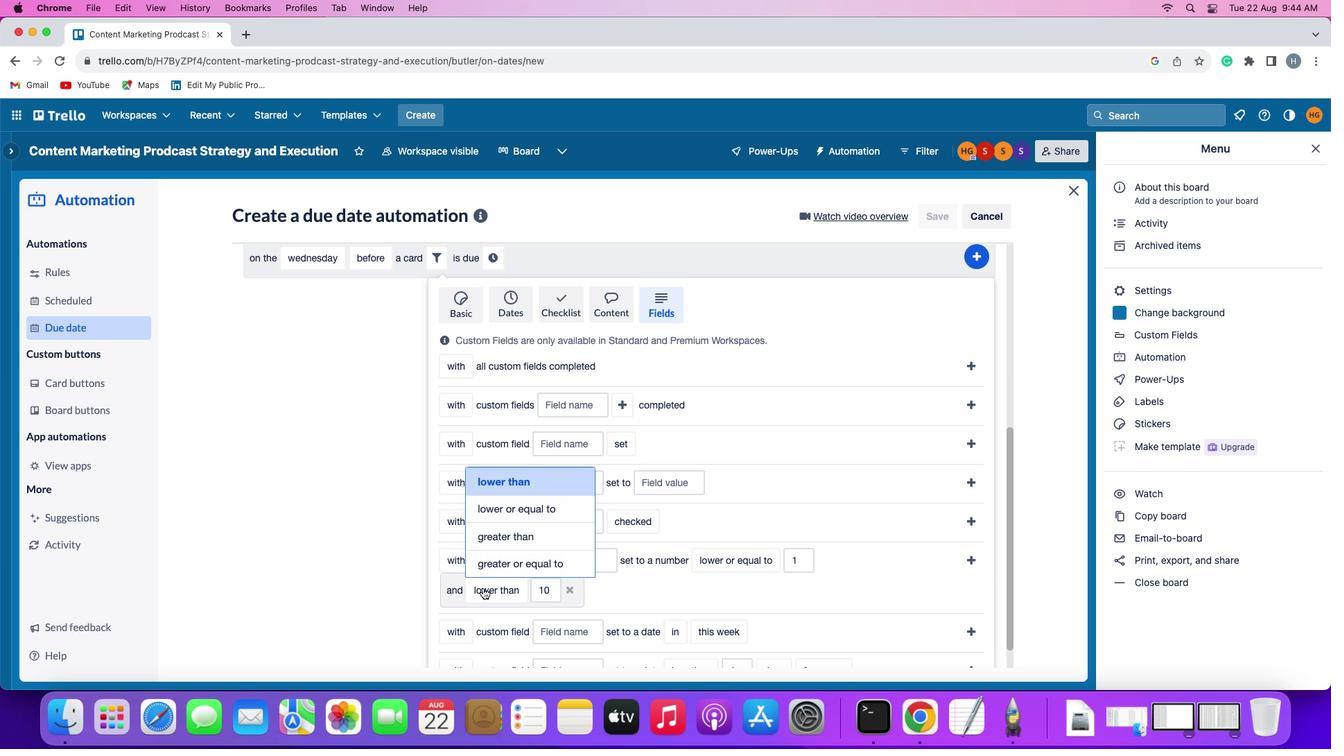 
Action: Mouse moved to (532, 482)
Screenshot: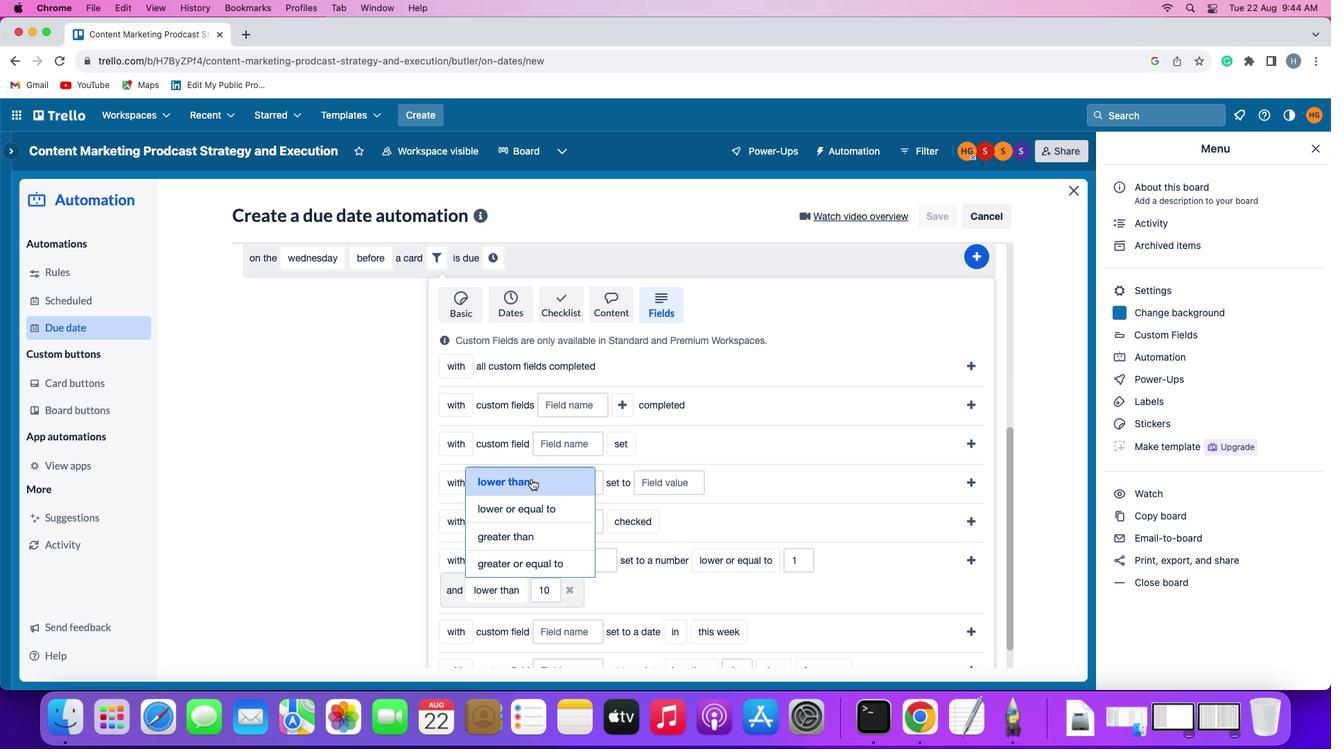 
Action: Mouse pressed left at (532, 482)
Screenshot: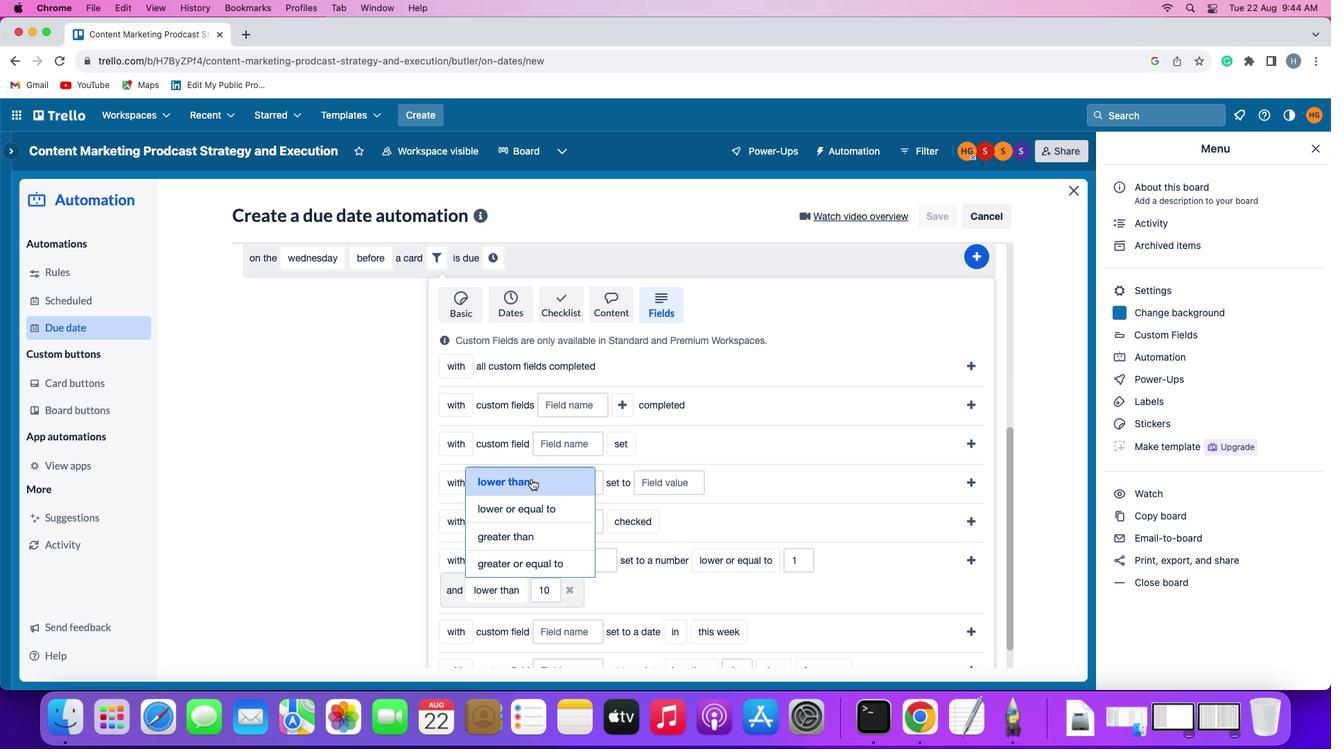 
Action: Mouse moved to (972, 554)
Screenshot: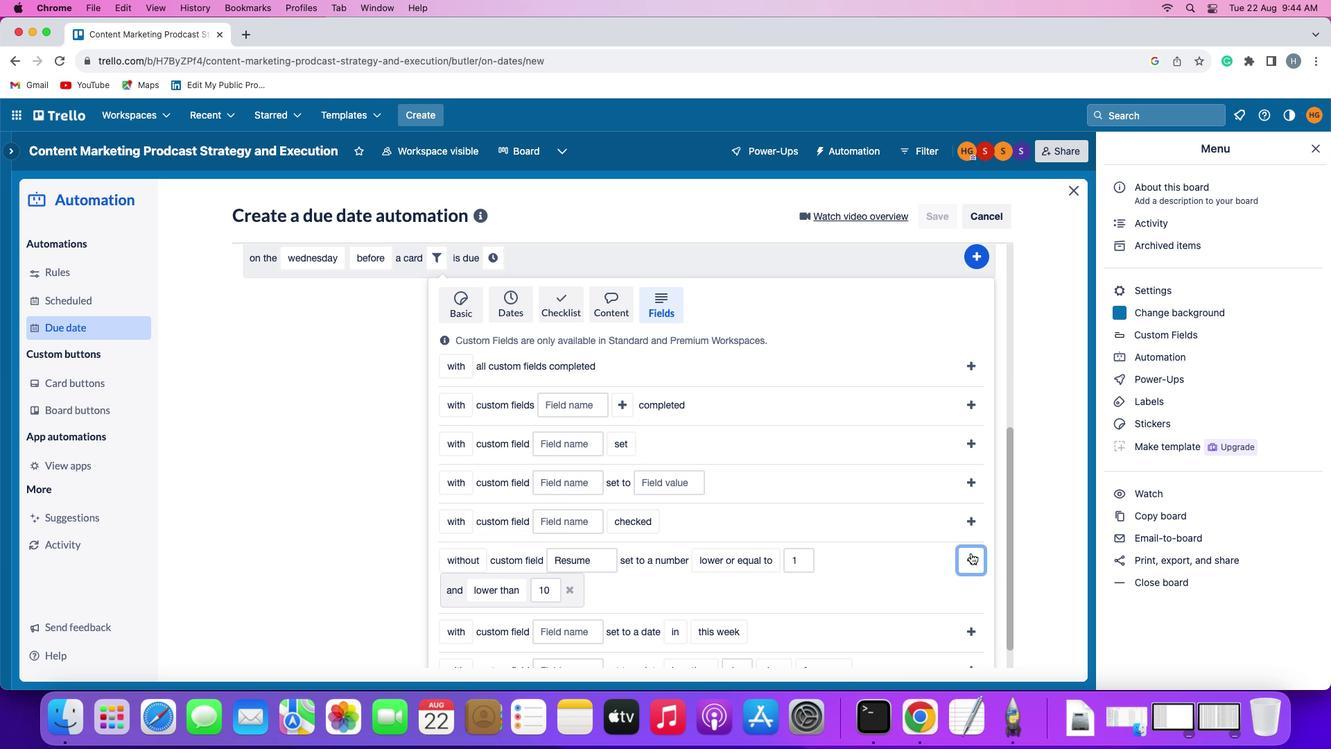 
Action: Mouse pressed left at (972, 554)
Screenshot: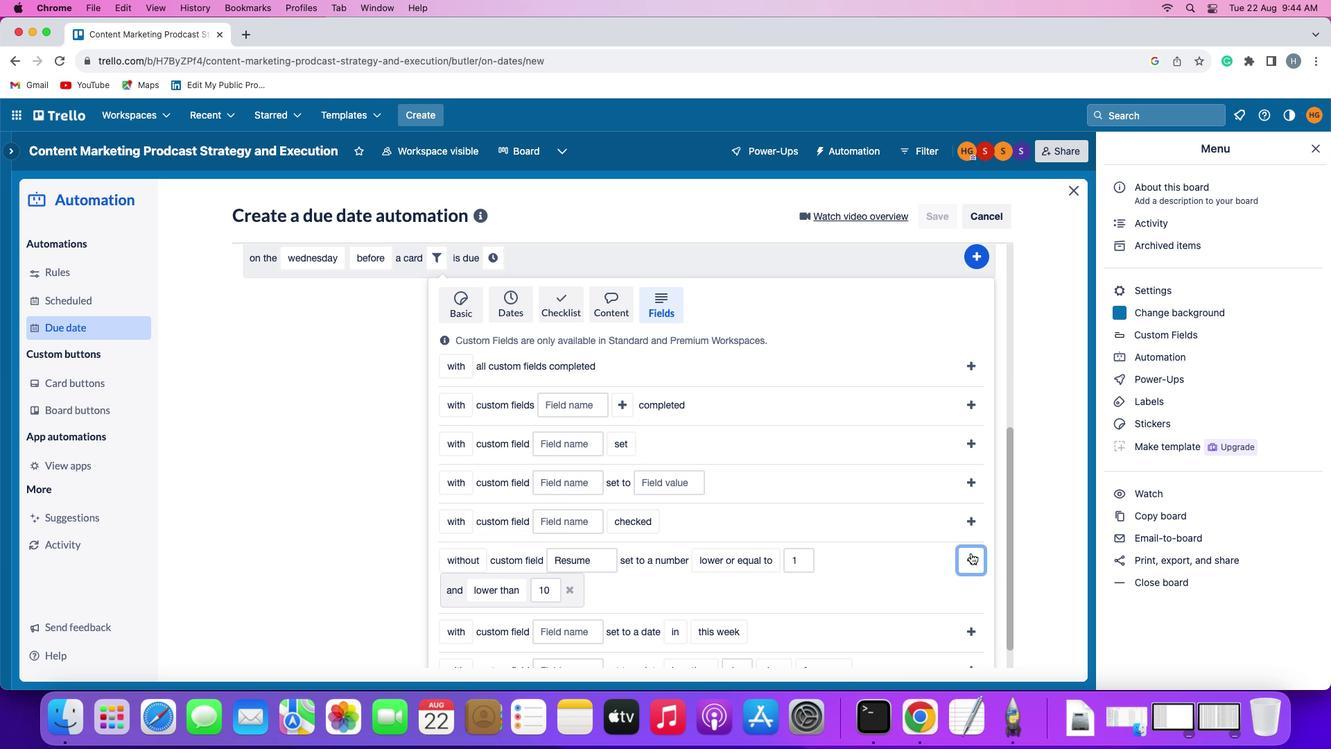 
Action: Mouse moved to (899, 598)
Screenshot: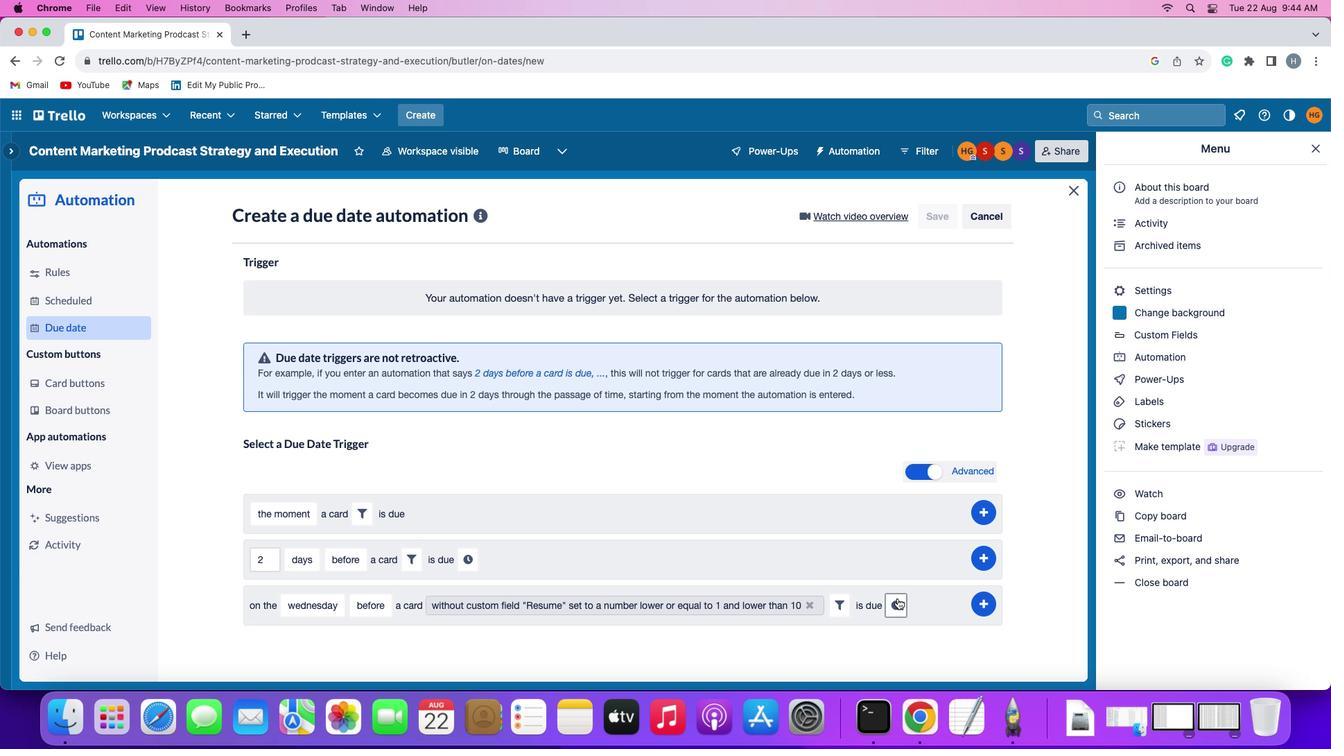 
Action: Mouse pressed left at (899, 598)
Screenshot: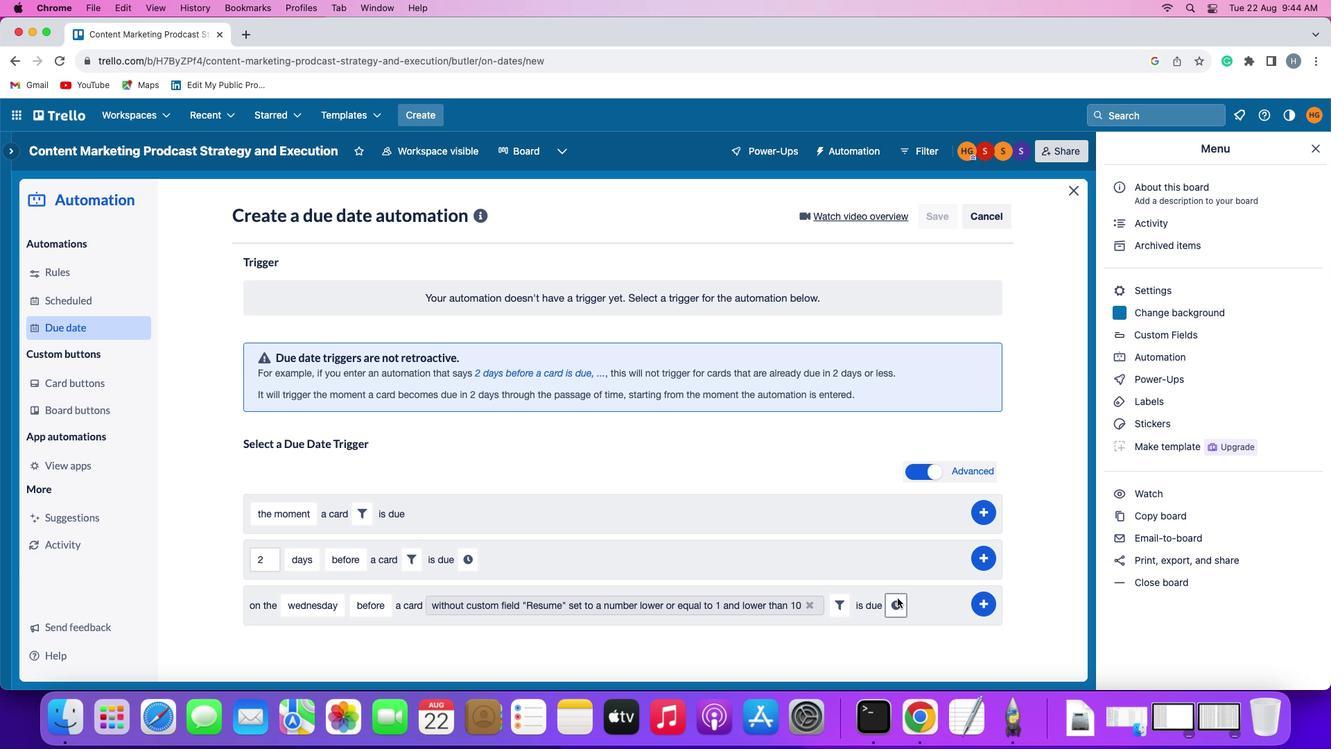 
Action: Mouse moved to (289, 634)
Screenshot: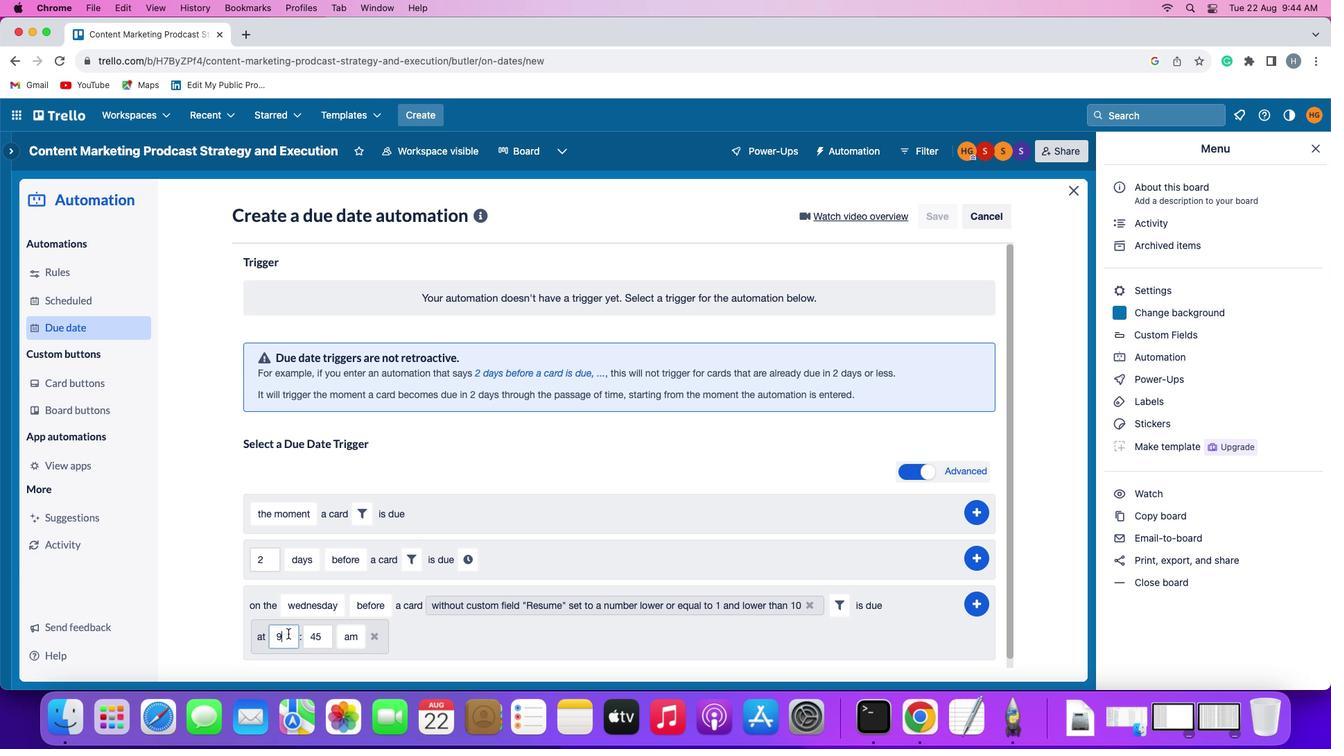 
Action: Mouse pressed left at (289, 634)
Screenshot: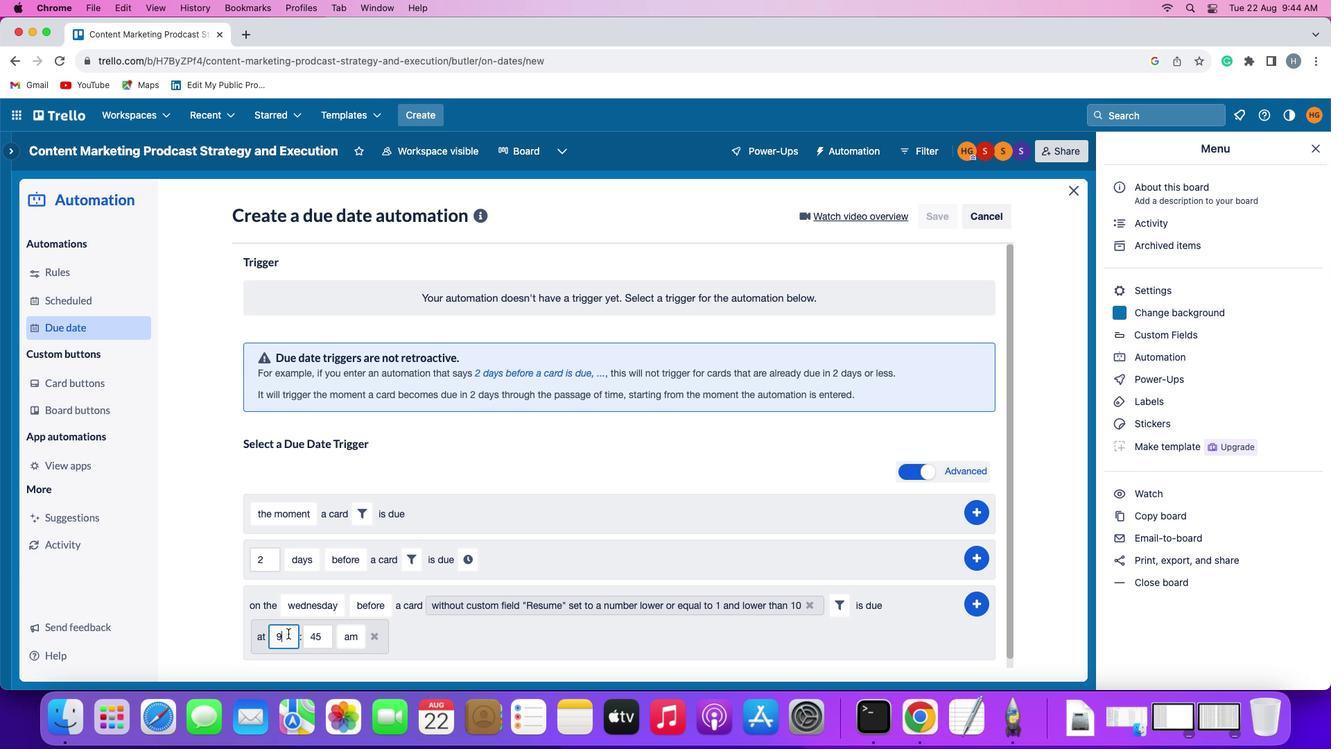 
Action: Key pressed Key.backspace'1''1'
Screenshot: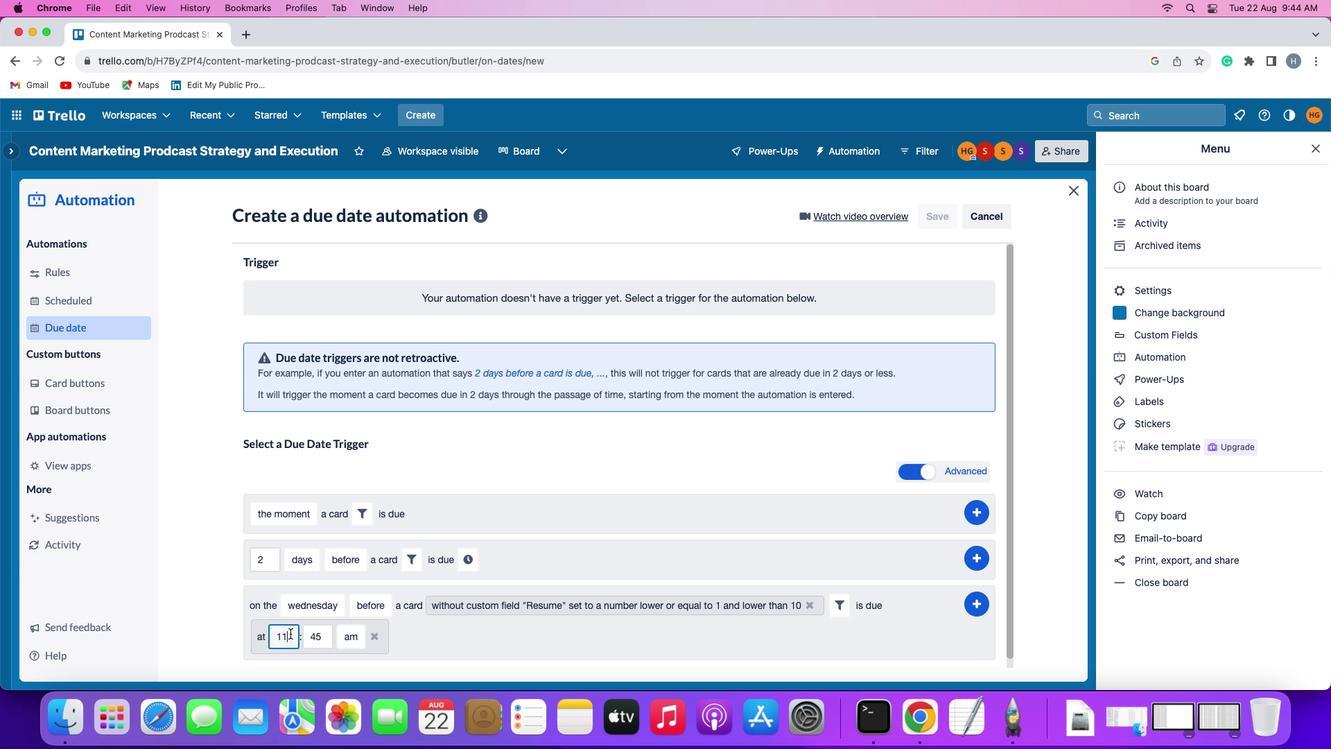 
Action: Mouse moved to (325, 635)
Screenshot: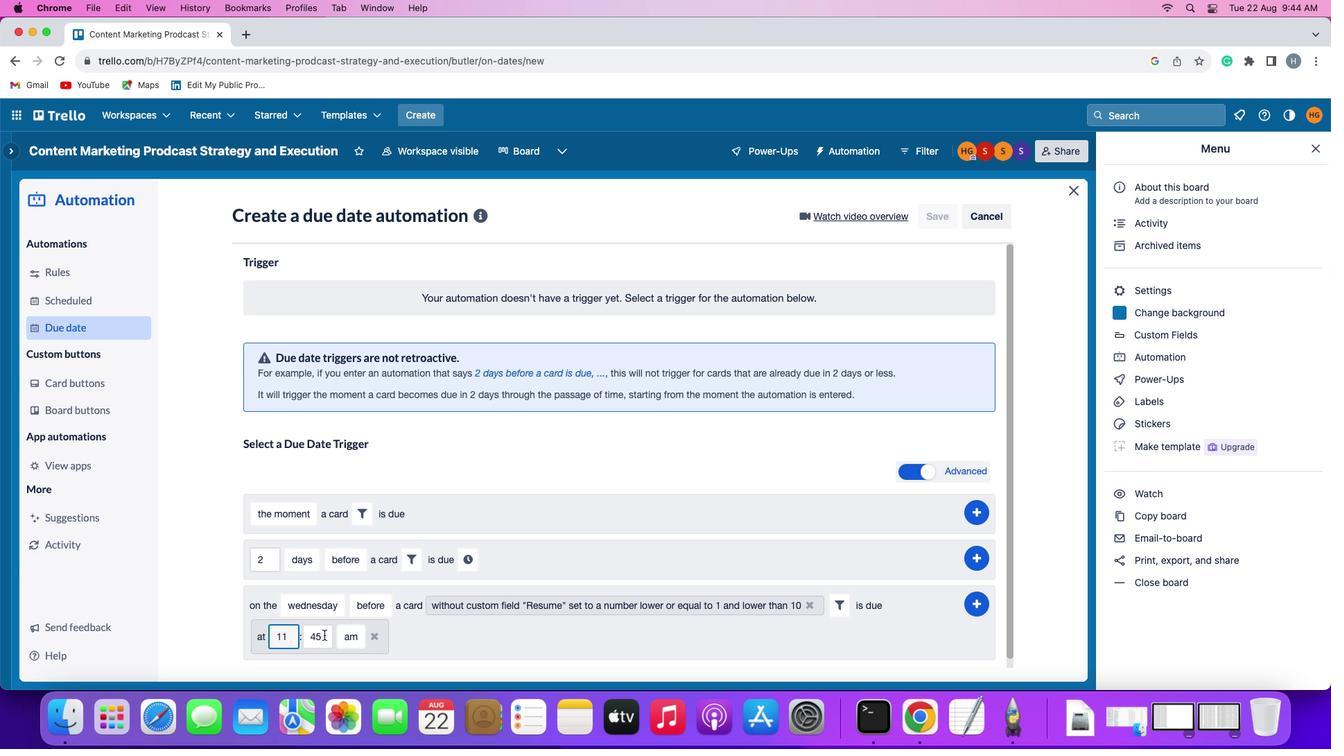 
Action: Mouse pressed left at (325, 635)
Screenshot: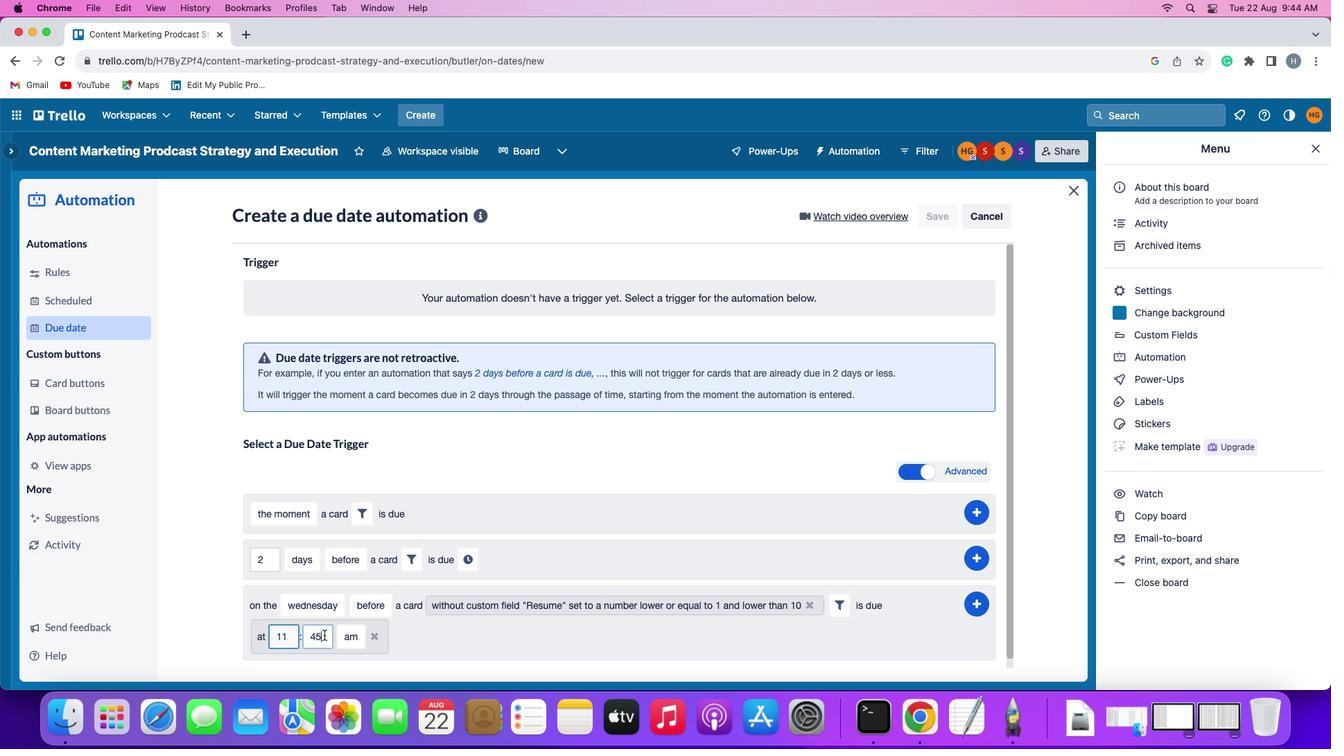 
Action: Mouse moved to (325, 636)
Screenshot: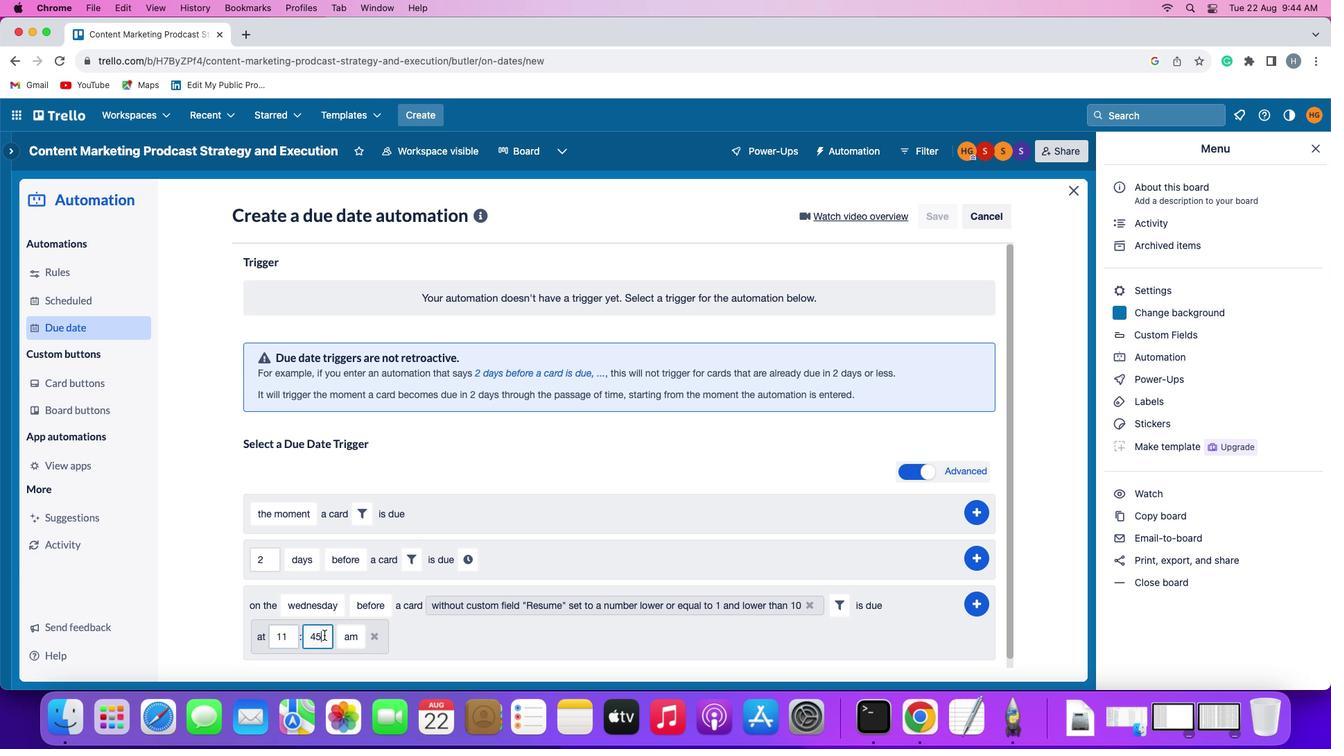 
Action: Key pressed Key.backspaceKey.backspace'0''0'
Screenshot: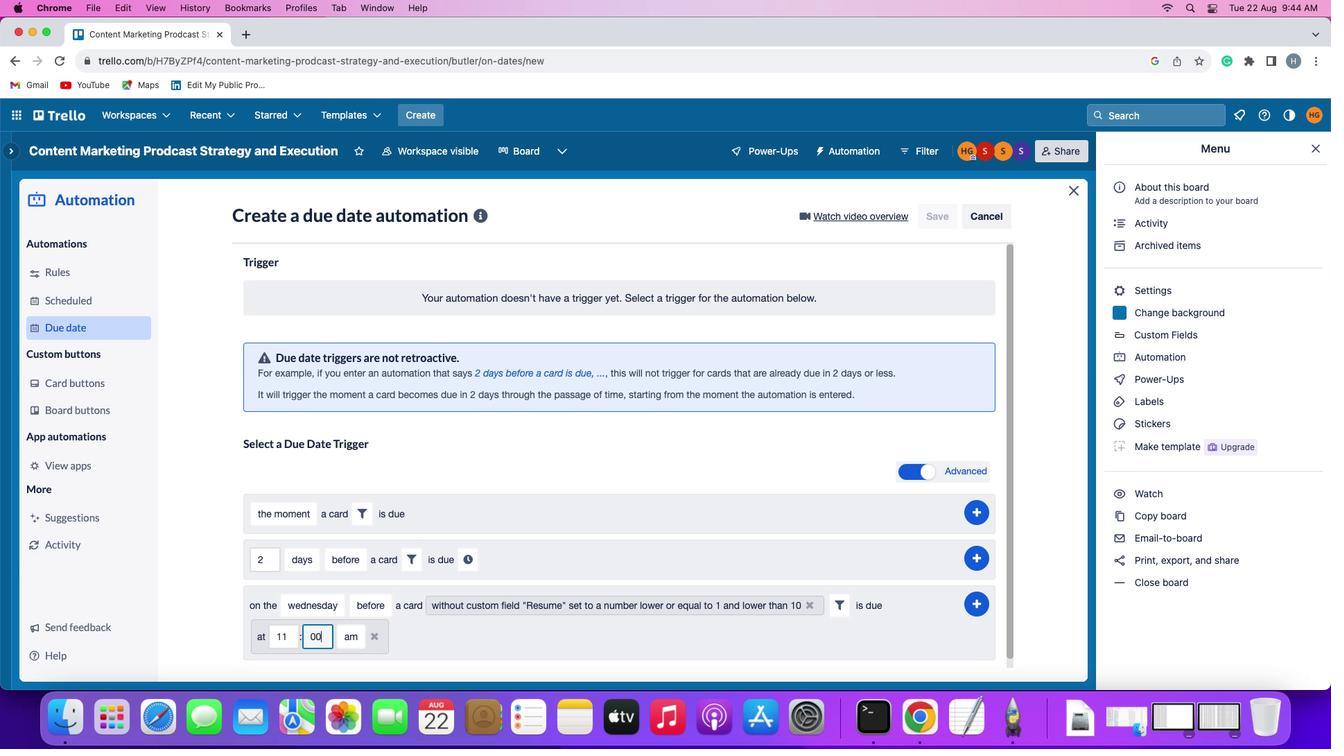 
Action: Mouse moved to (346, 636)
Screenshot: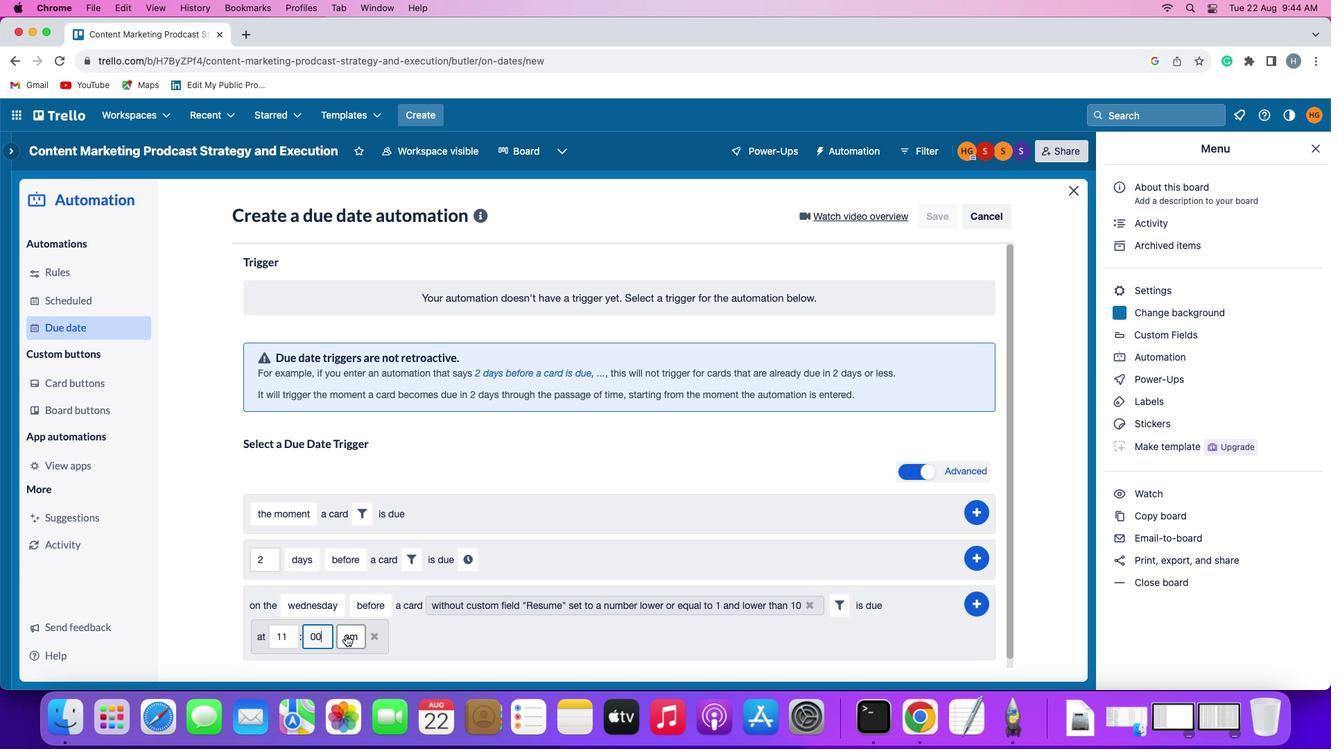 
Action: Mouse pressed left at (346, 636)
Screenshot: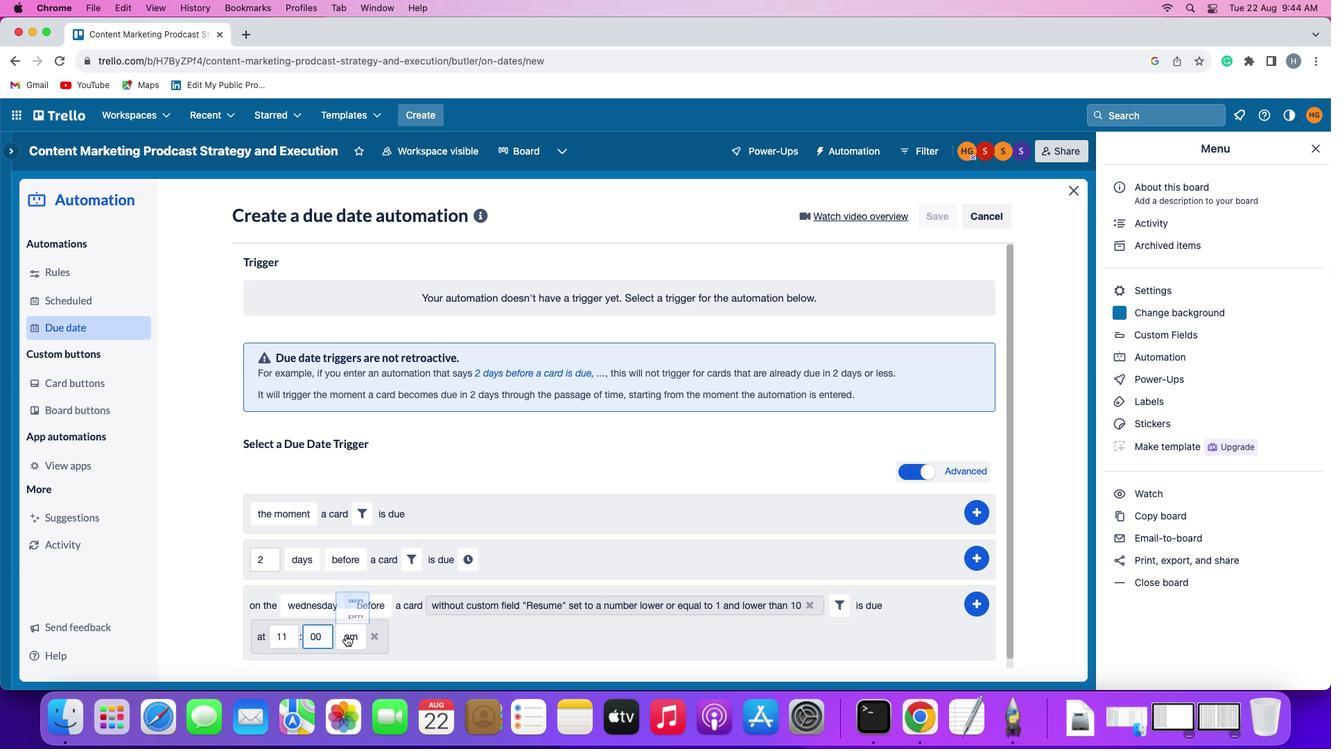 
Action: Mouse moved to (355, 573)
Screenshot: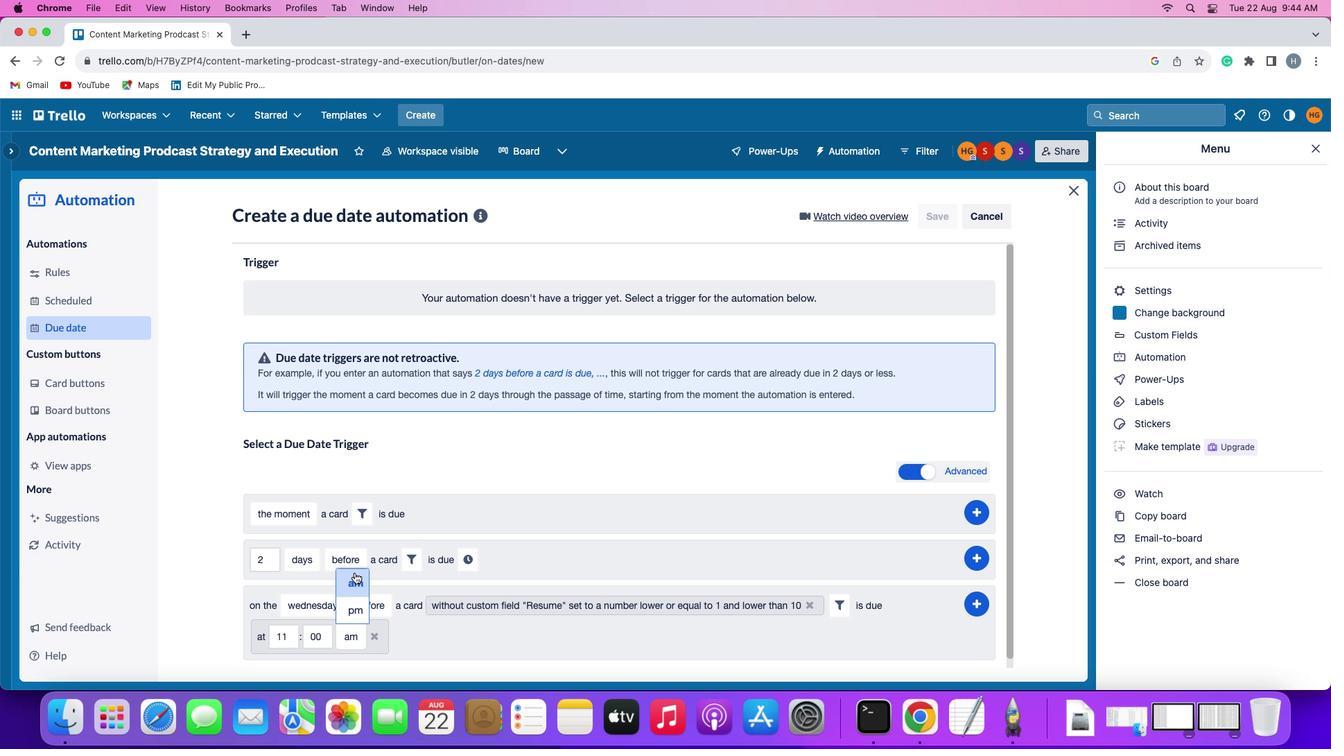 
Action: Mouse pressed left at (355, 573)
Screenshot: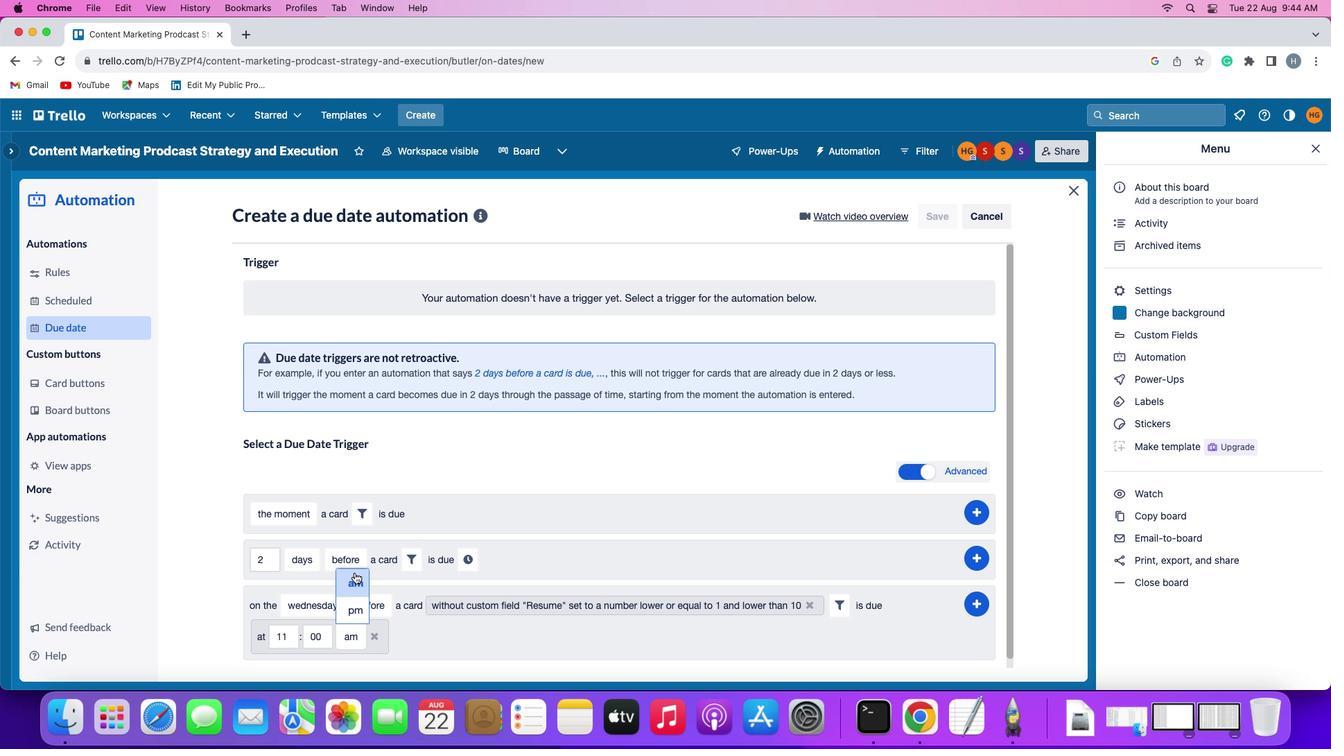 
Action: Mouse moved to (979, 600)
Screenshot: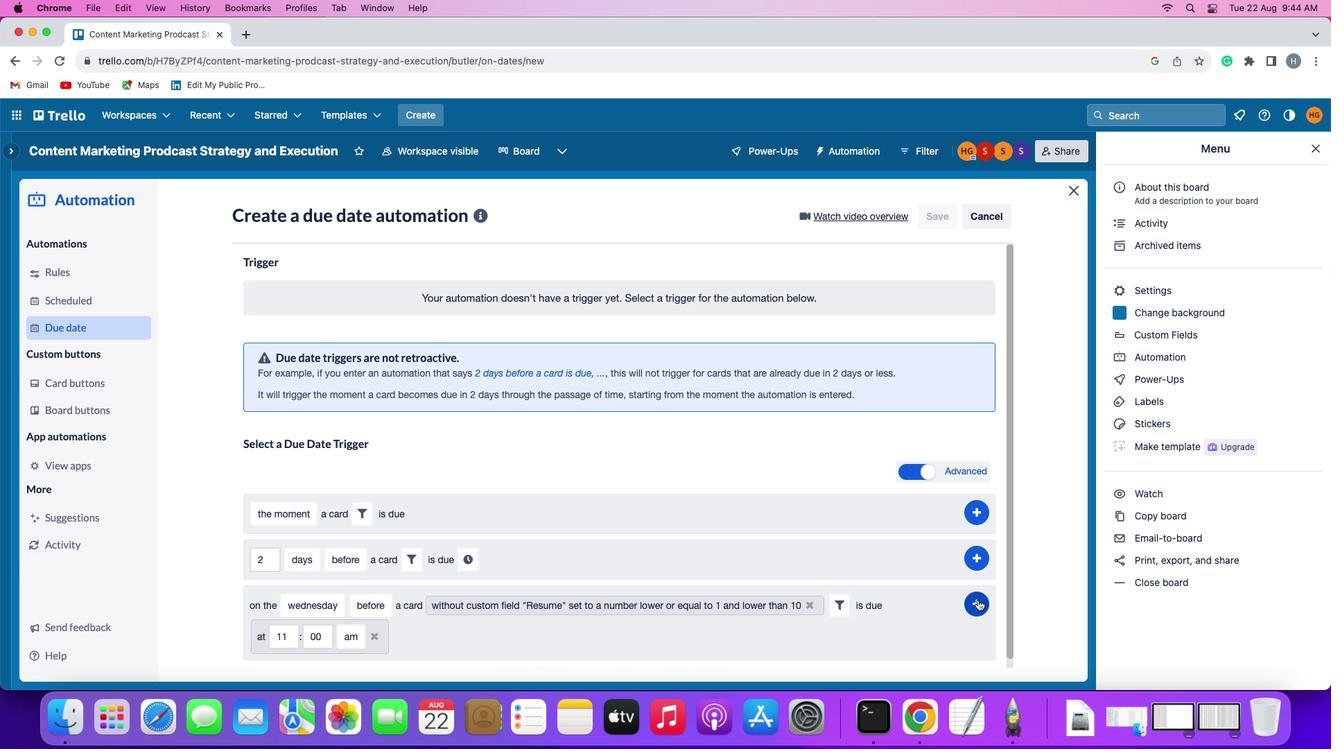 
Action: Mouse pressed left at (979, 600)
Screenshot: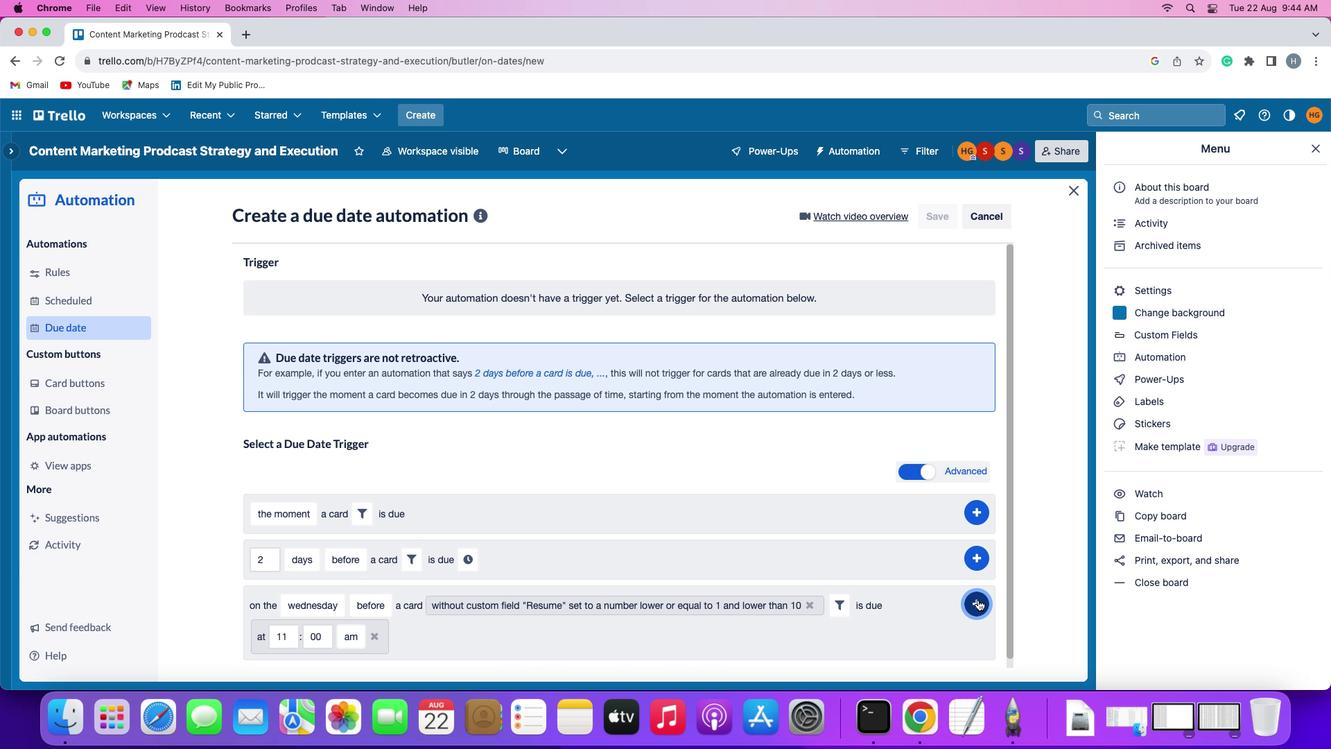 
Action: Mouse moved to (1034, 534)
Screenshot: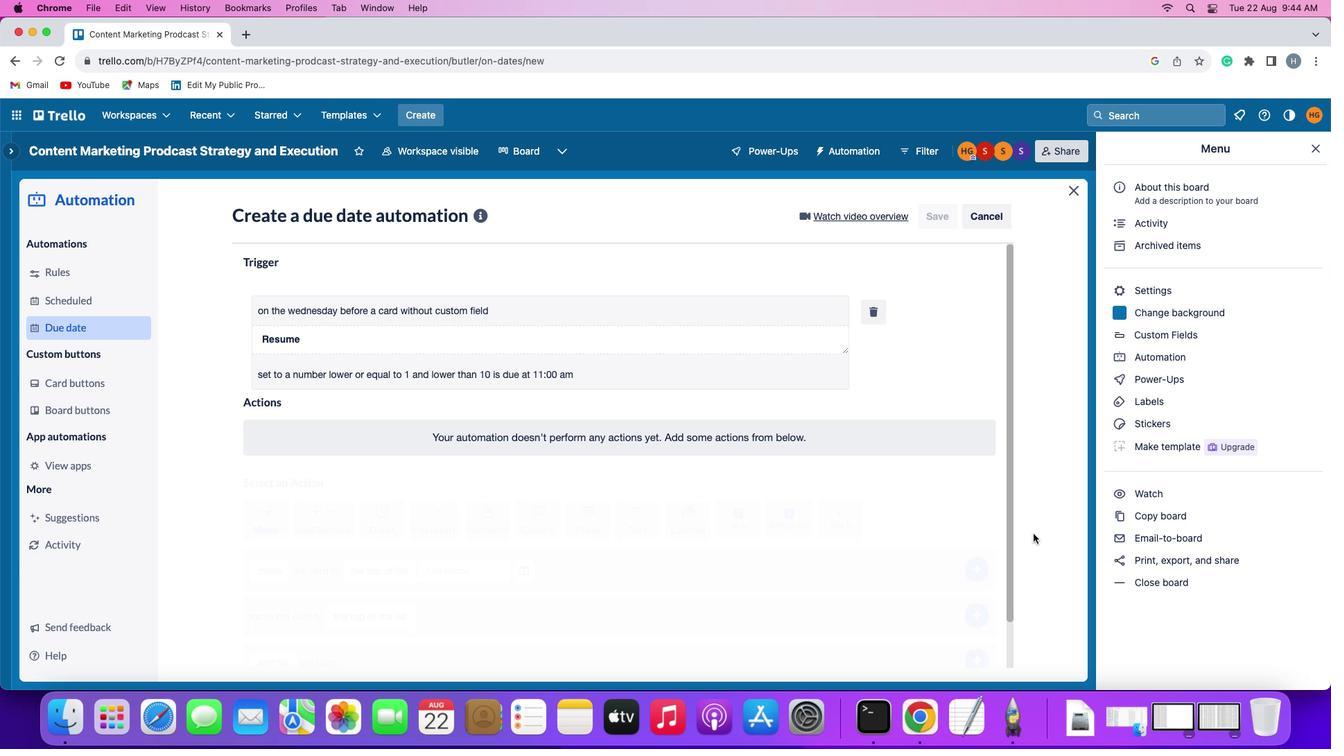 
